Task: Look for space in Kičevo, Macedonia from 15th June, 2023 to 21st June, 2023 for 5 adults in price range Rs.14000 to Rs.25000. Place can be entire place with 3 bedrooms having 3 beds and 3 bathrooms. Property type can be house, flat, guest house. Amenities needed are: washing machine. Booking option can be shelf check-in. Required host language is English.
Action: Mouse moved to (574, 108)
Screenshot: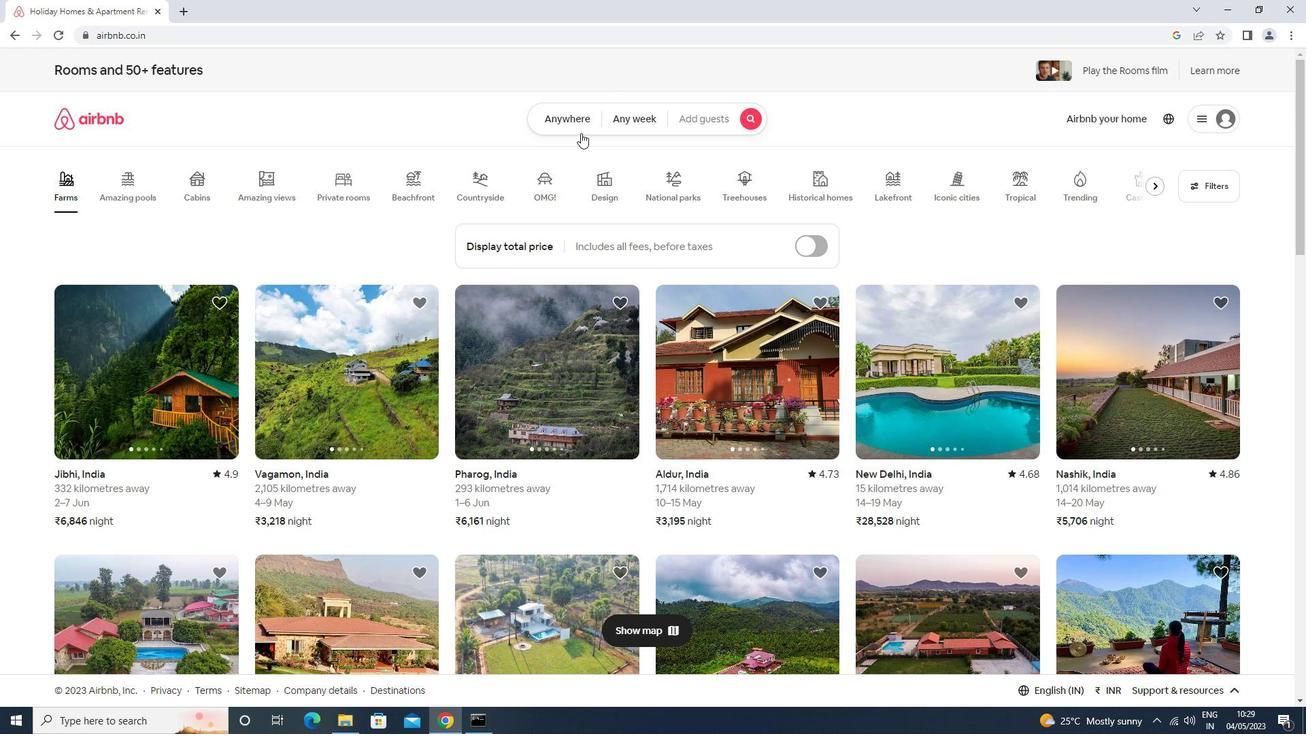 
Action: Mouse pressed left at (574, 108)
Screenshot: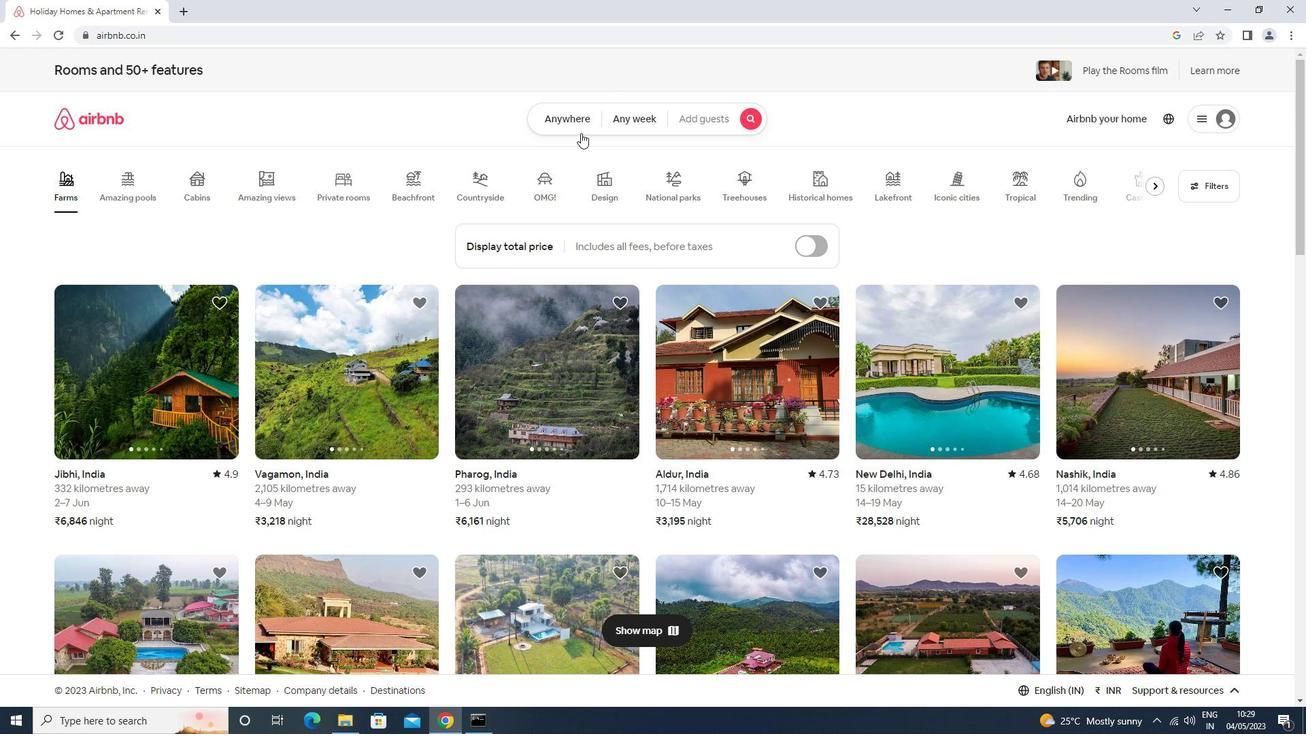 
Action: Mouse moved to (540, 169)
Screenshot: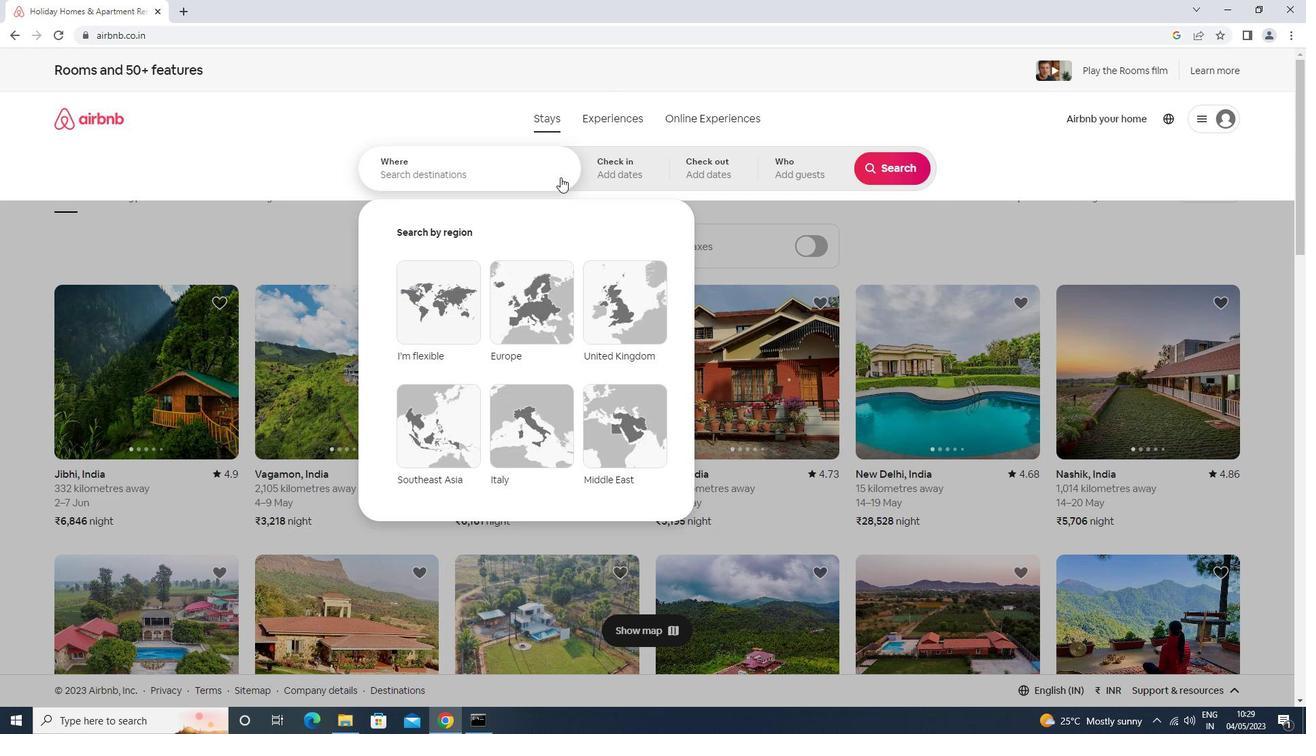 
Action: Mouse pressed left at (540, 169)
Screenshot: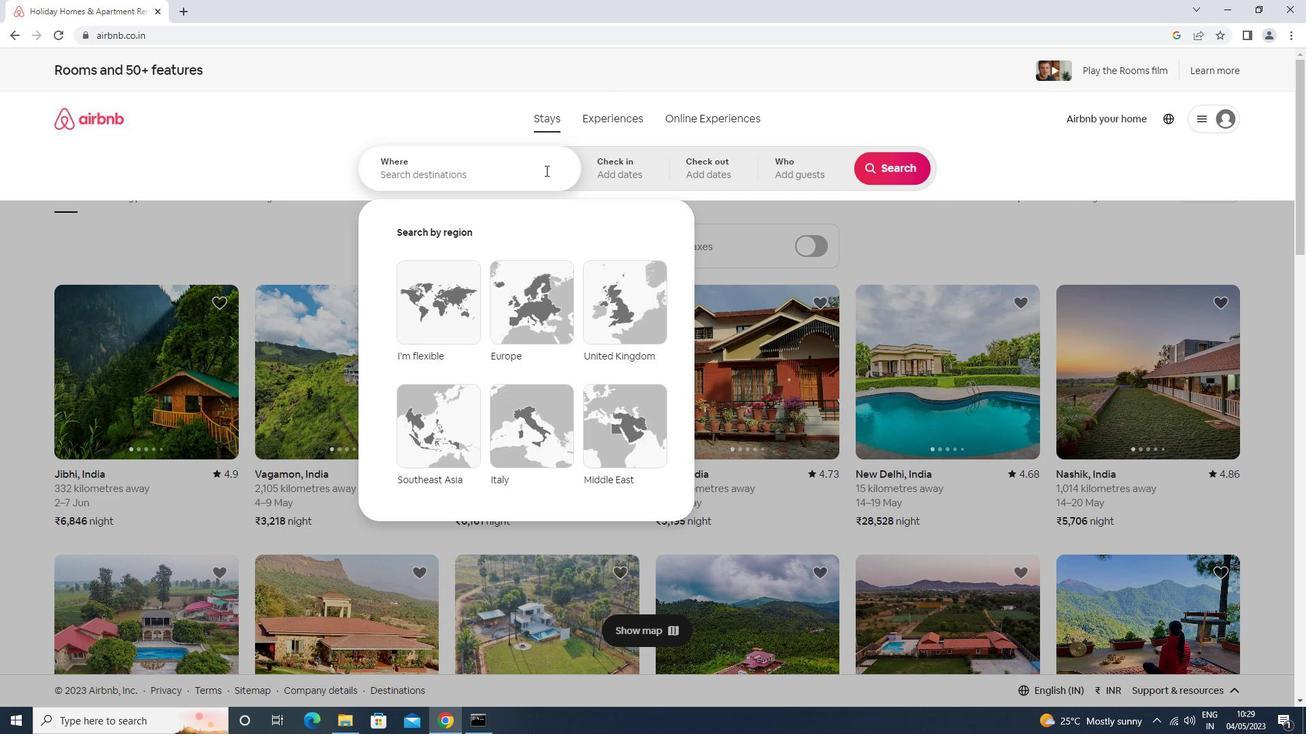 
Action: Key pressed m<Key.backspace>kicevo<Key.enter>
Screenshot: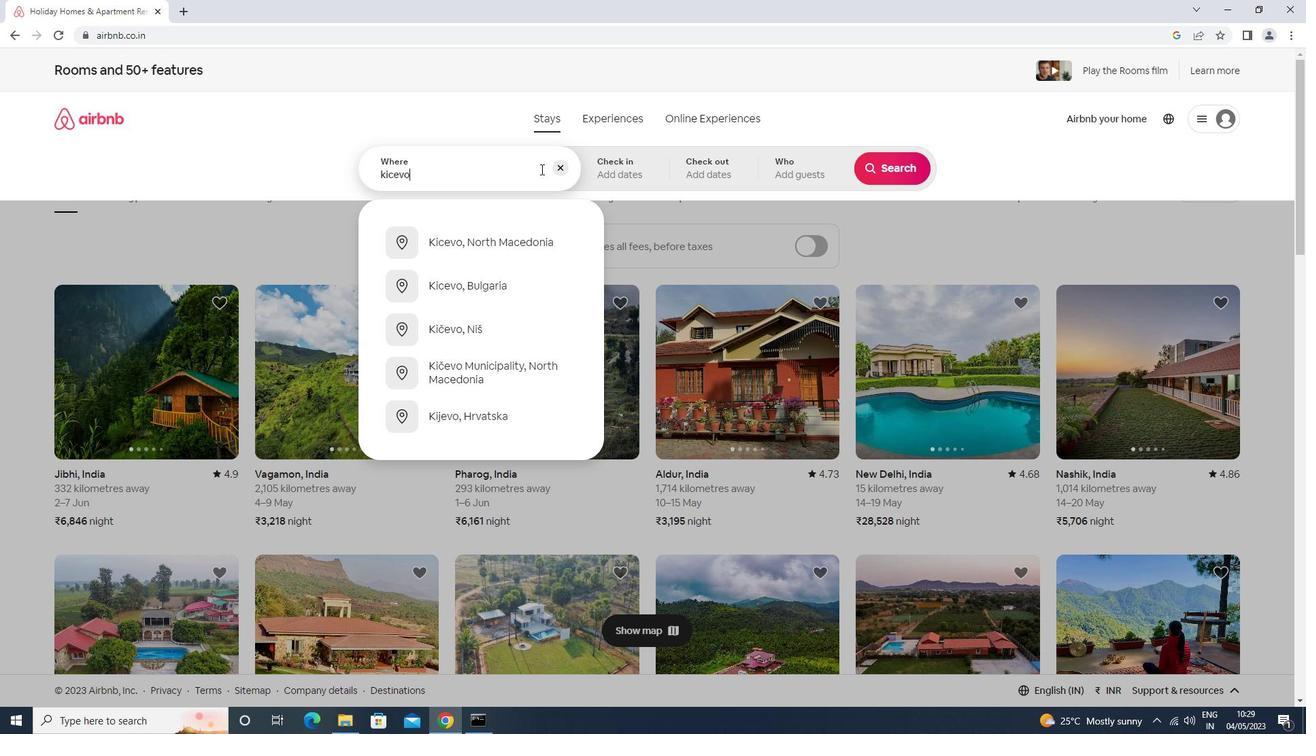 
Action: Mouse moved to (808, 397)
Screenshot: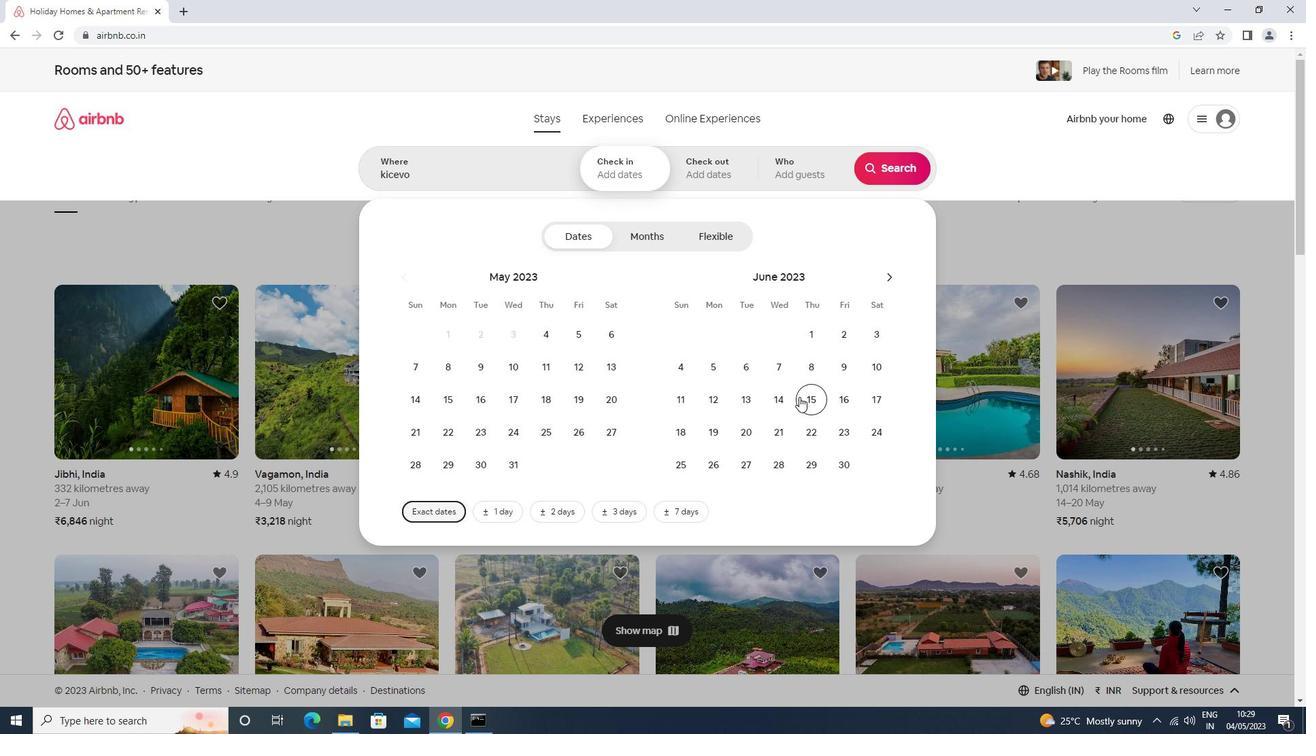 
Action: Mouse pressed left at (808, 397)
Screenshot: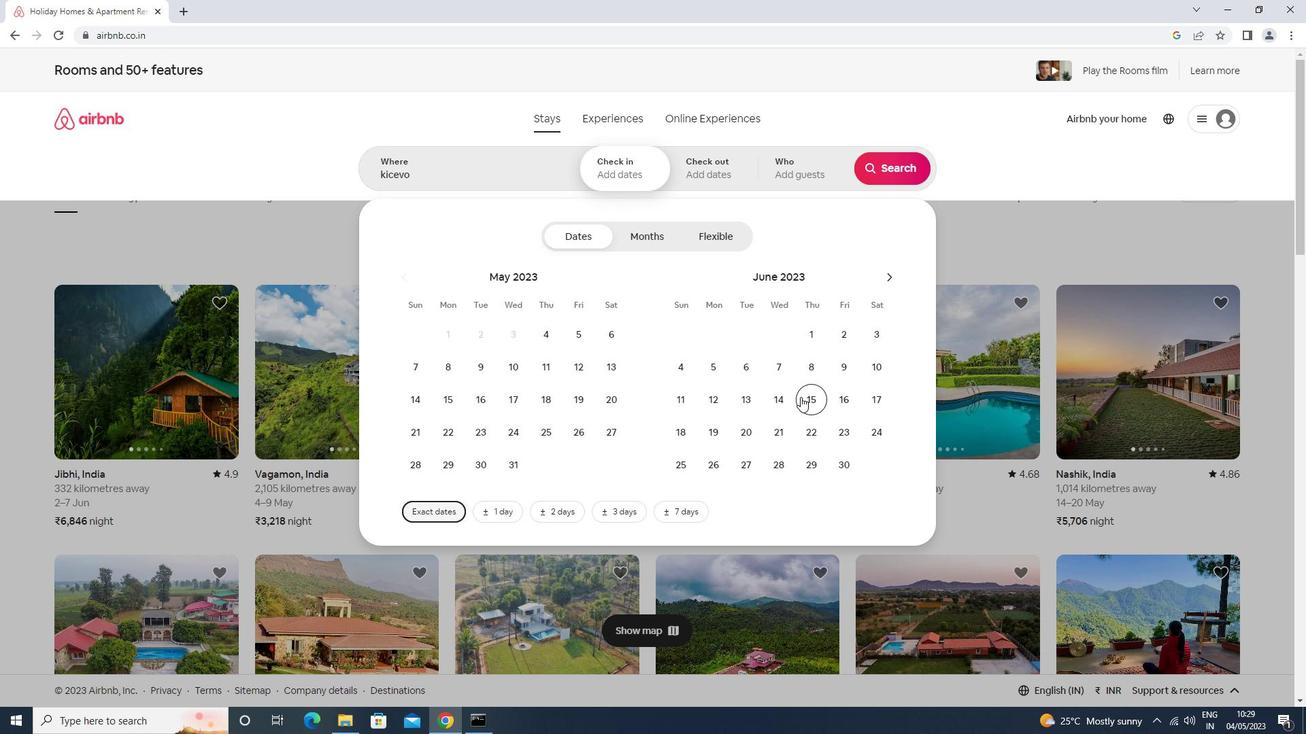 
Action: Mouse moved to (776, 436)
Screenshot: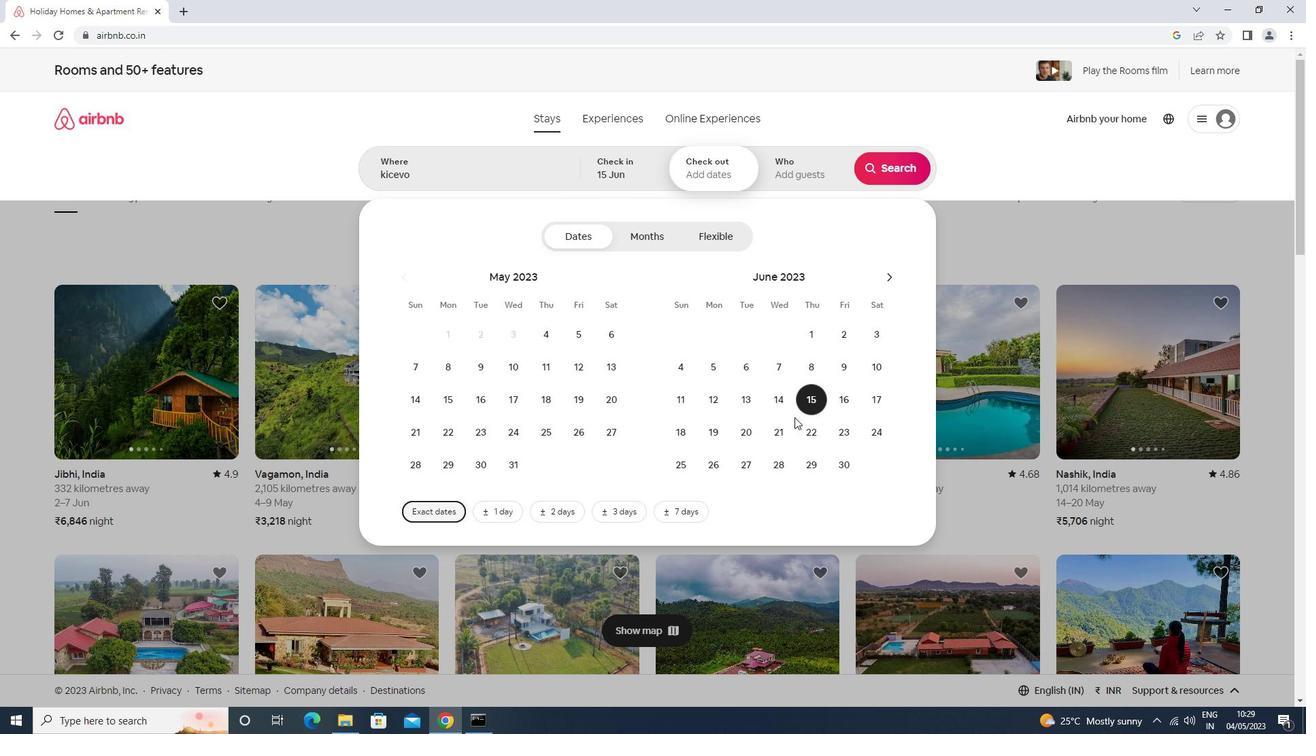 
Action: Mouse pressed left at (776, 436)
Screenshot: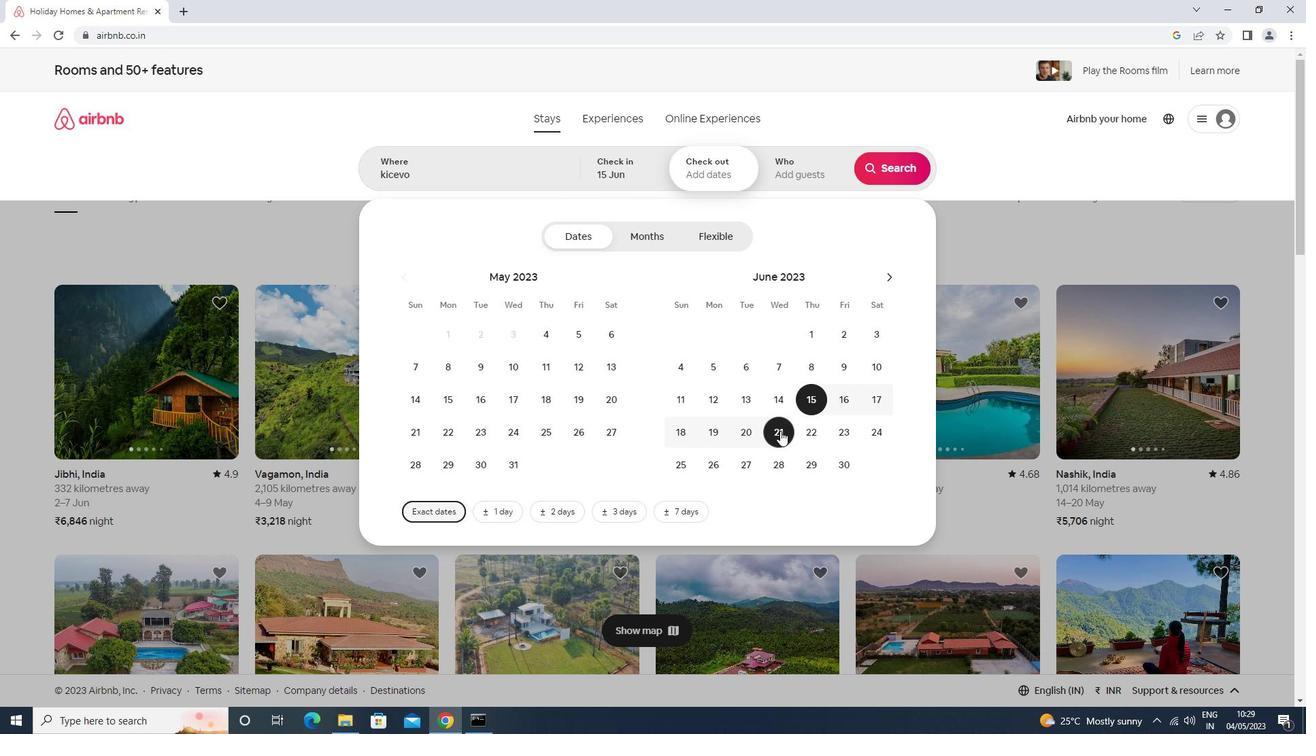 
Action: Mouse moved to (782, 168)
Screenshot: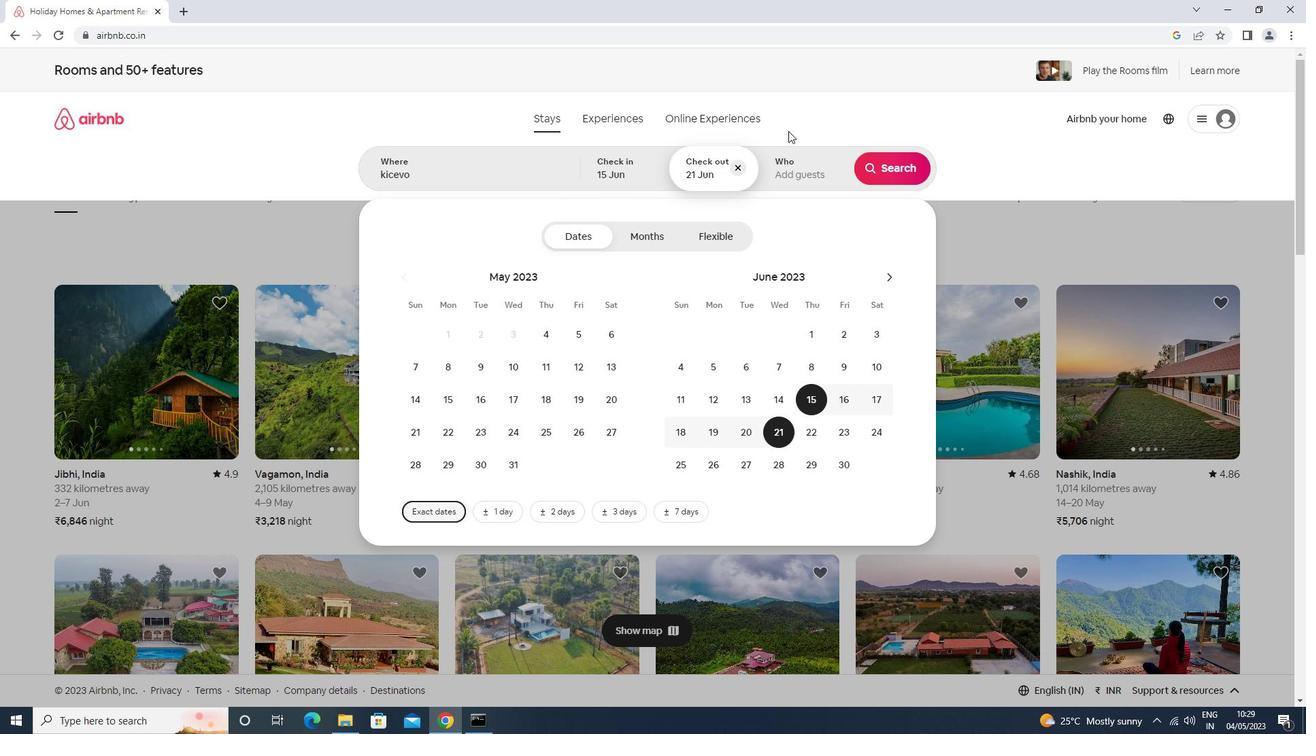 
Action: Mouse pressed left at (782, 168)
Screenshot: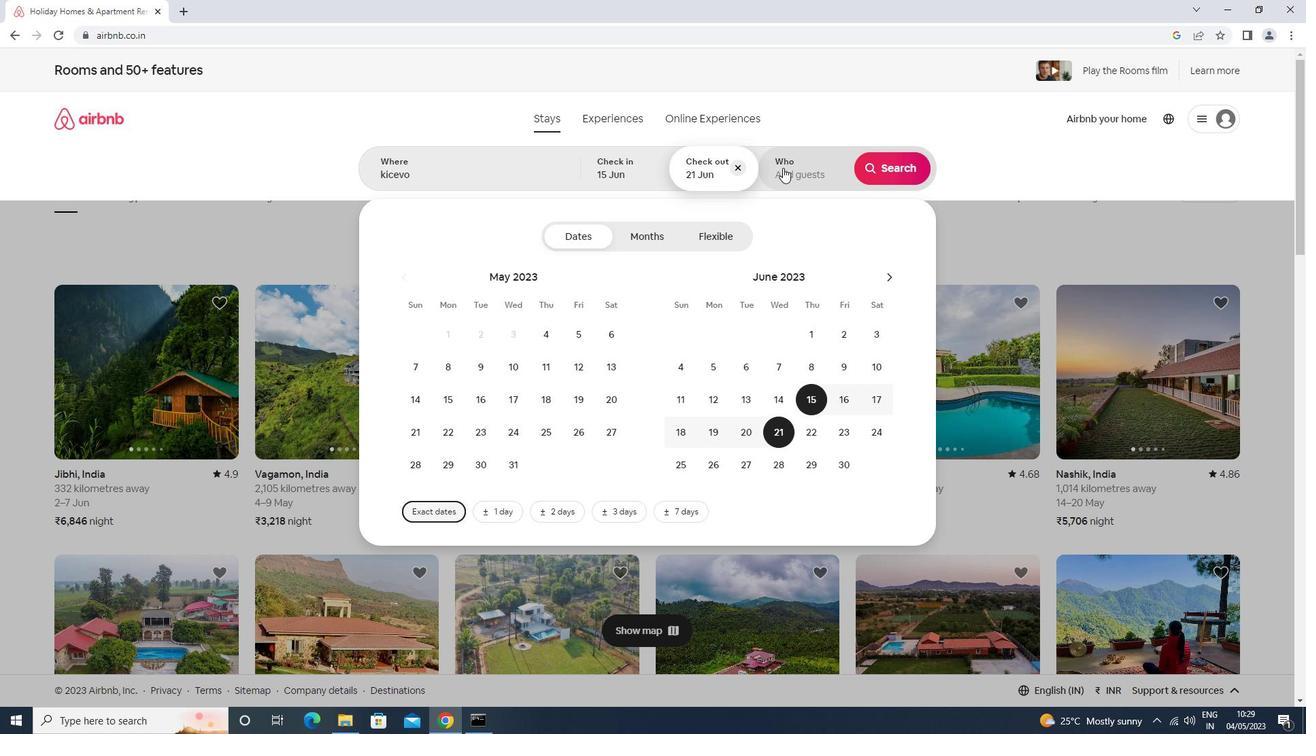 
Action: Mouse moved to (889, 241)
Screenshot: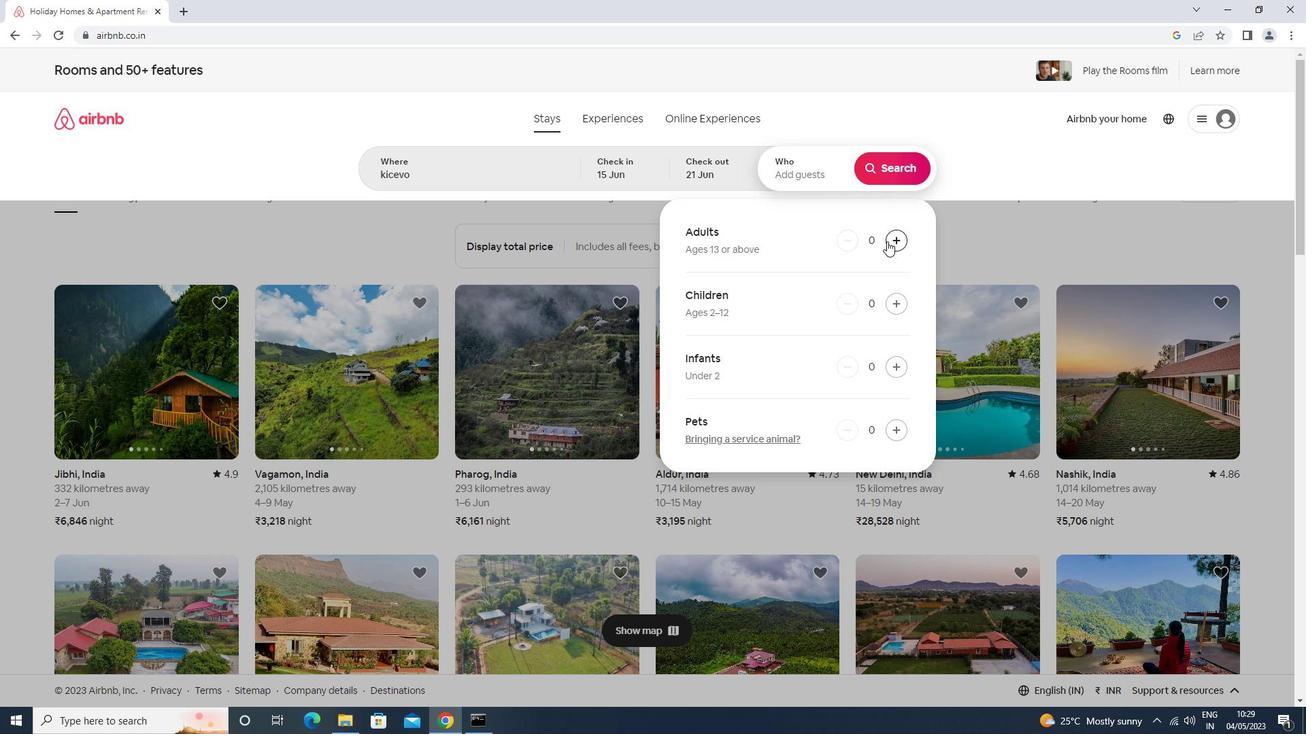 
Action: Mouse pressed left at (889, 241)
Screenshot: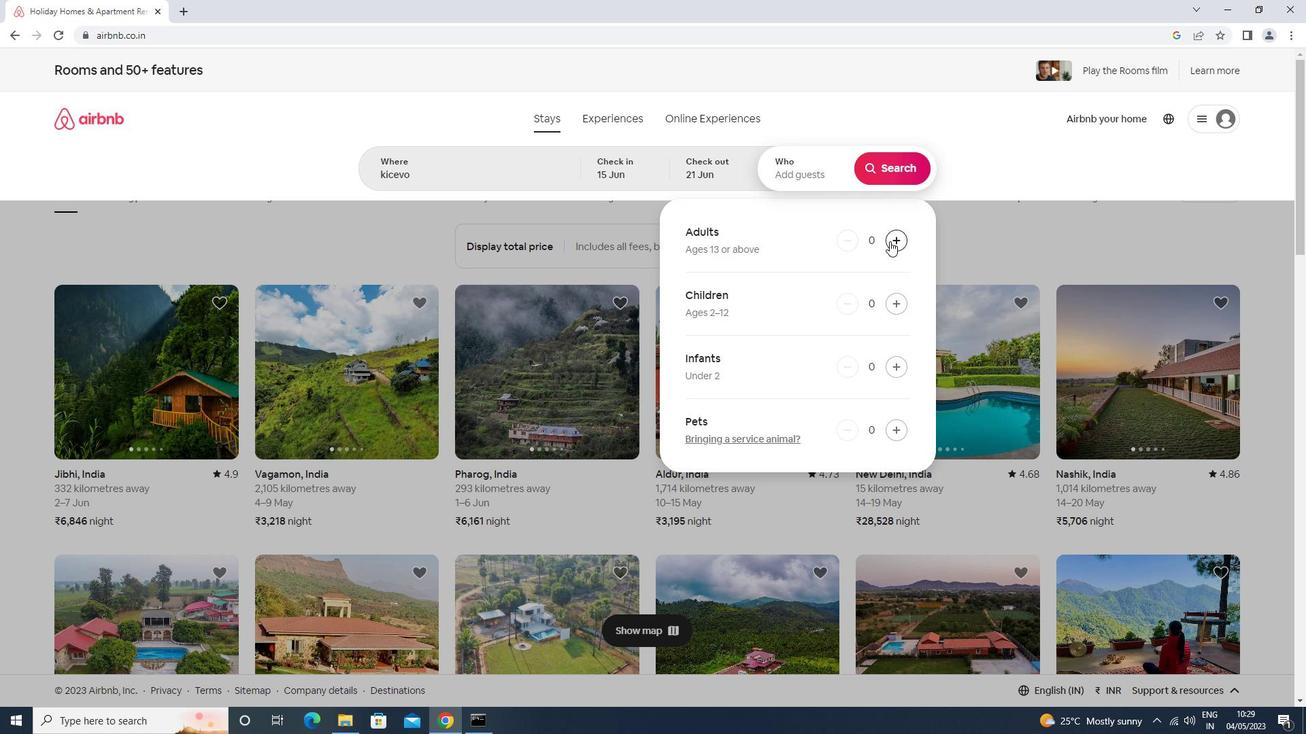 
Action: Mouse pressed left at (889, 241)
Screenshot: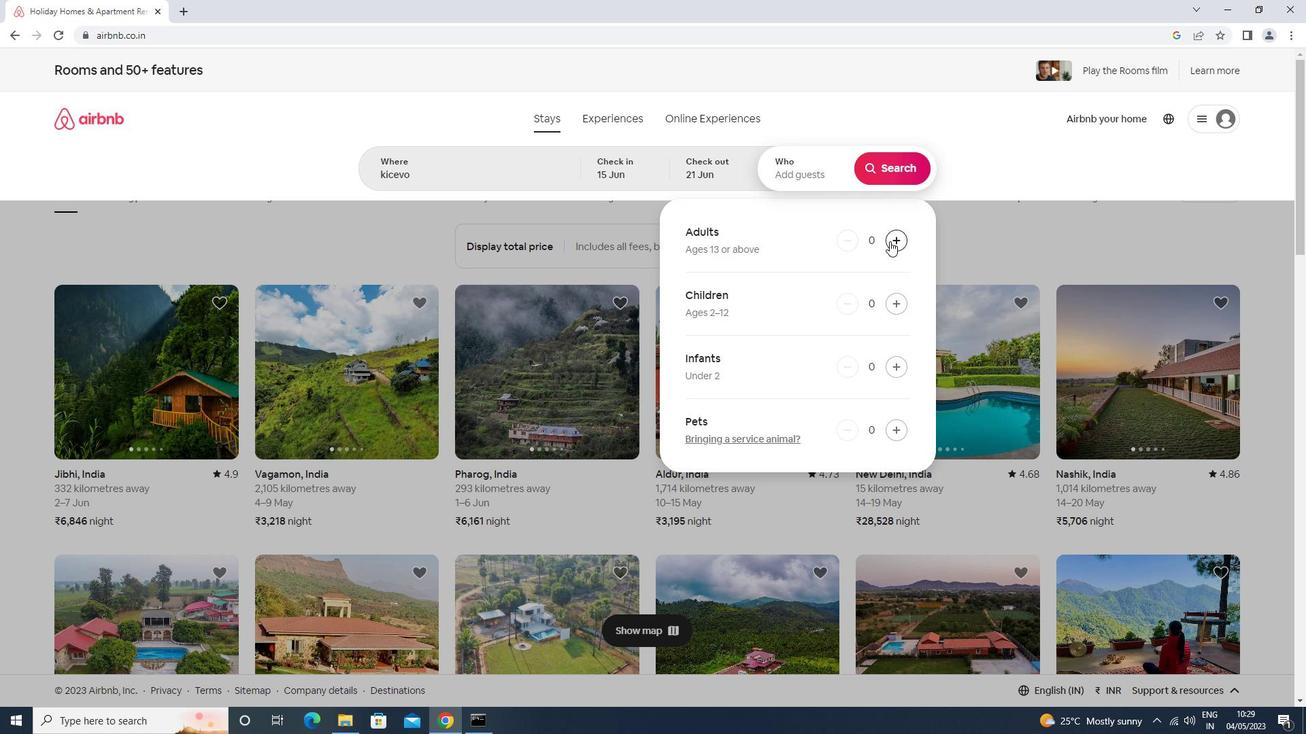 
Action: Mouse pressed left at (889, 241)
Screenshot: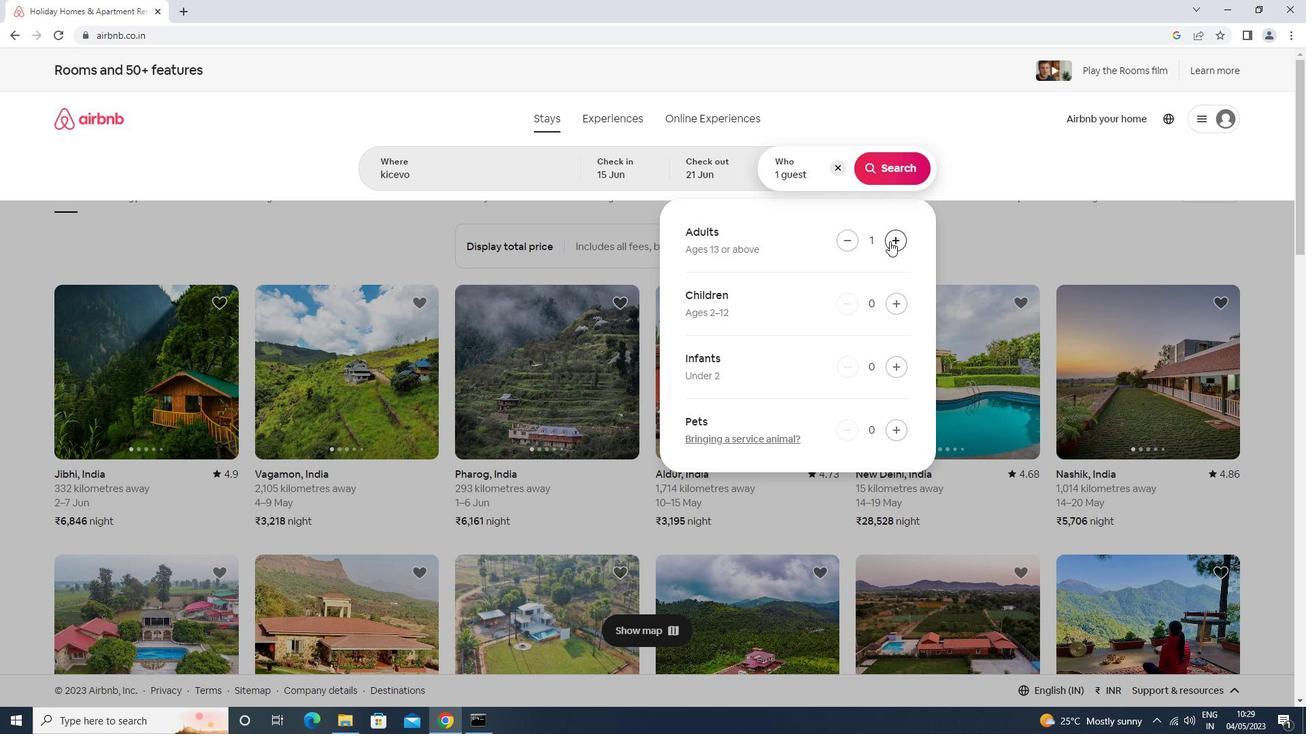 
Action: Mouse pressed left at (889, 241)
Screenshot: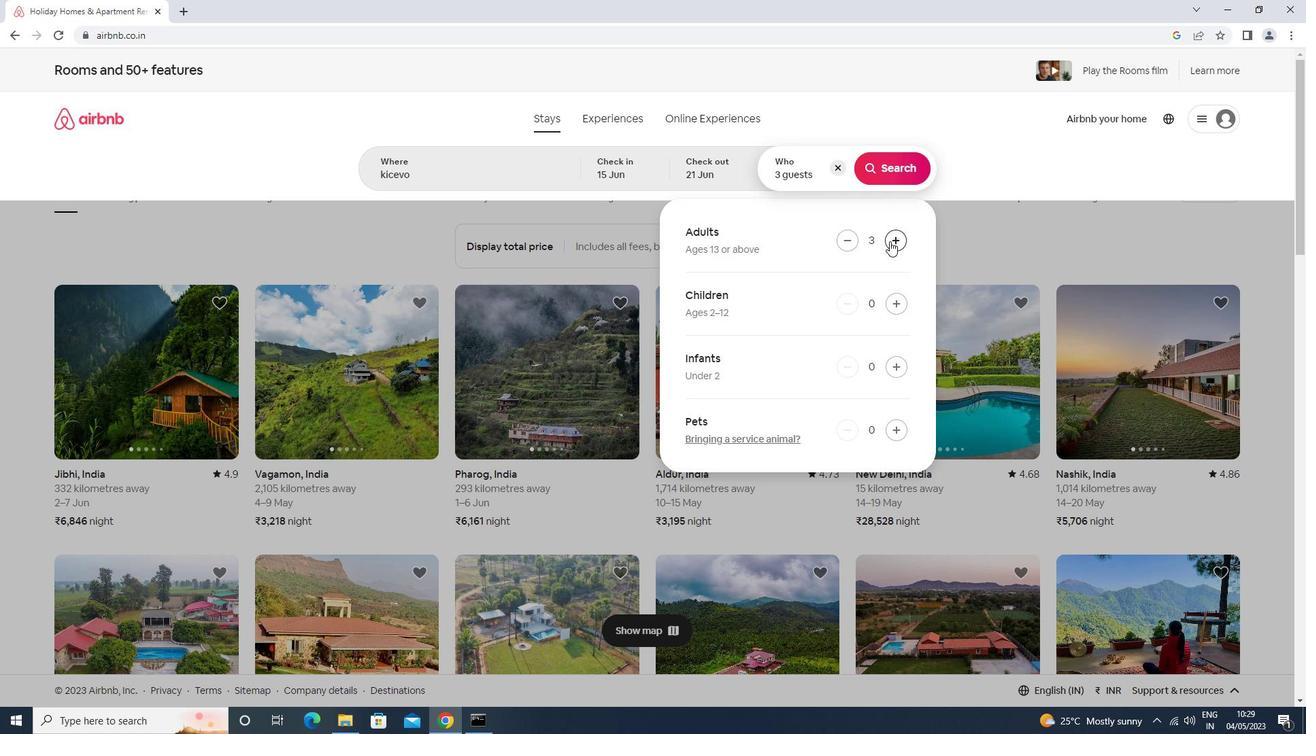 
Action: Mouse moved to (889, 241)
Screenshot: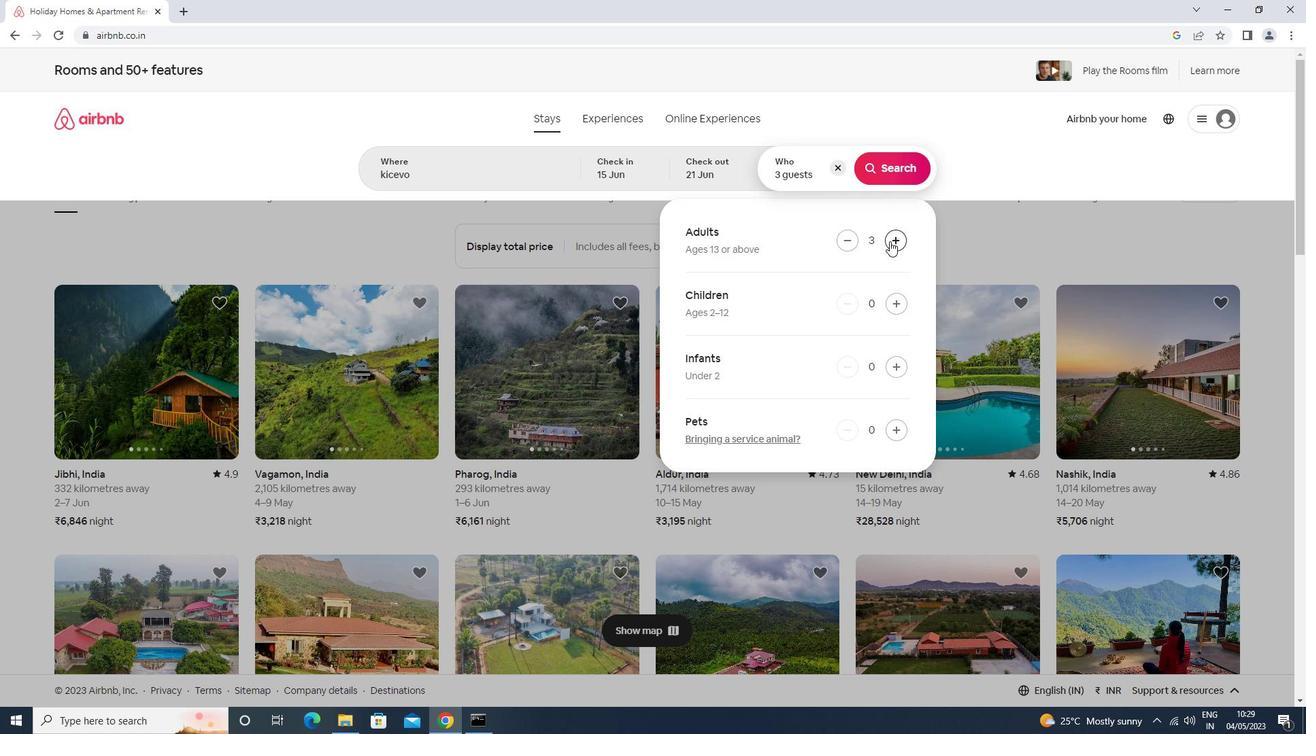 
Action: Mouse pressed left at (889, 241)
Screenshot: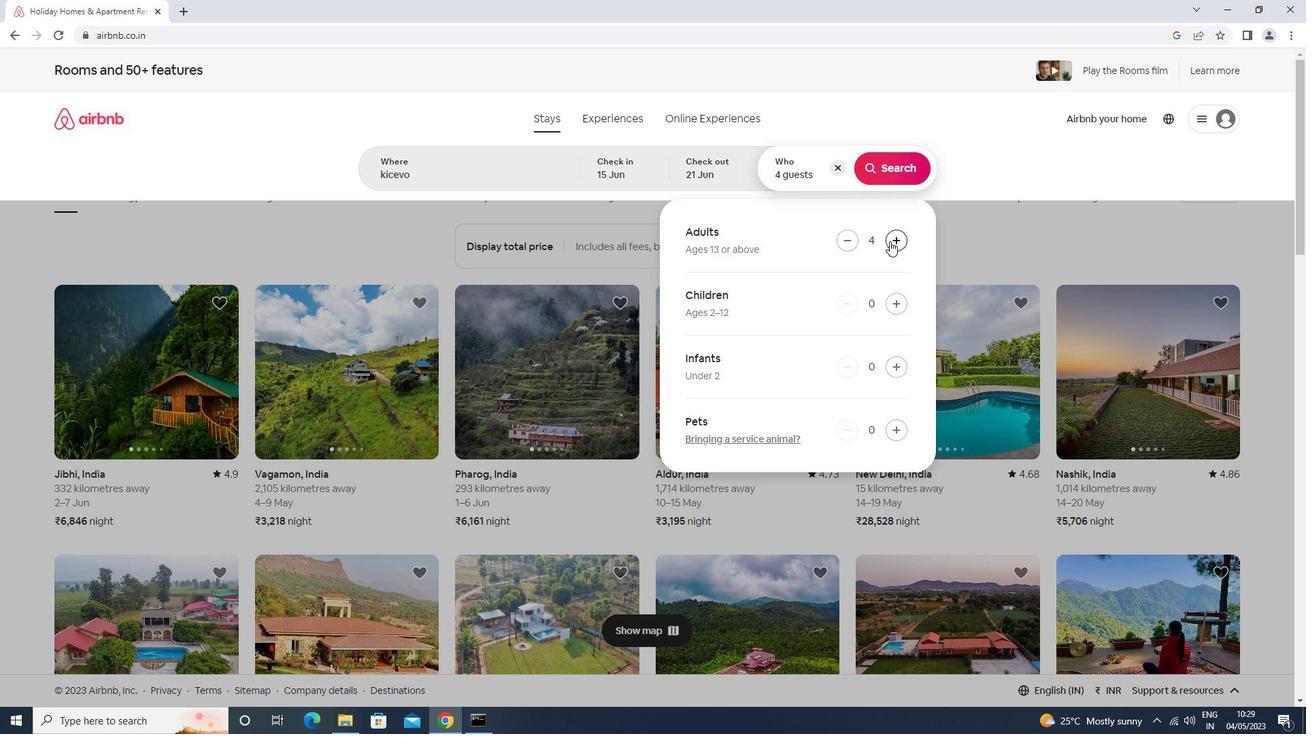 
Action: Mouse moved to (895, 166)
Screenshot: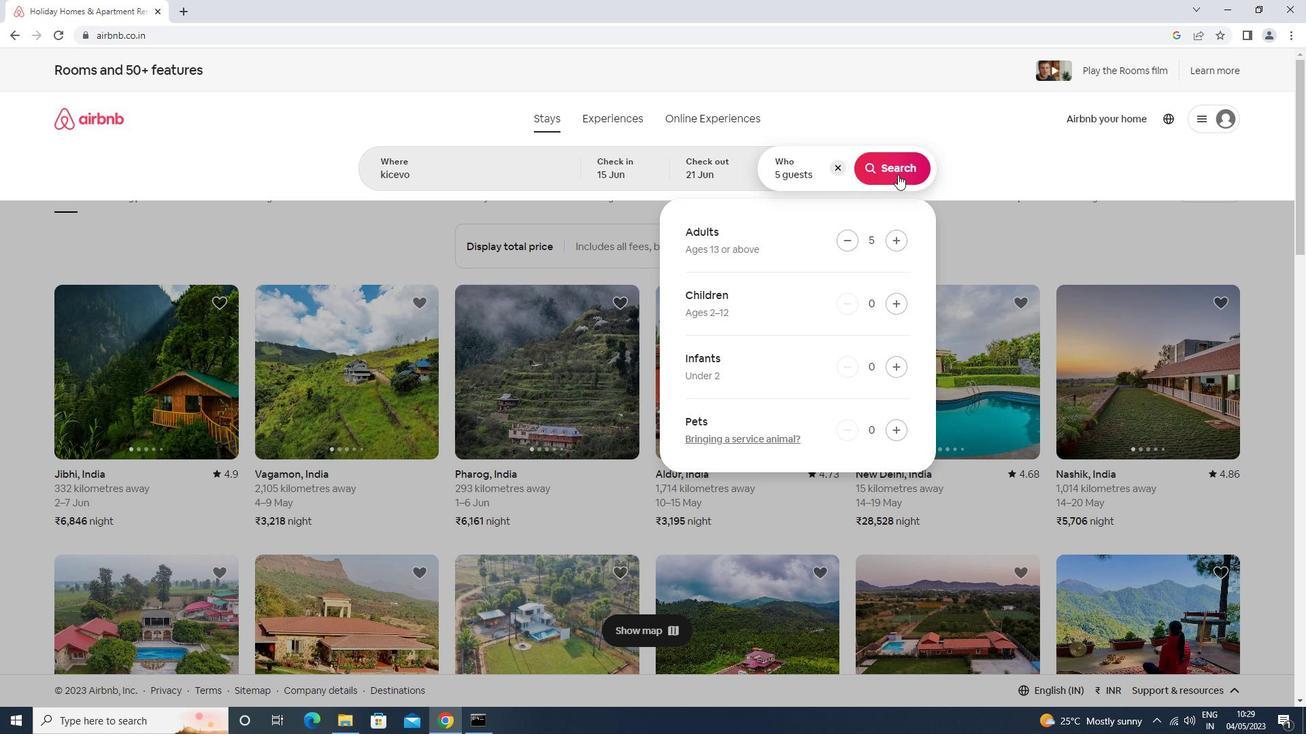 
Action: Mouse pressed left at (895, 166)
Screenshot: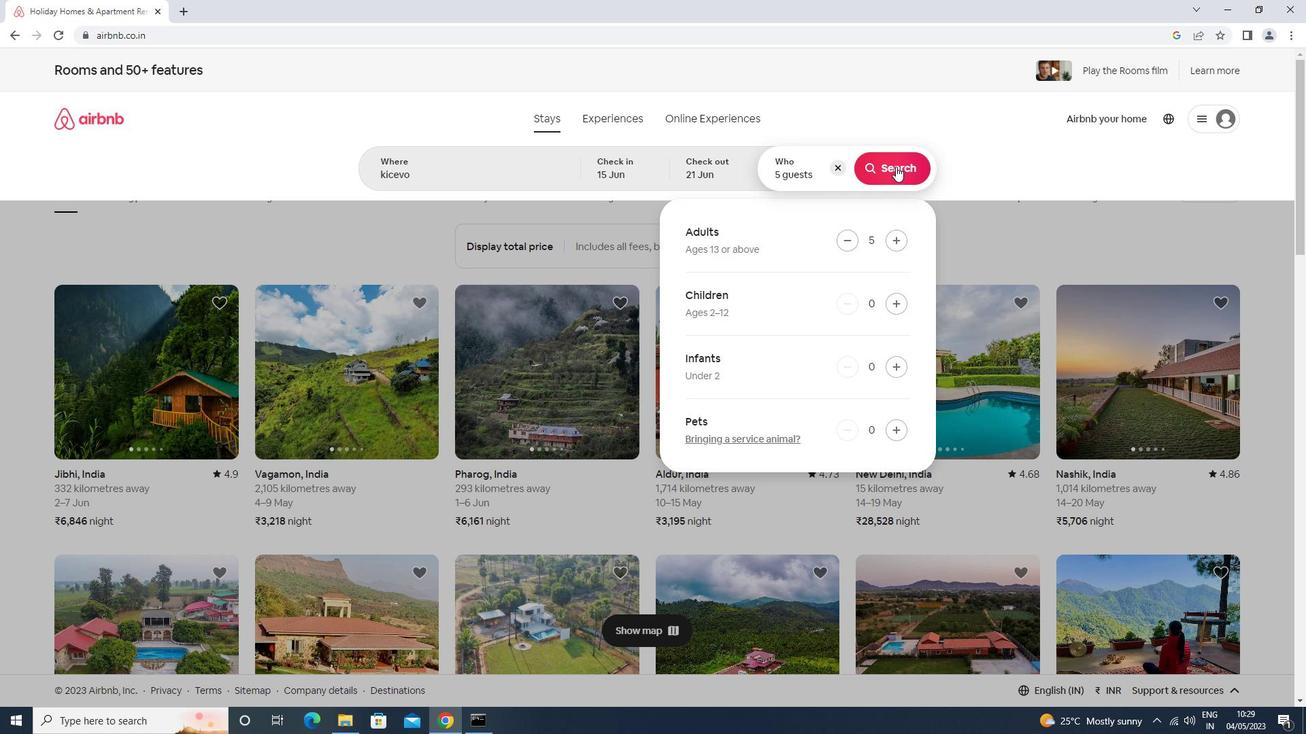 
Action: Mouse moved to (1256, 127)
Screenshot: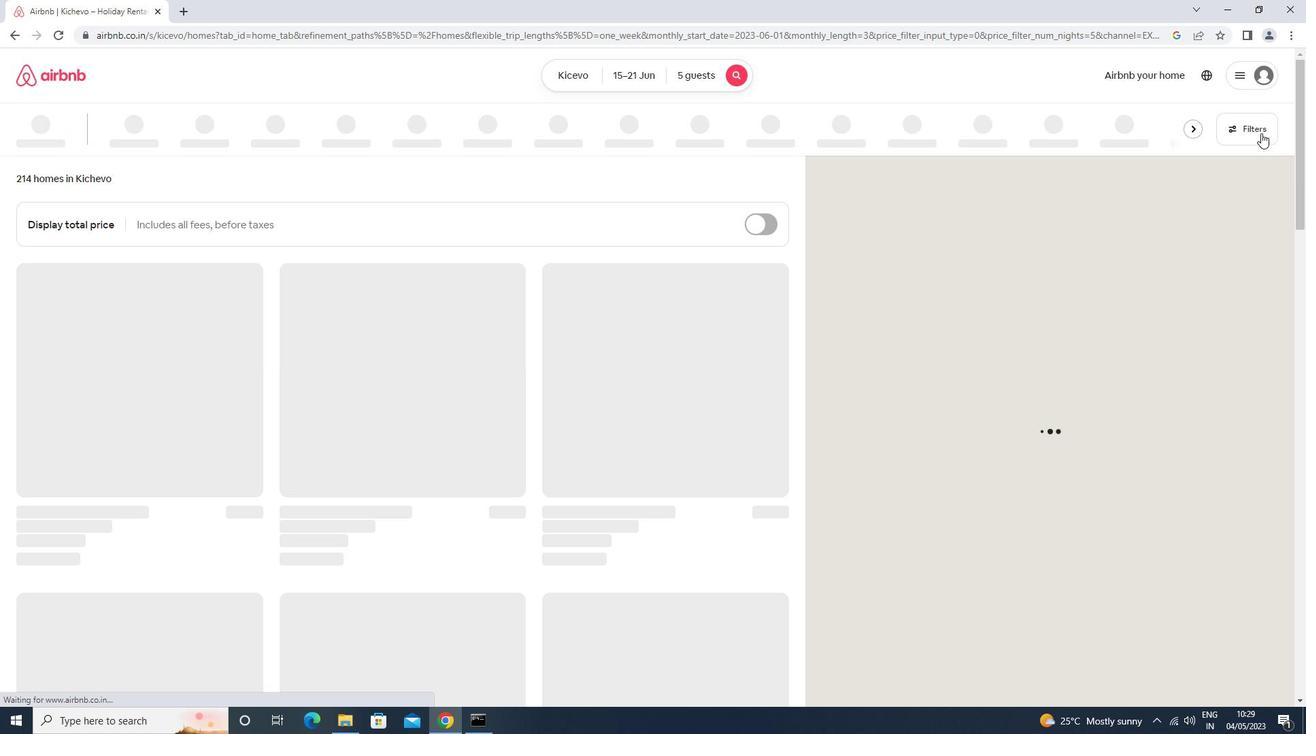 
Action: Mouse pressed left at (1256, 127)
Screenshot: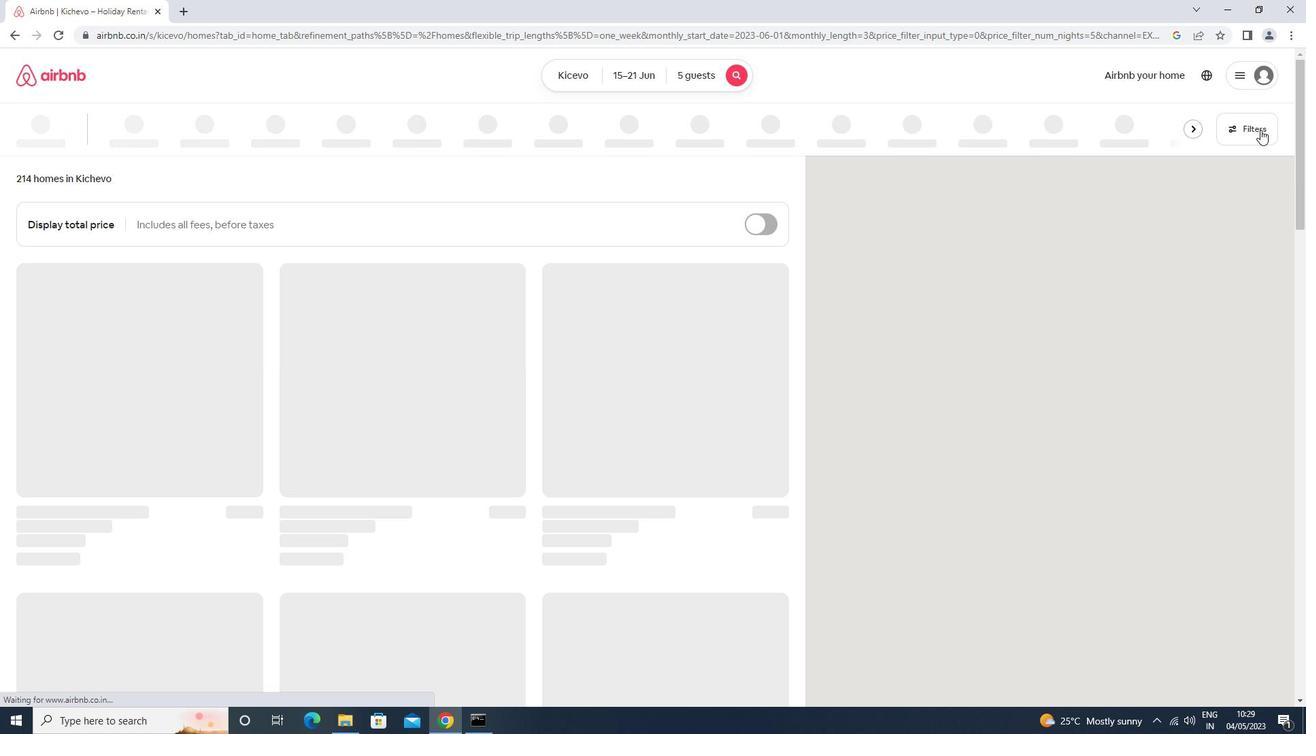 
Action: Mouse moved to (584, 297)
Screenshot: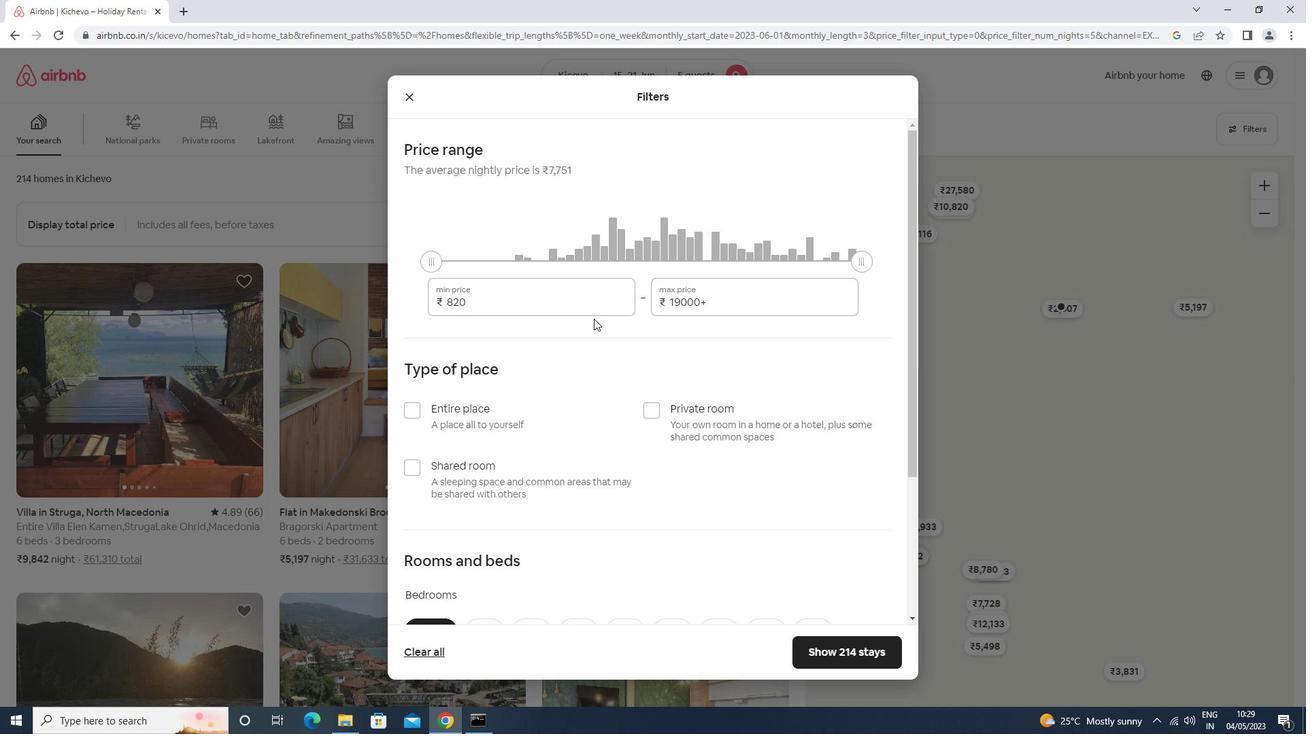 
Action: Mouse pressed left at (584, 297)
Screenshot: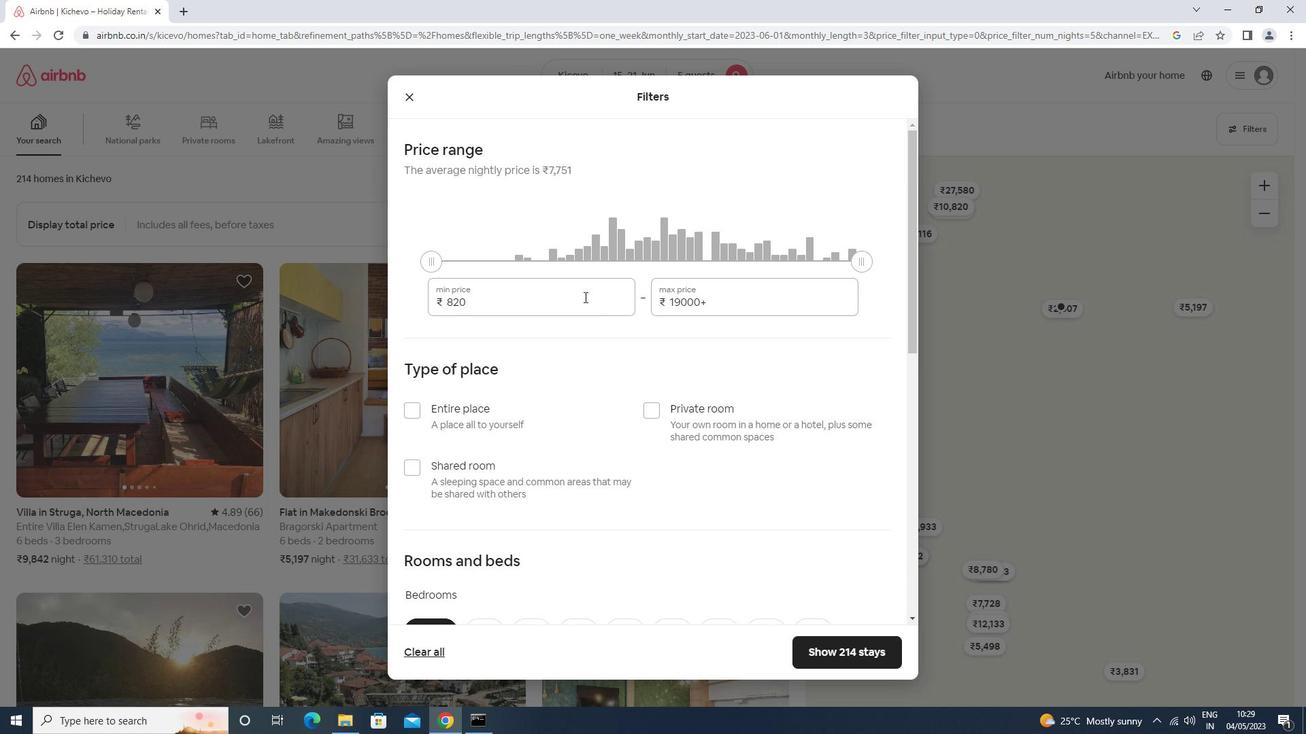 
Action: Key pressed <Key.backspace><Key.backspace><Key.backspace><Key.backspace><Key.backspace><Key.backspace><Key.backspace><Key.backspace><Key.backspace><Key.backspace><Key.backspace><Key.backspace><Key.backspace><Key.backspace><Key.backspace>14000<Key.tab>25000
Screenshot: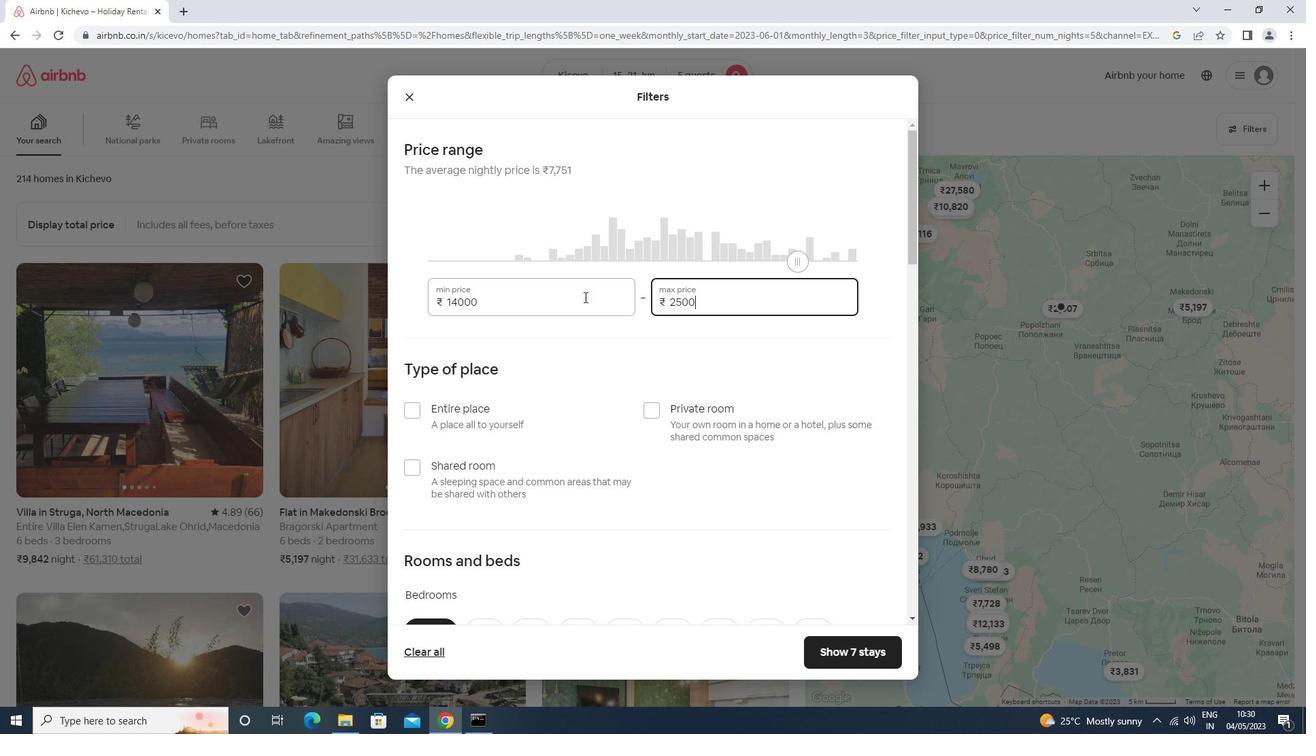 
Action: Mouse moved to (461, 420)
Screenshot: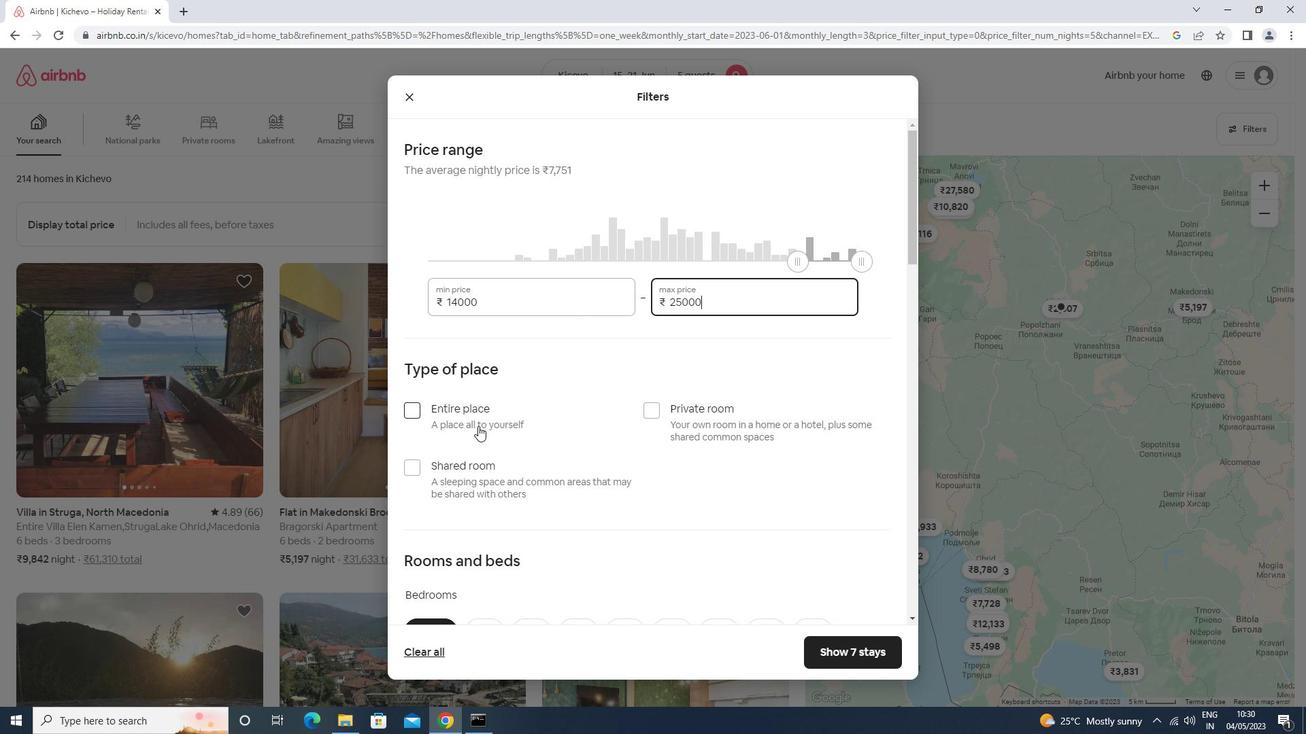 
Action: Mouse pressed left at (461, 420)
Screenshot: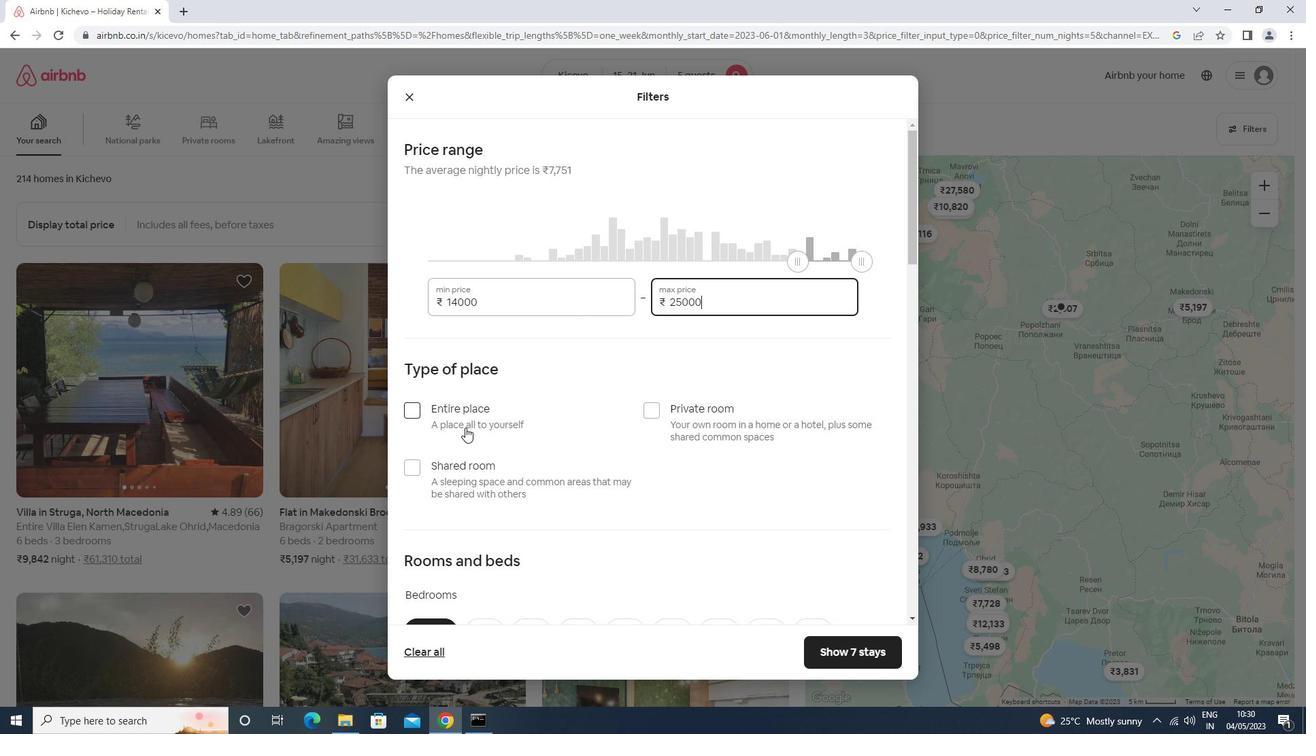 
Action: Mouse moved to (460, 427)
Screenshot: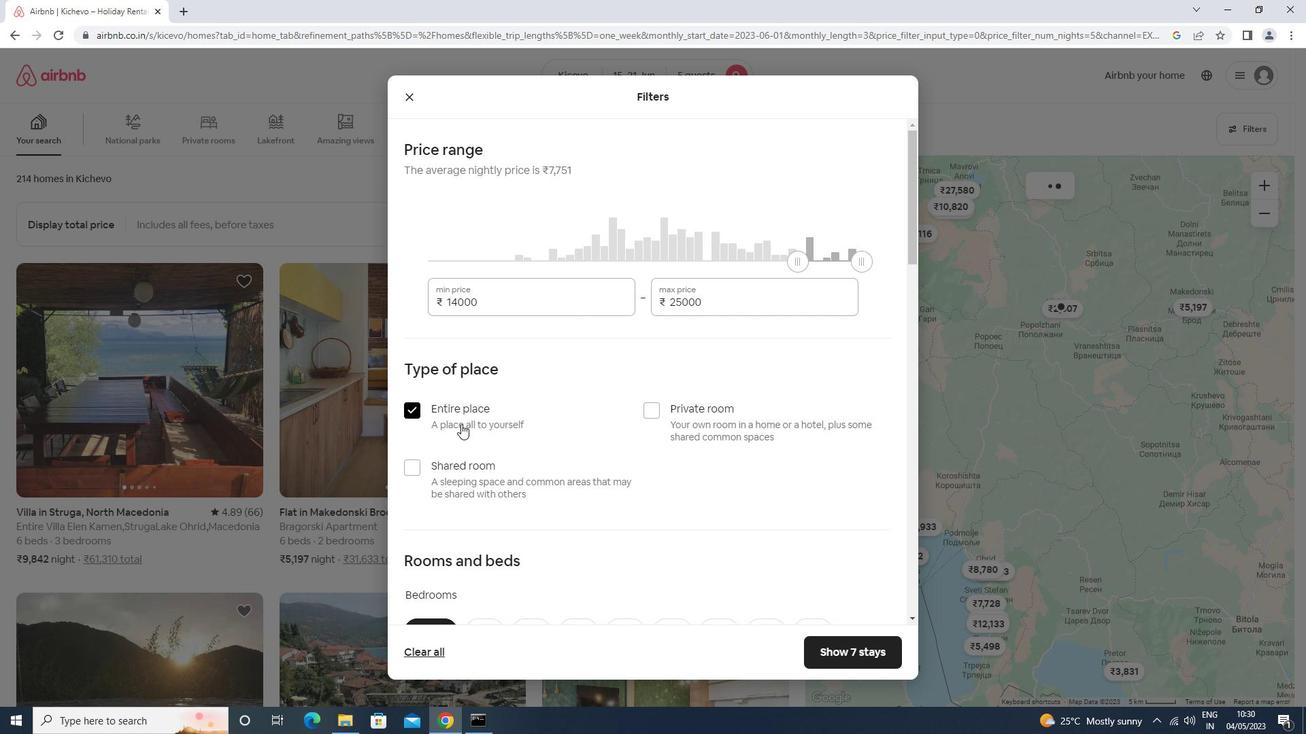 
Action: Mouse scrolled (460, 427) with delta (0, 0)
Screenshot: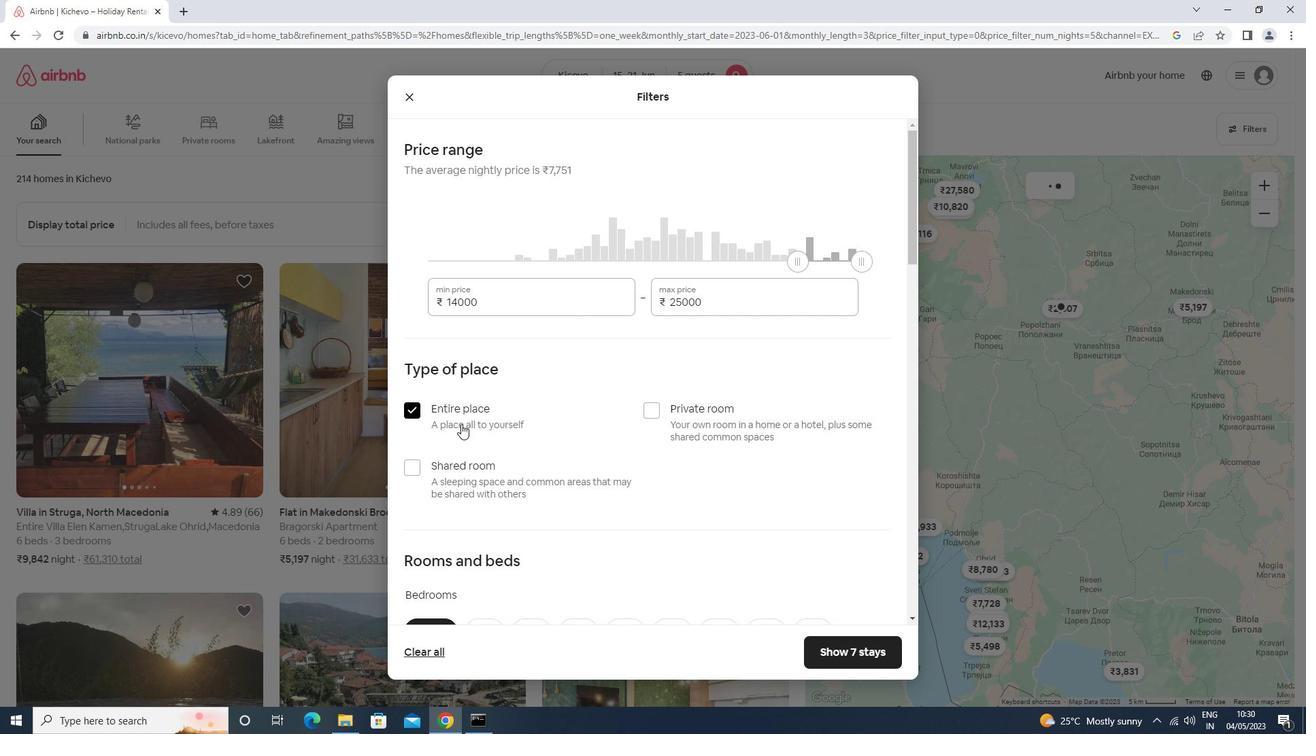
Action: Mouse moved to (459, 428)
Screenshot: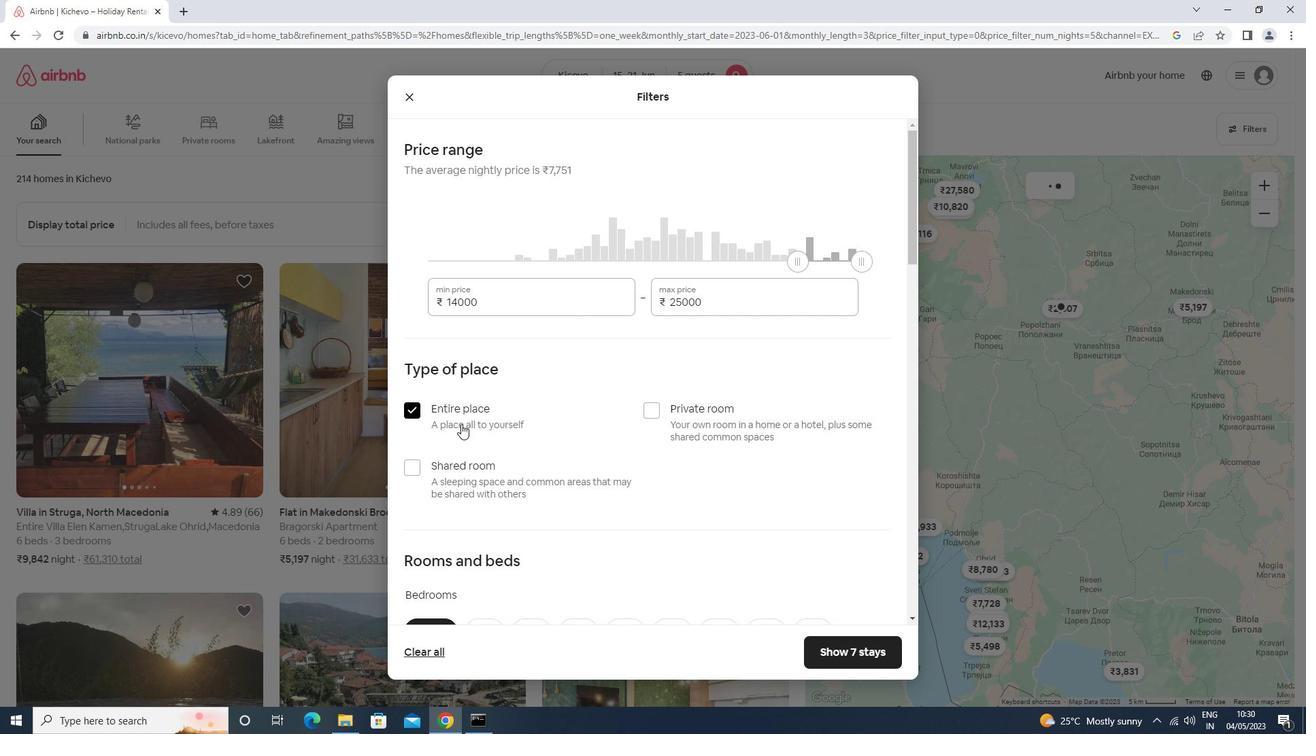 
Action: Mouse scrolled (459, 427) with delta (0, 0)
Screenshot: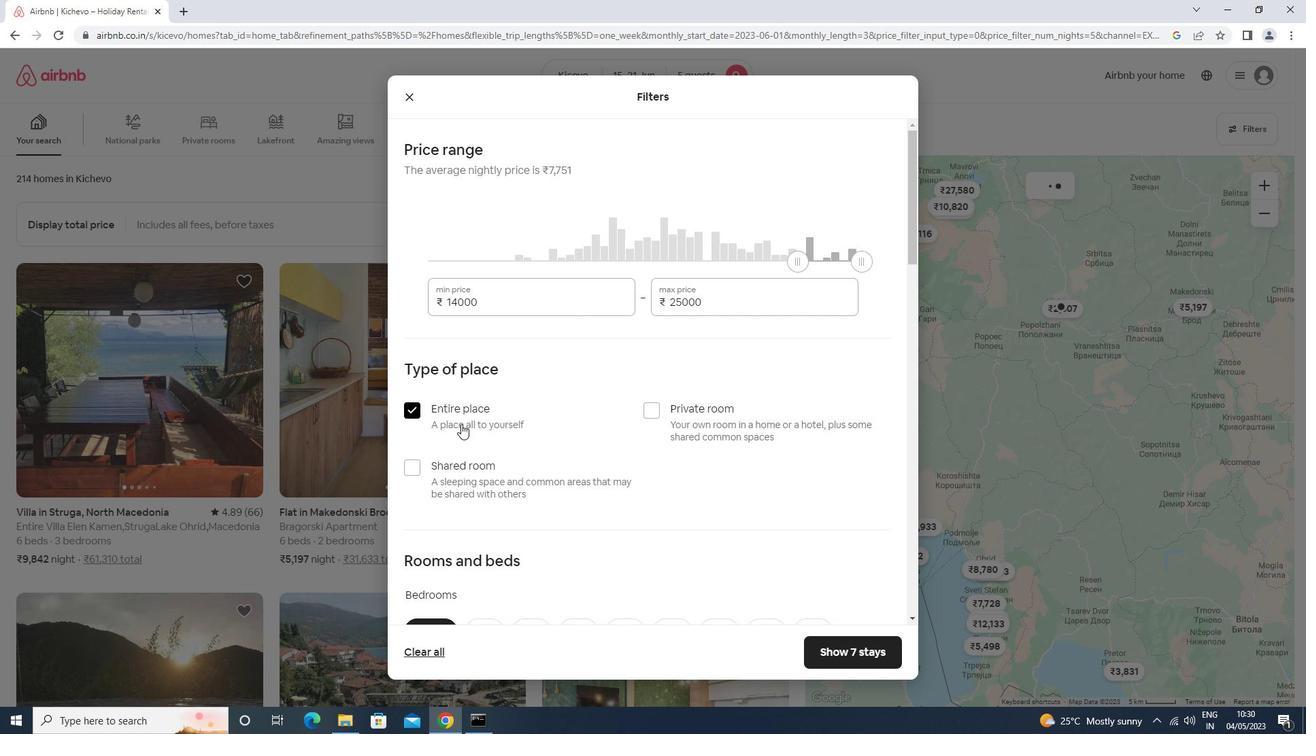 
Action: Mouse scrolled (459, 427) with delta (0, 0)
Screenshot: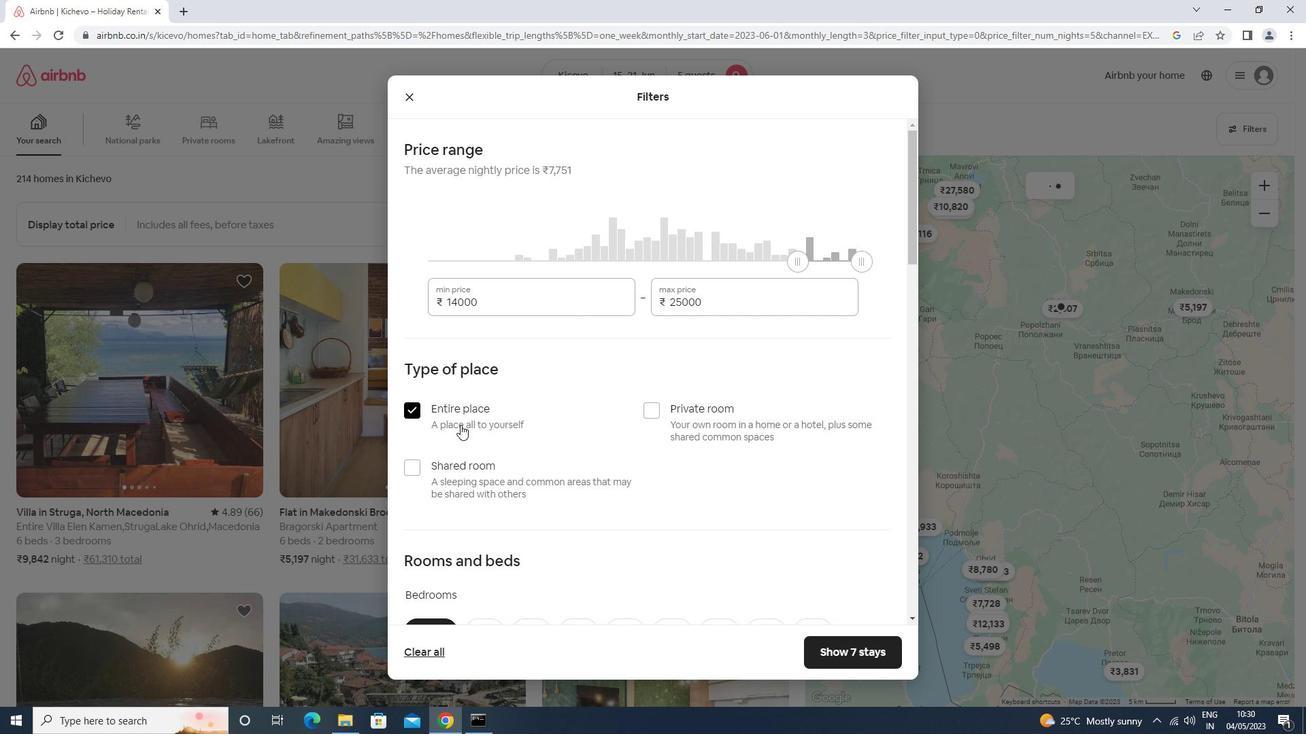 
Action: Mouse scrolled (459, 427) with delta (0, 0)
Screenshot: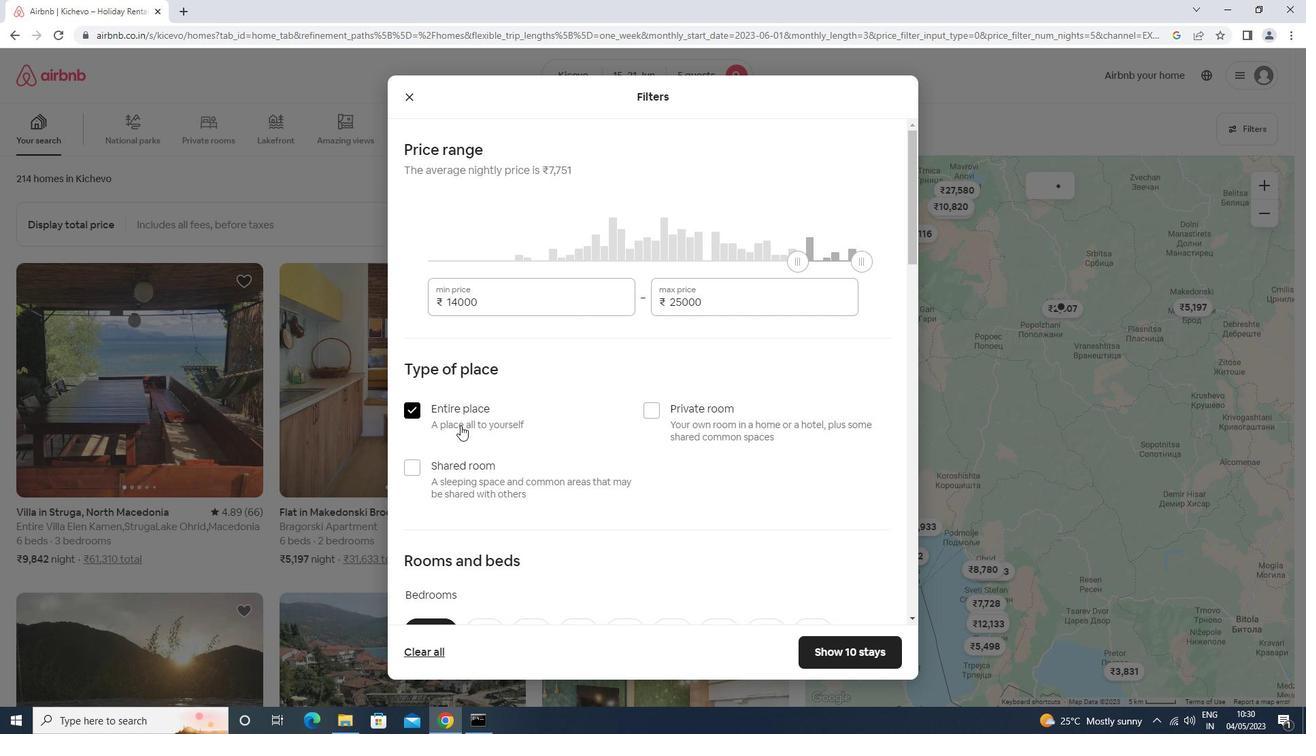 
Action: Mouse moved to (578, 365)
Screenshot: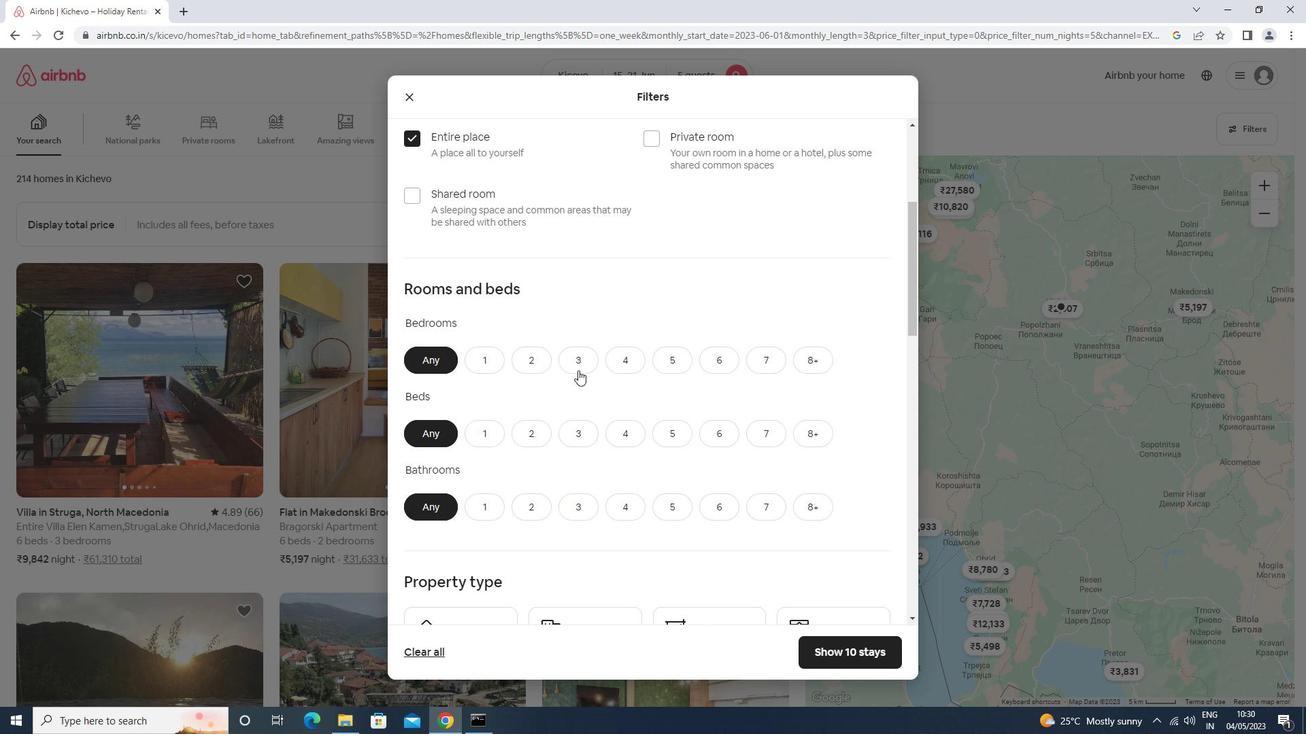 
Action: Mouse pressed left at (578, 365)
Screenshot: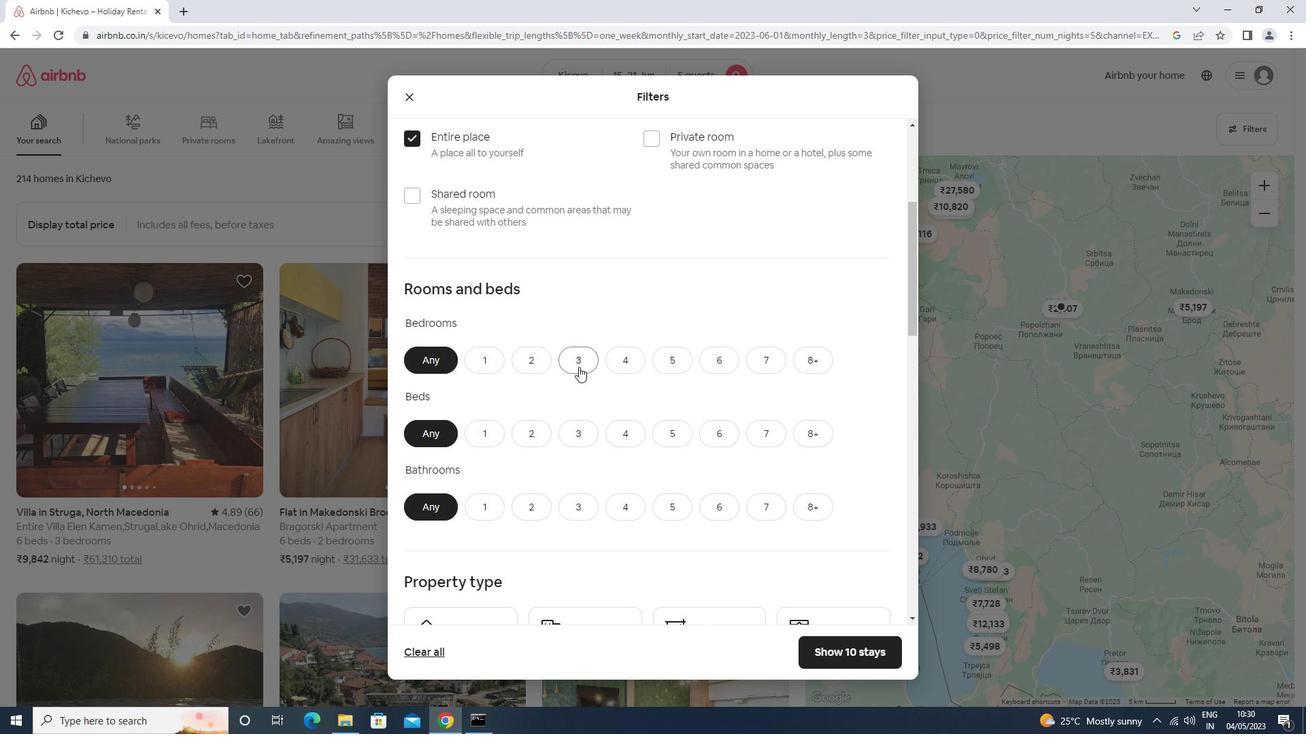 
Action: Mouse moved to (571, 435)
Screenshot: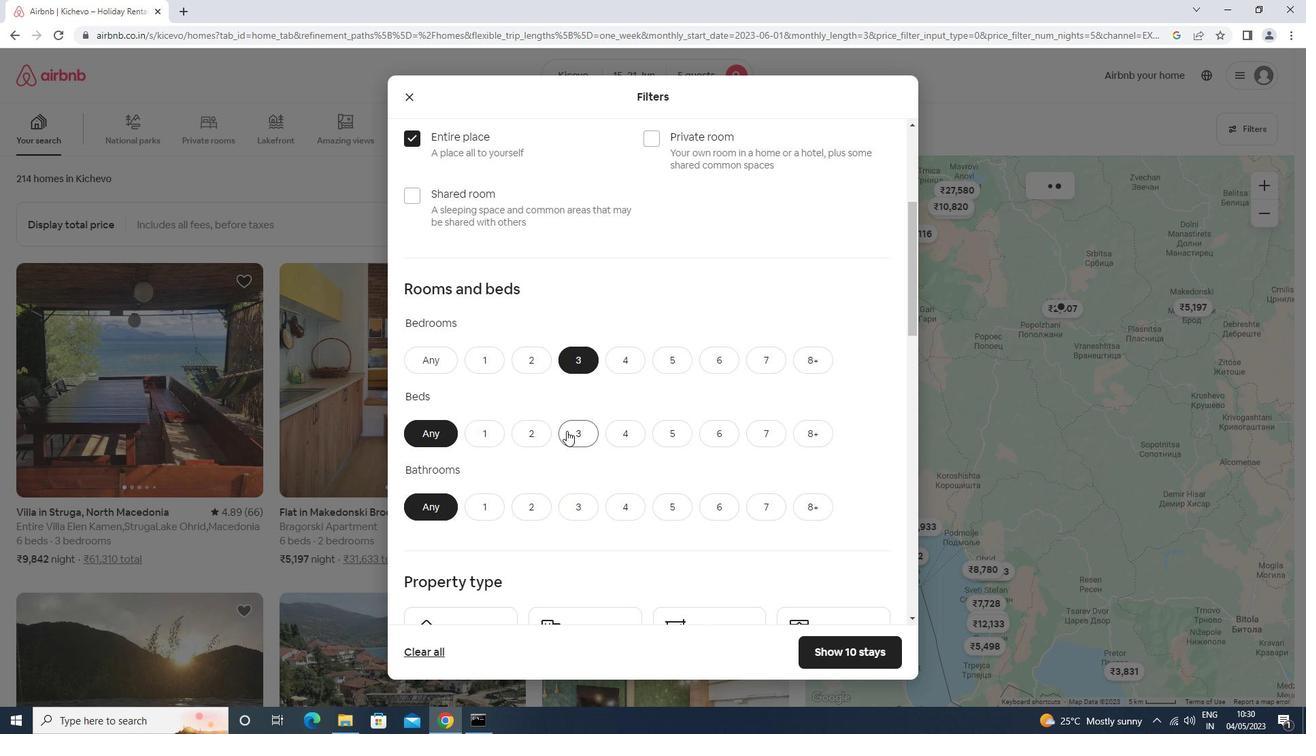 
Action: Mouse pressed left at (571, 435)
Screenshot: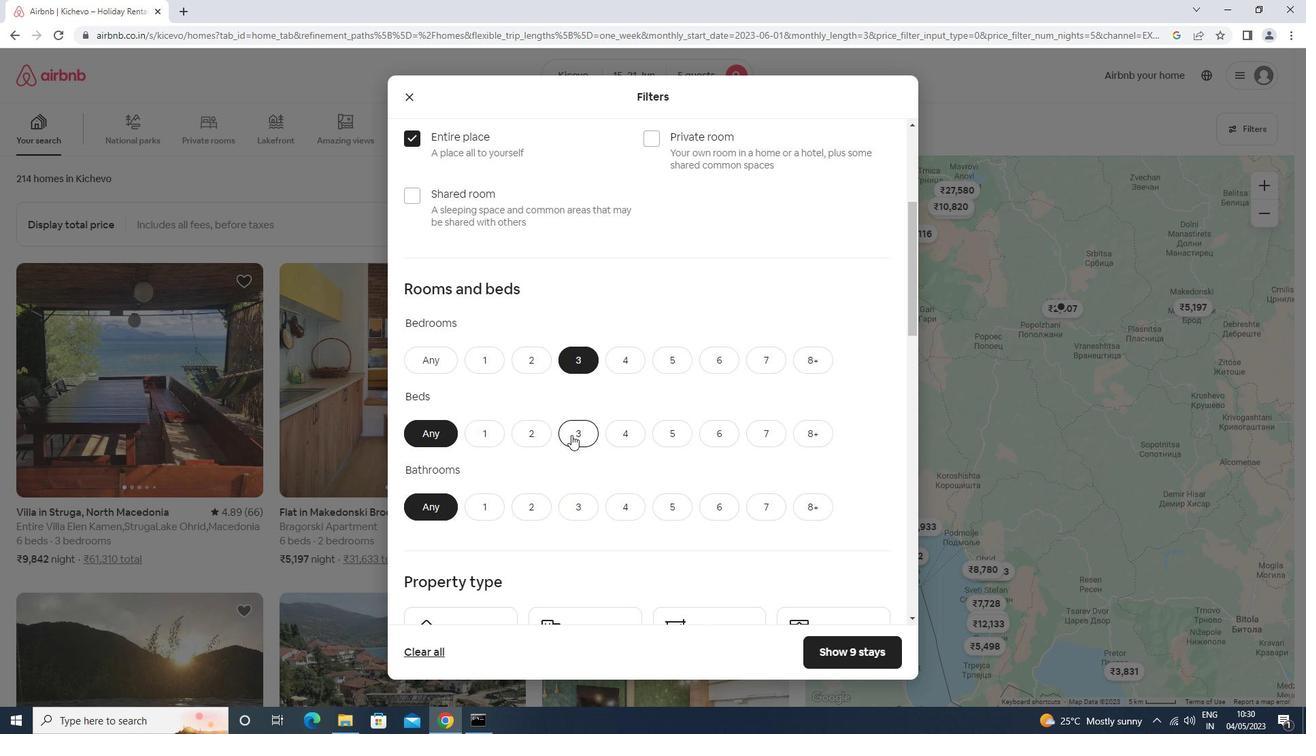 
Action: Mouse scrolled (571, 434) with delta (0, 0)
Screenshot: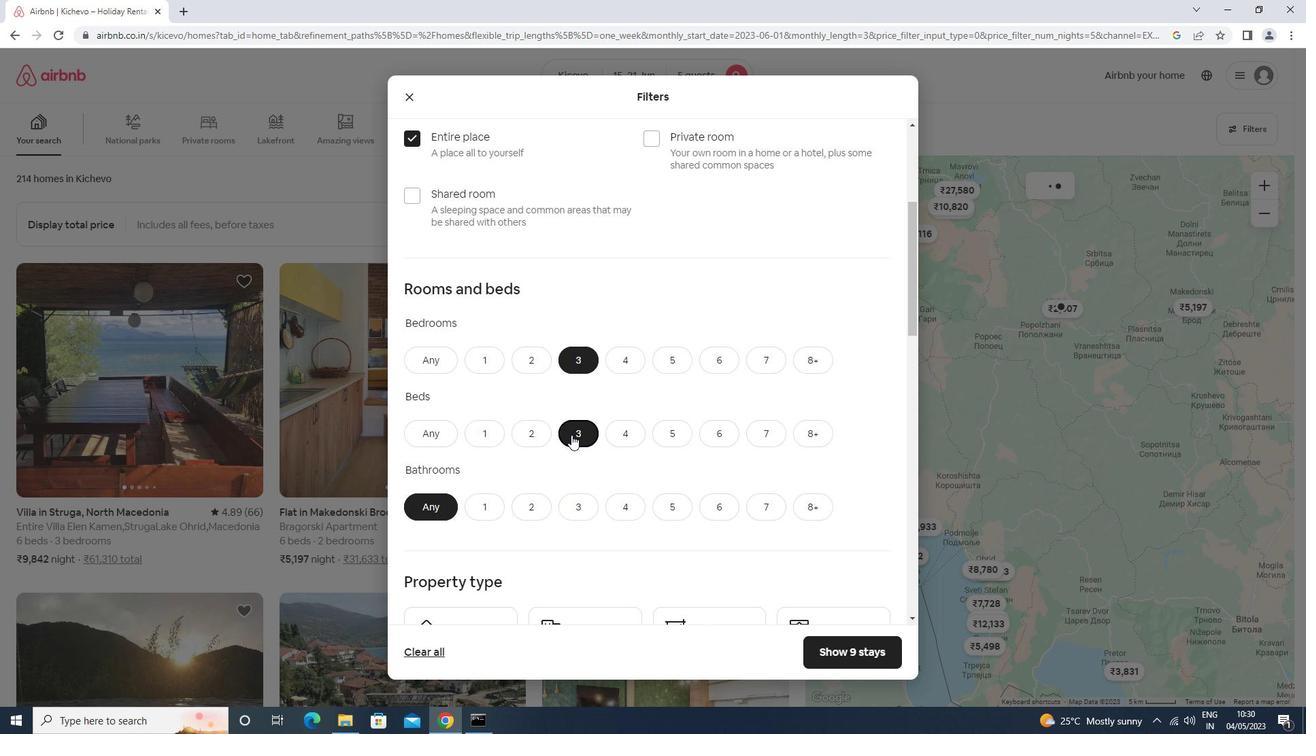 
Action: Mouse scrolled (571, 434) with delta (0, 0)
Screenshot: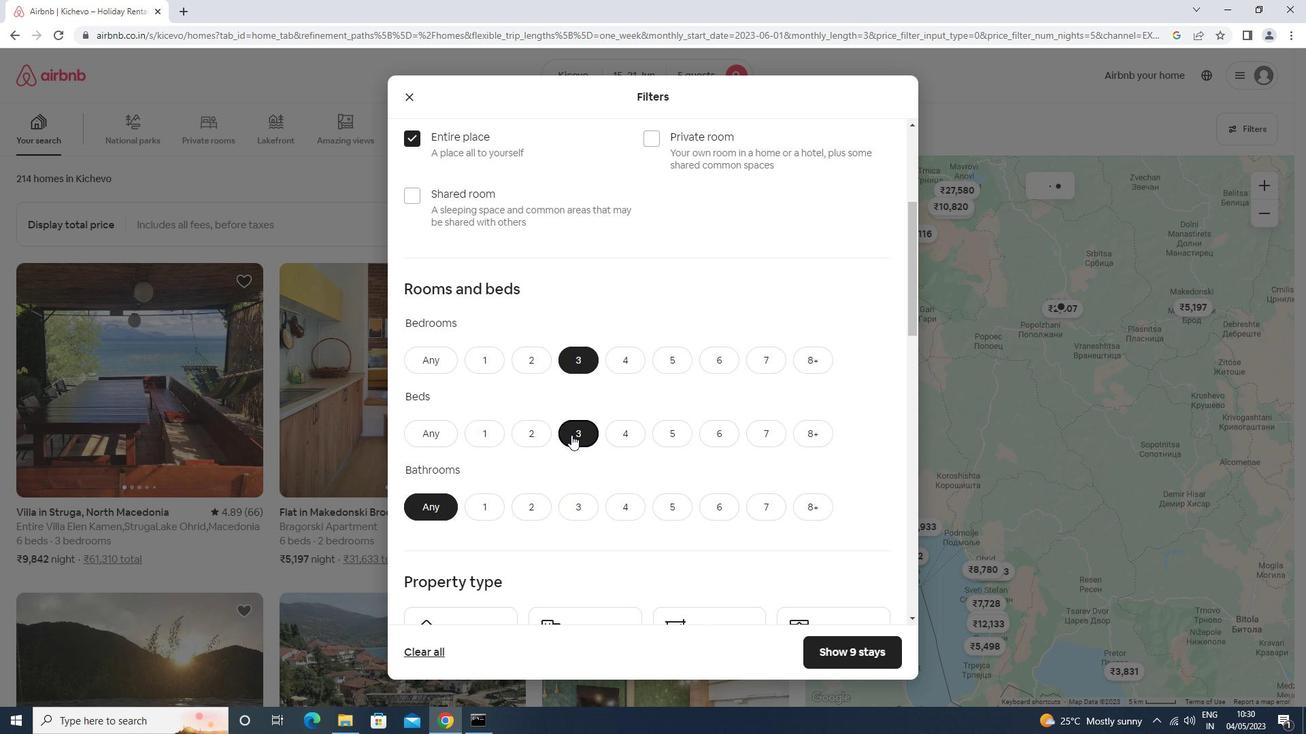 
Action: Mouse scrolled (571, 434) with delta (0, 0)
Screenshot: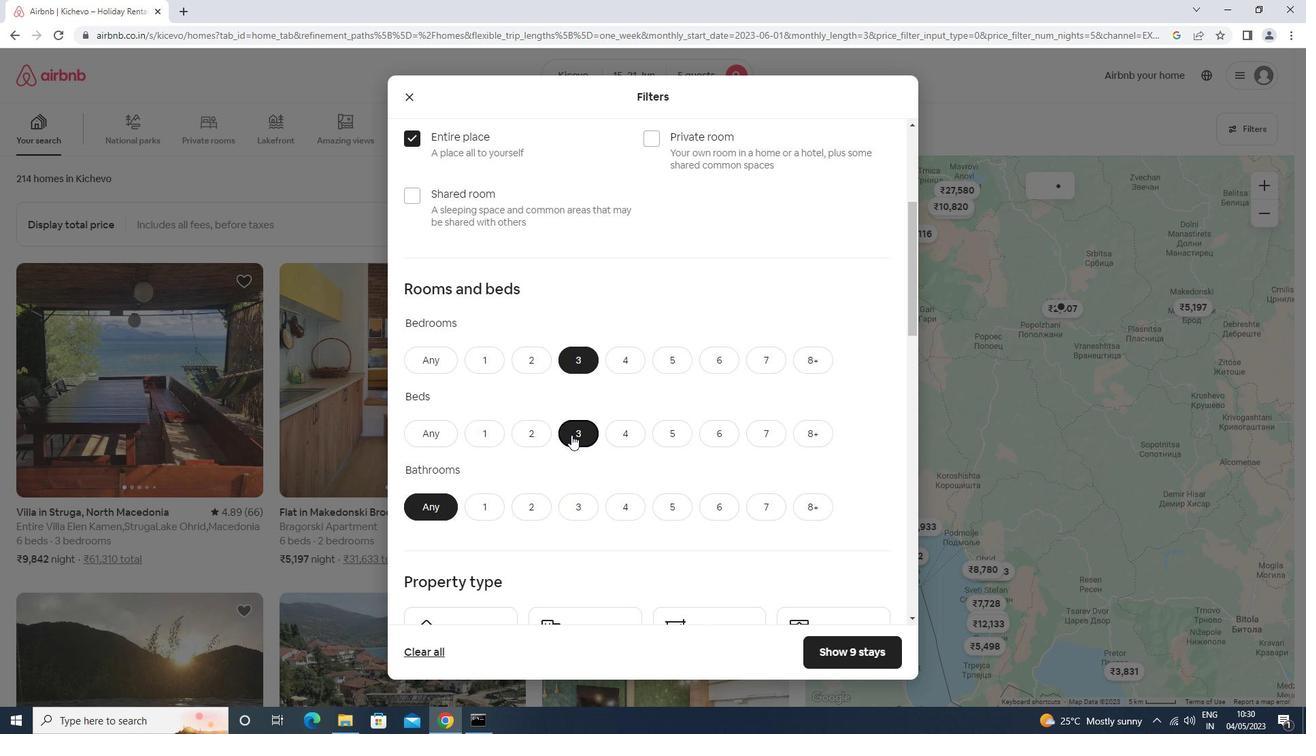 
Action: Mouse moved to (584, 304)
Screenshot: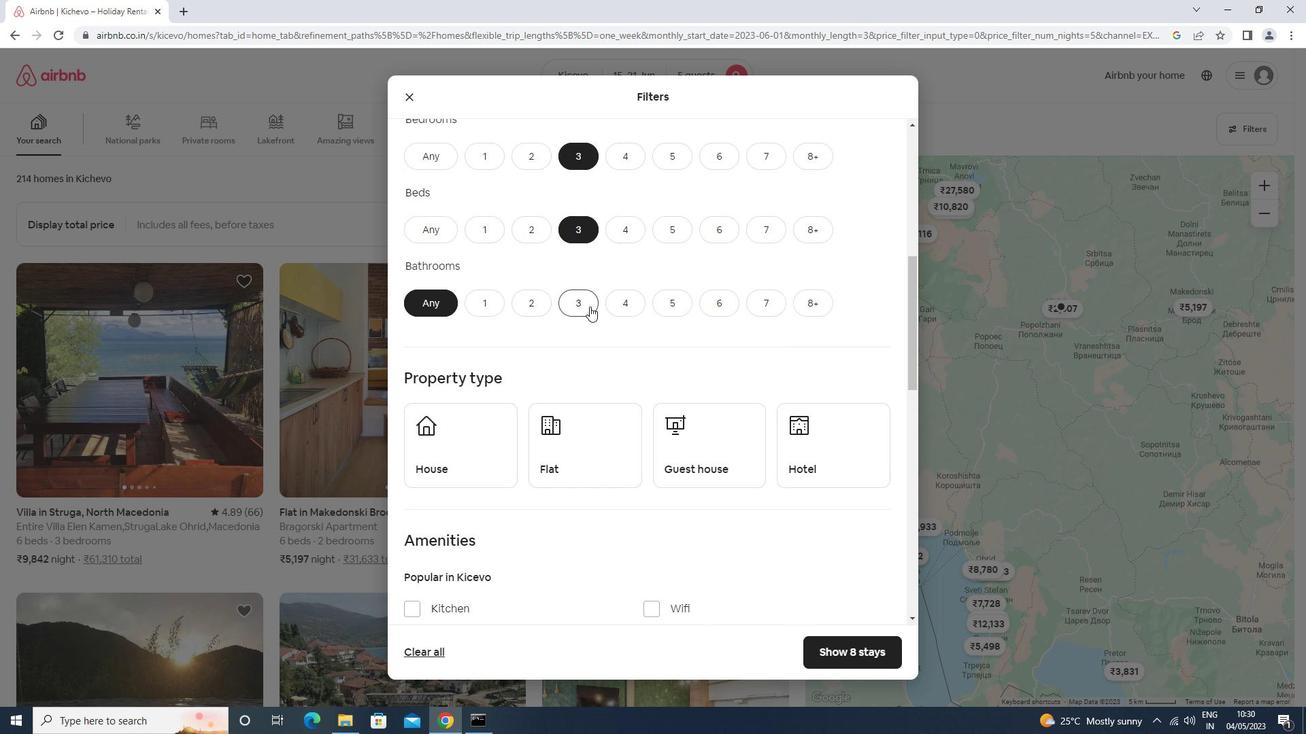 
Action: Mouse pressed left at (584, 304)
Screenshot: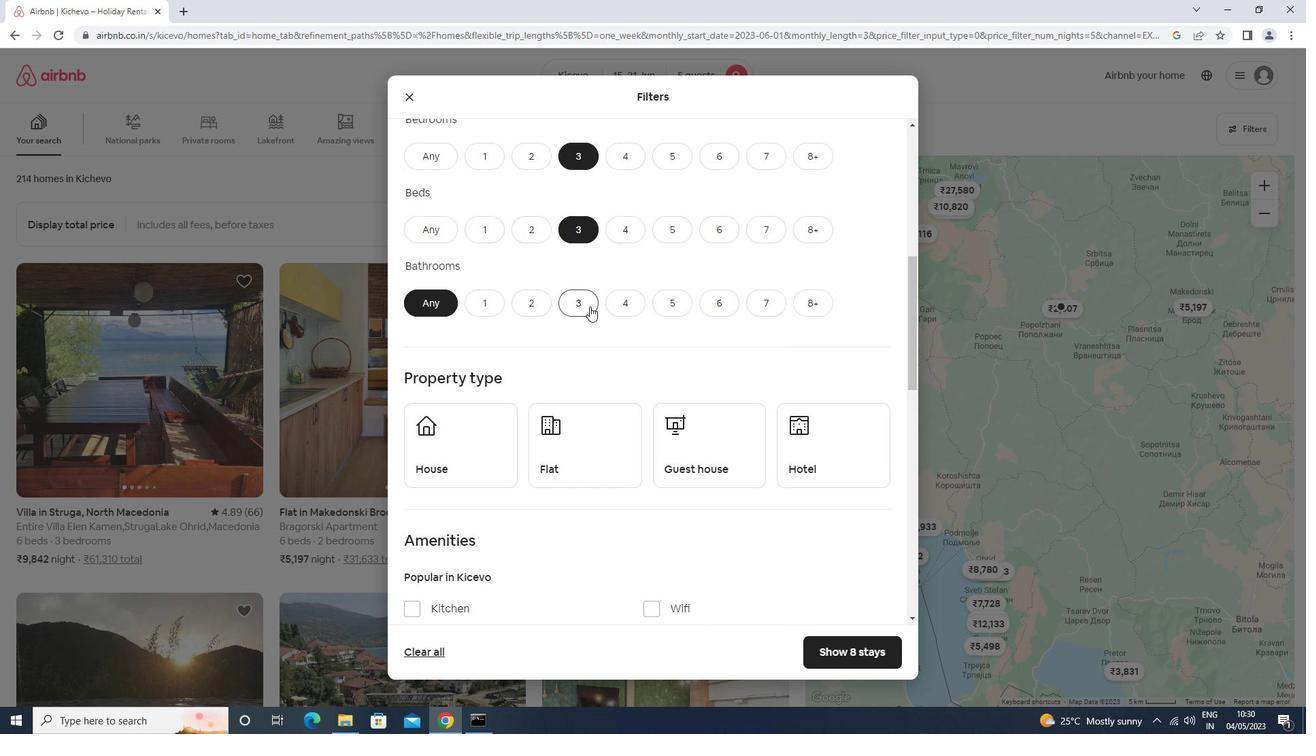 
Action: Mouse moved to (563, 320)
Screenshot: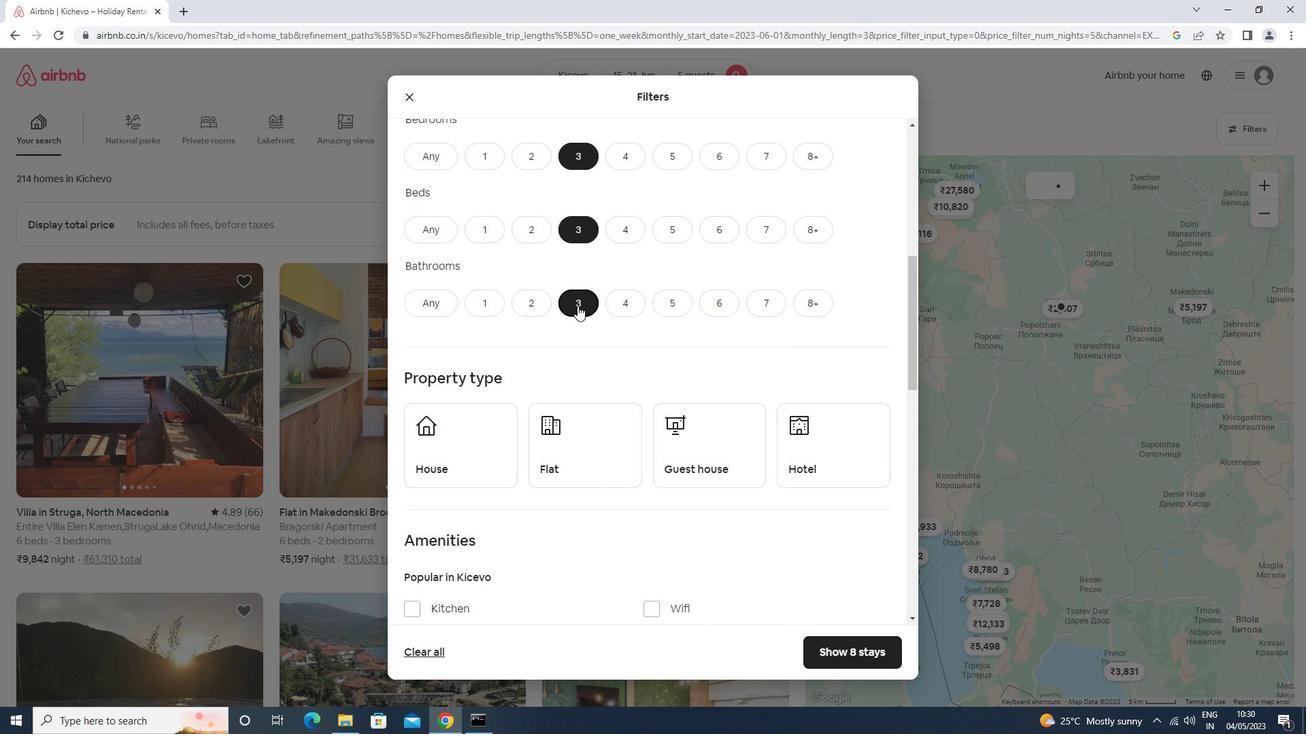 
Action: Mouse scrolled (563, 319) with delta (0, 0)
Screenshot: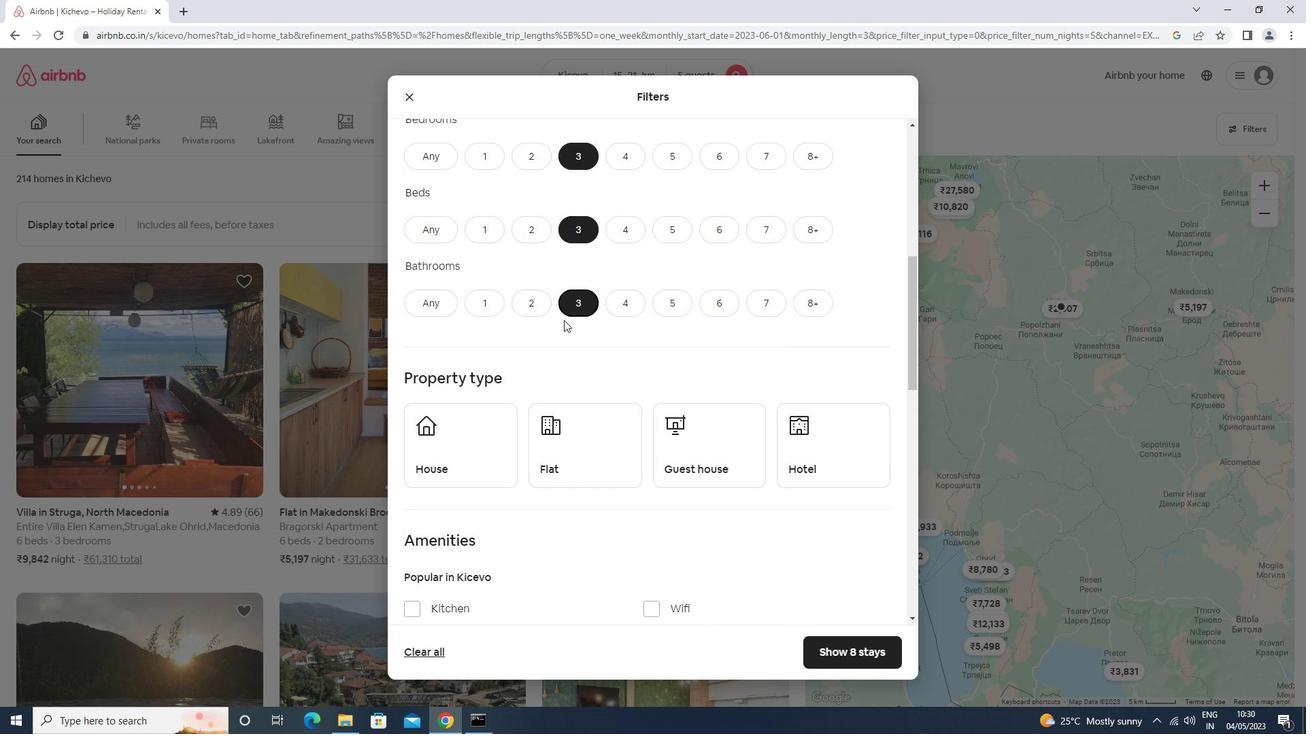 
Action: Mouse scrolled (563, 319) with delta (0, 0)
Screenshot: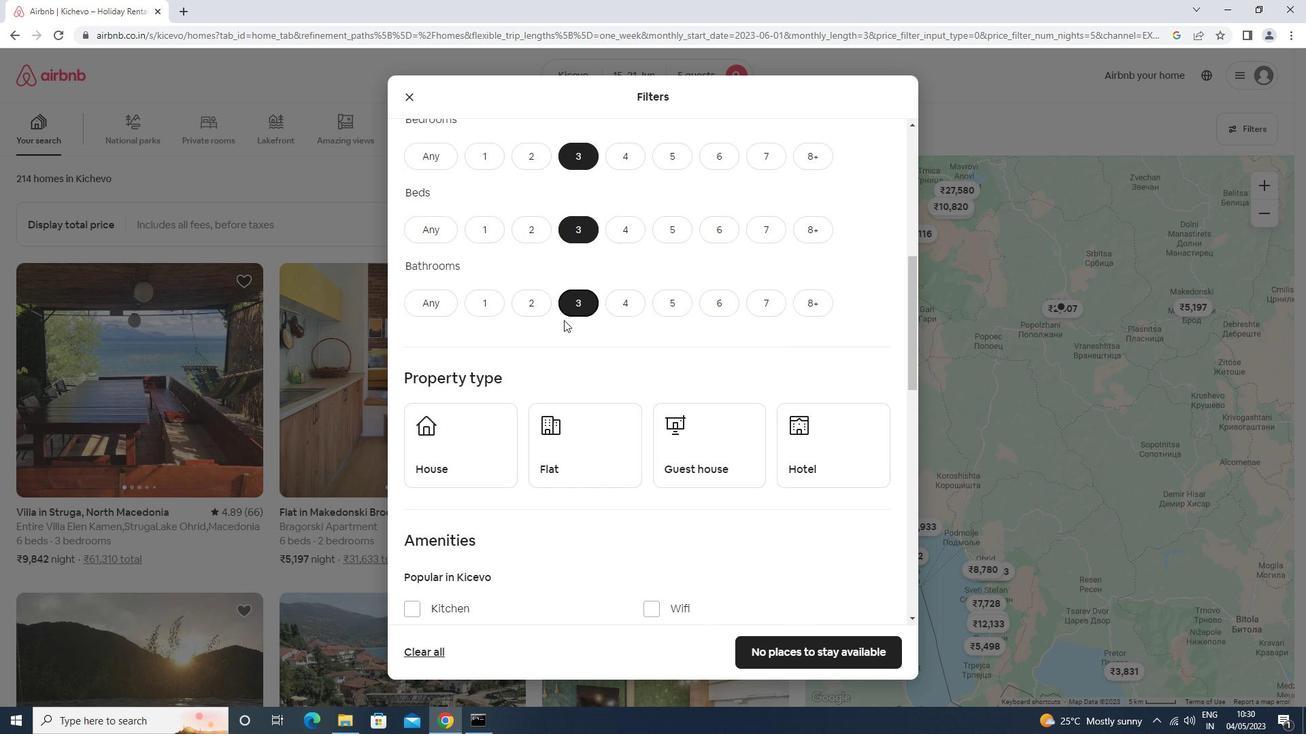 
Action: Mouse moved to (563, 321)
Screenshot: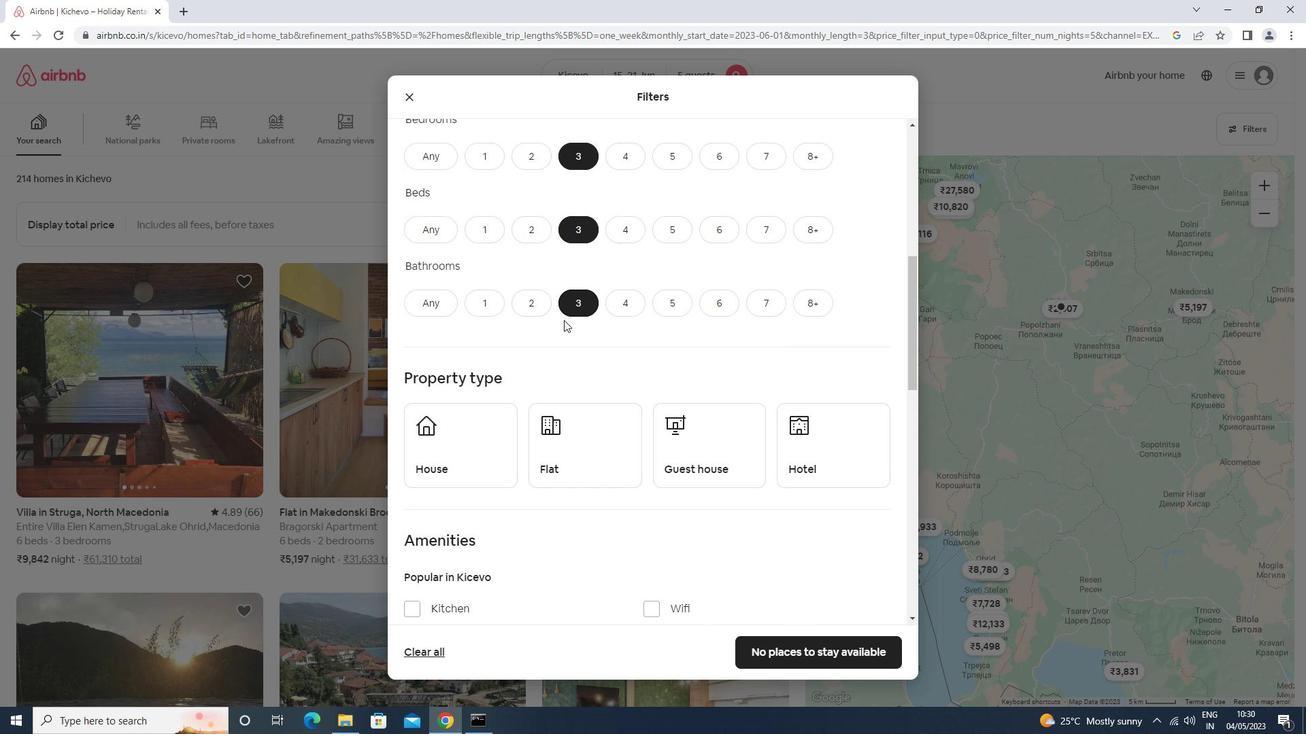 
Action: Mouse scrolled (563, 320) with delta (0, 0)
Screenshot: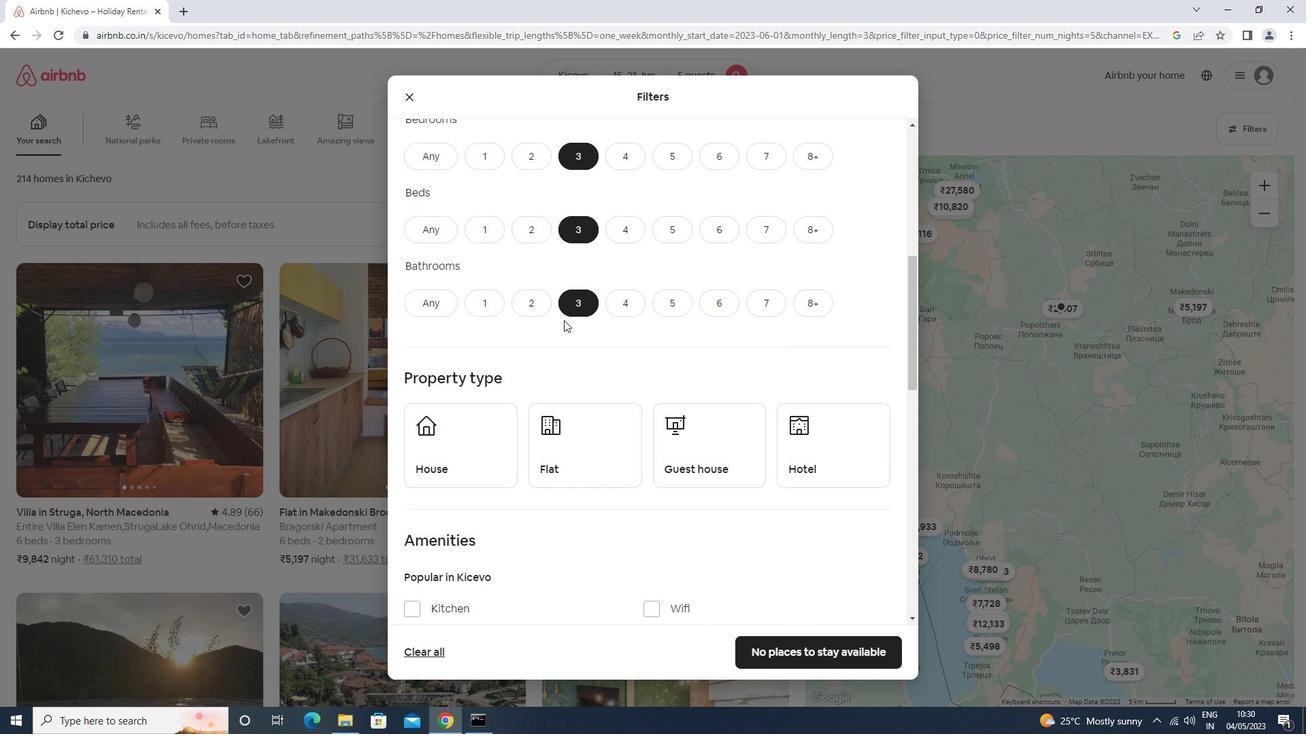 
Action: Mouse moved to (487, 257)
Screenshot: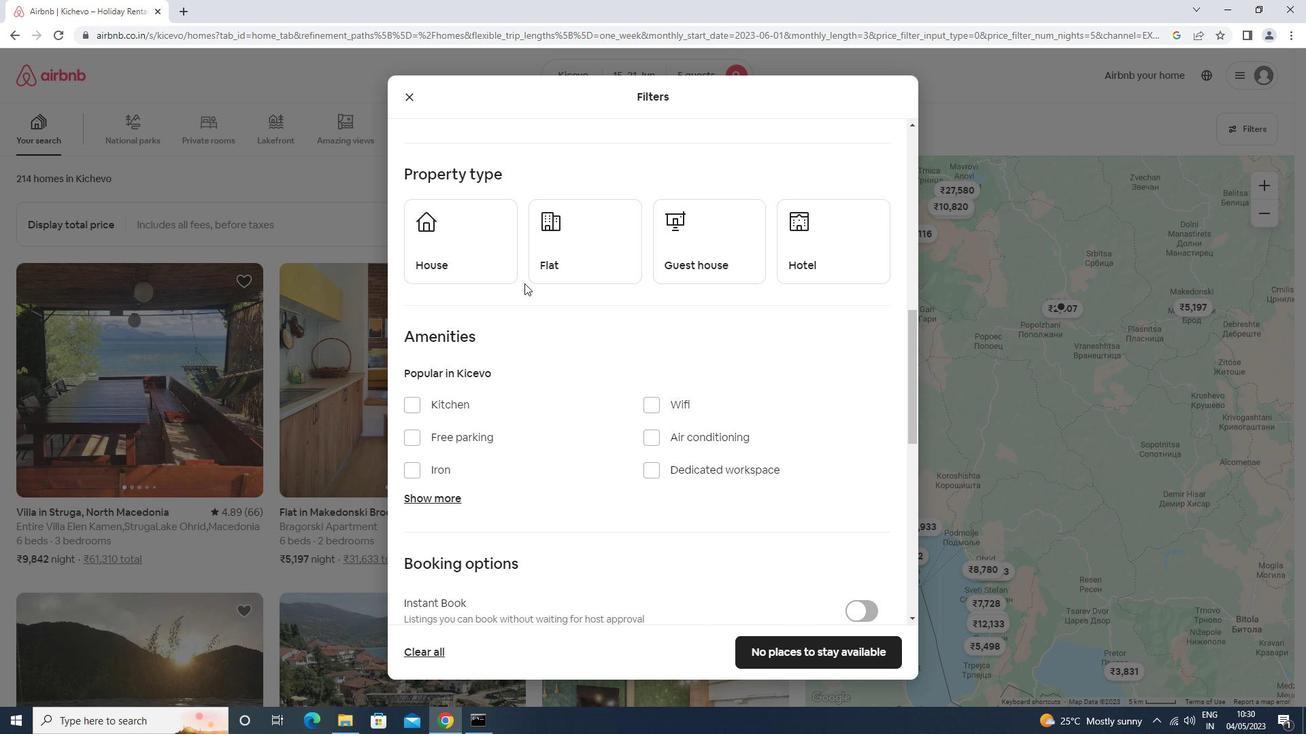 
Action: Mouse pressed left at (487, 257)
Screenshot: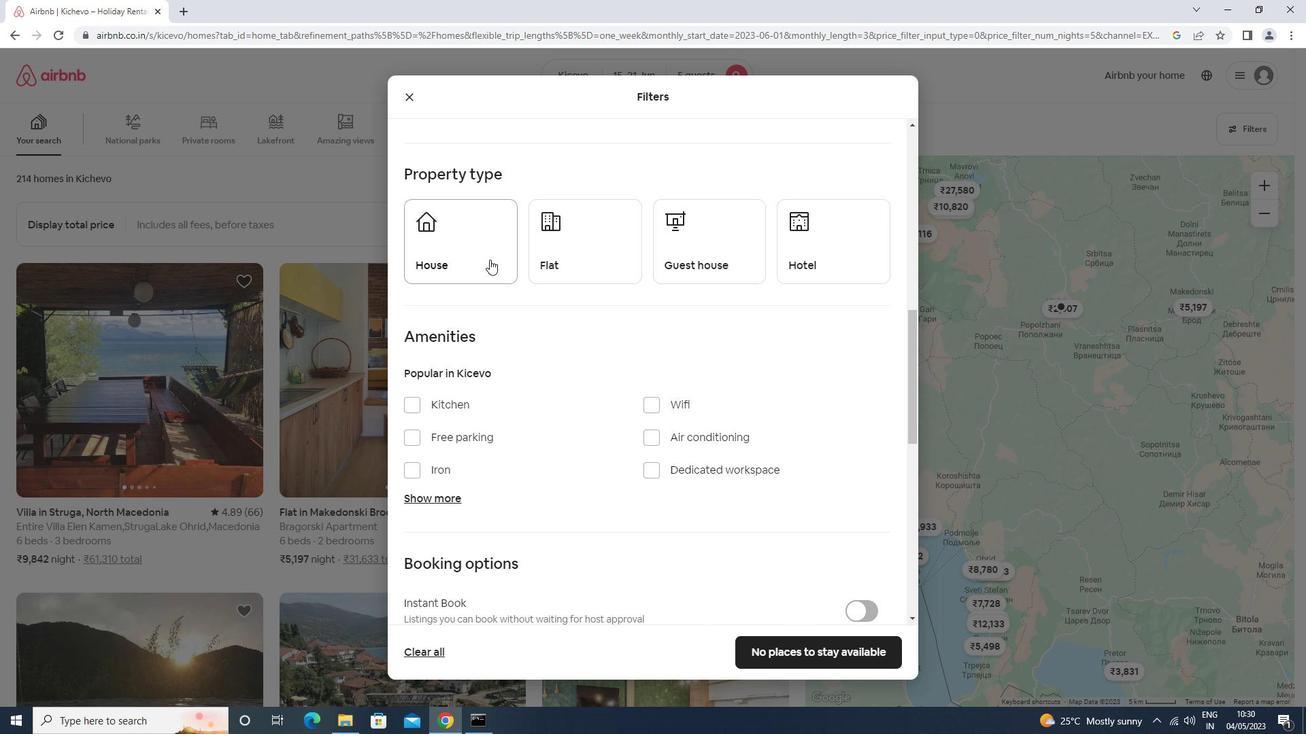 
Action: Mouse moved to (595, 252)
Screenshot: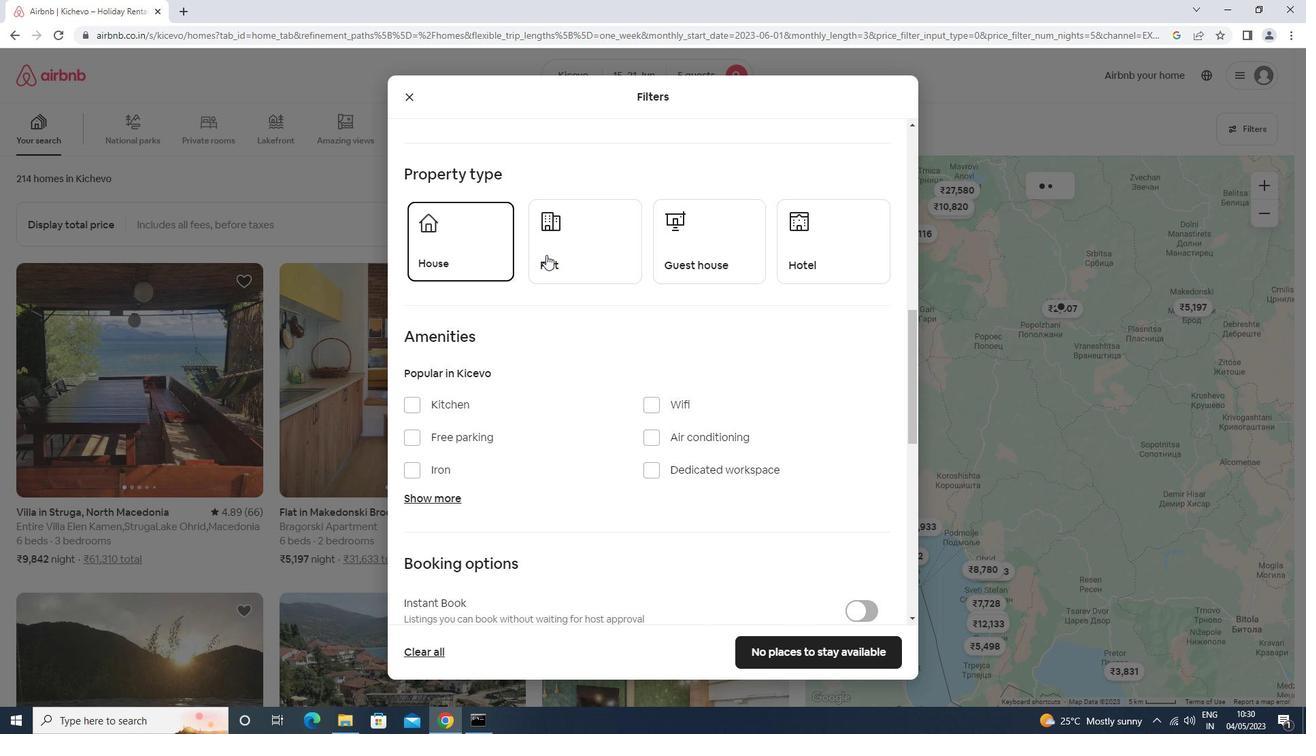 
Action: Mouse pressed left at (595, 252)
Screenshot: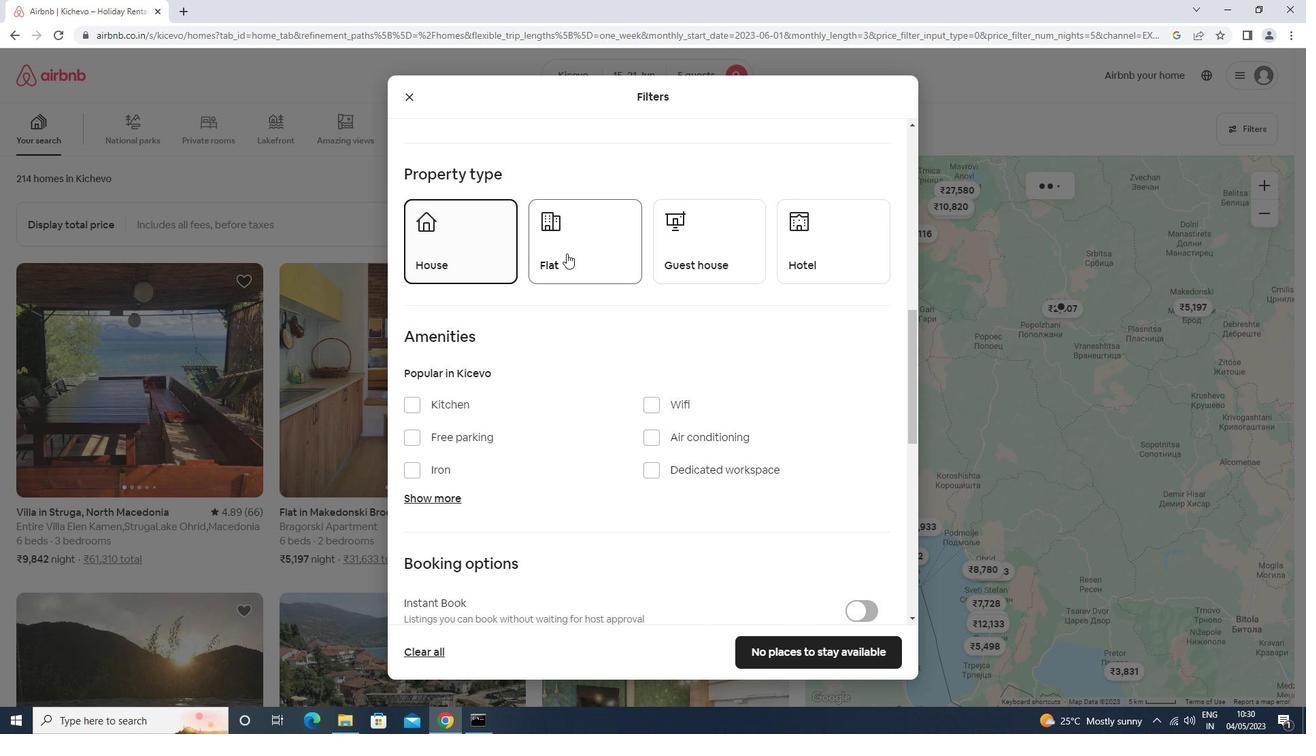 
Action: Mouse moved to (697, 253)
Screenshot: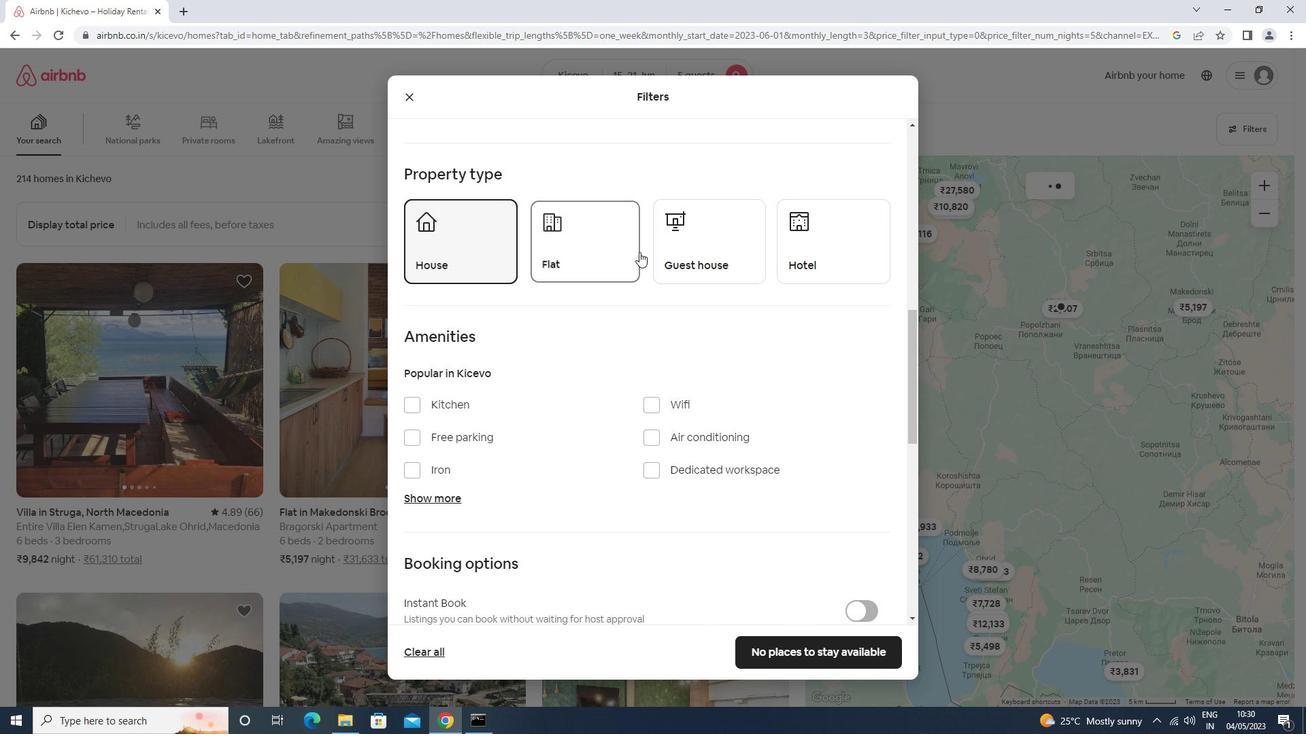
Action: Mouse pressed left at (697, 253)
Screenshot: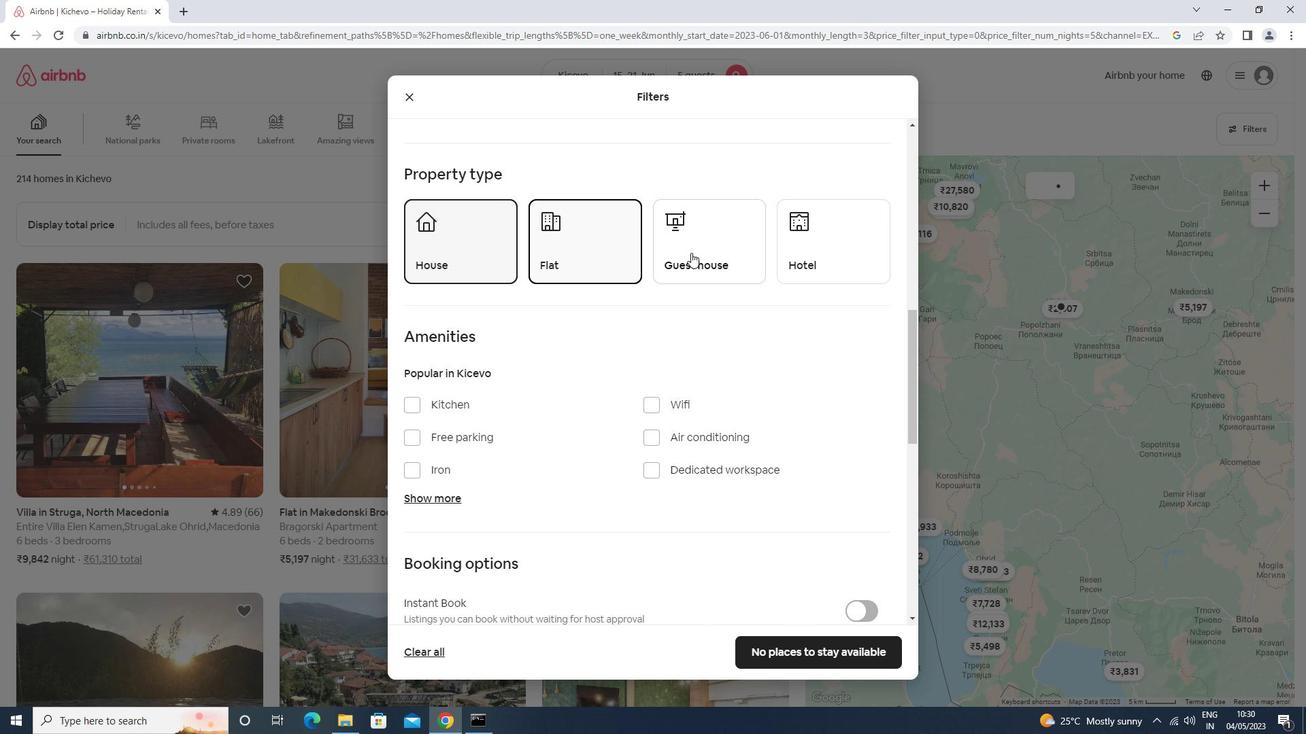 
Action: Mouse moved to (679, 243)
Screenshot: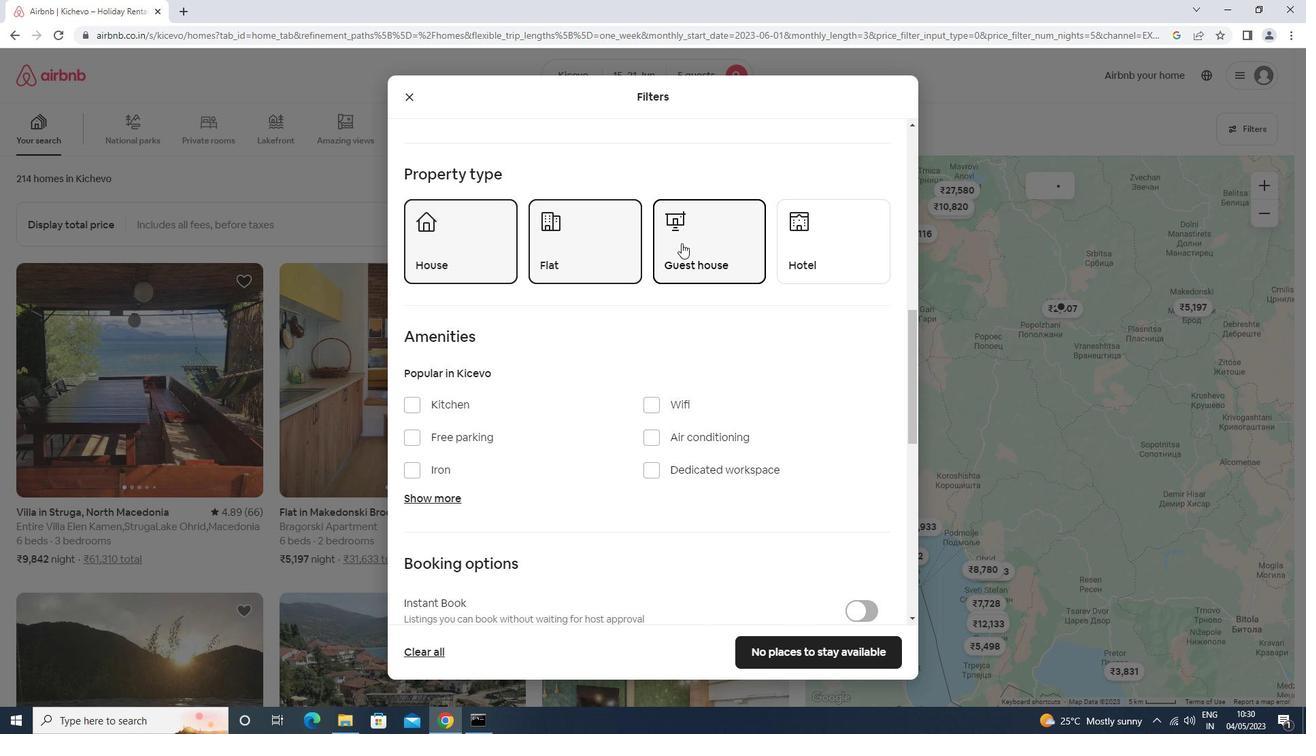 
Action: Mouse scrolled (679, 242) with delta (0, 0)
Screenshot: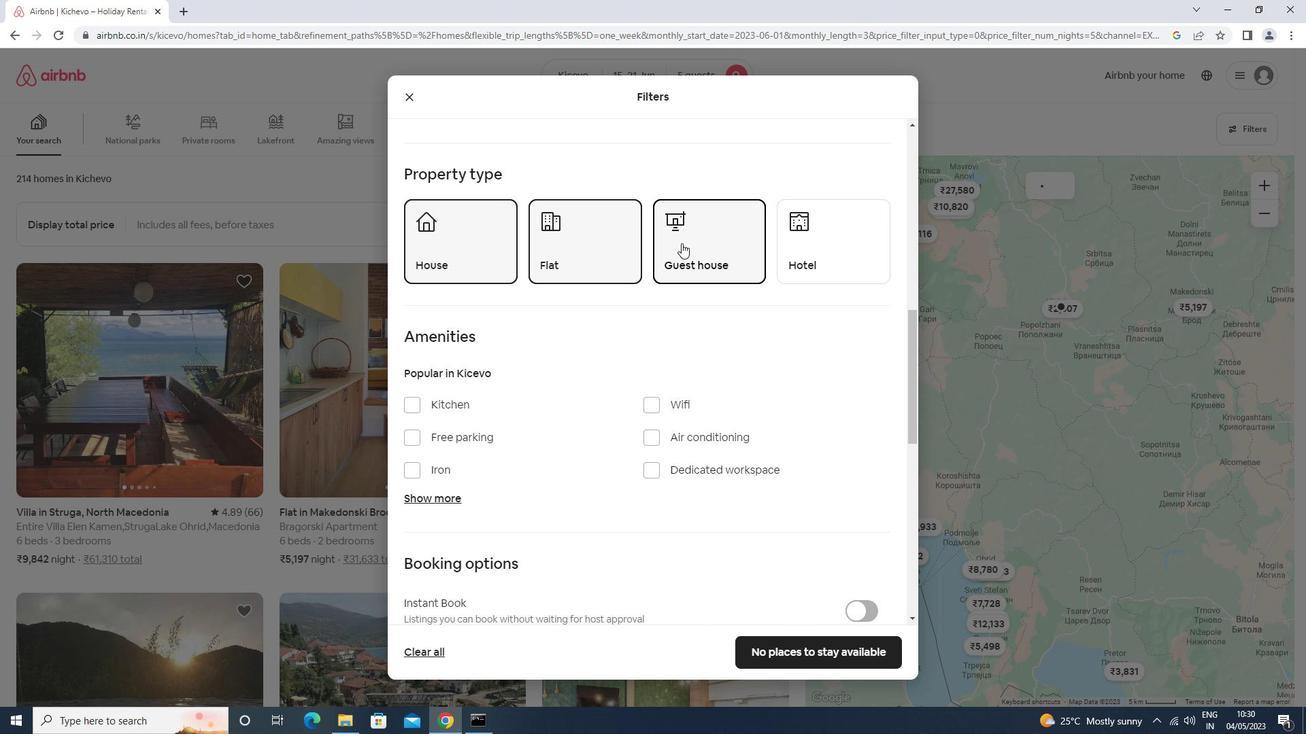 
Action: Mouse scrolled (679, 242) with delta (0, 0)
Screenshot: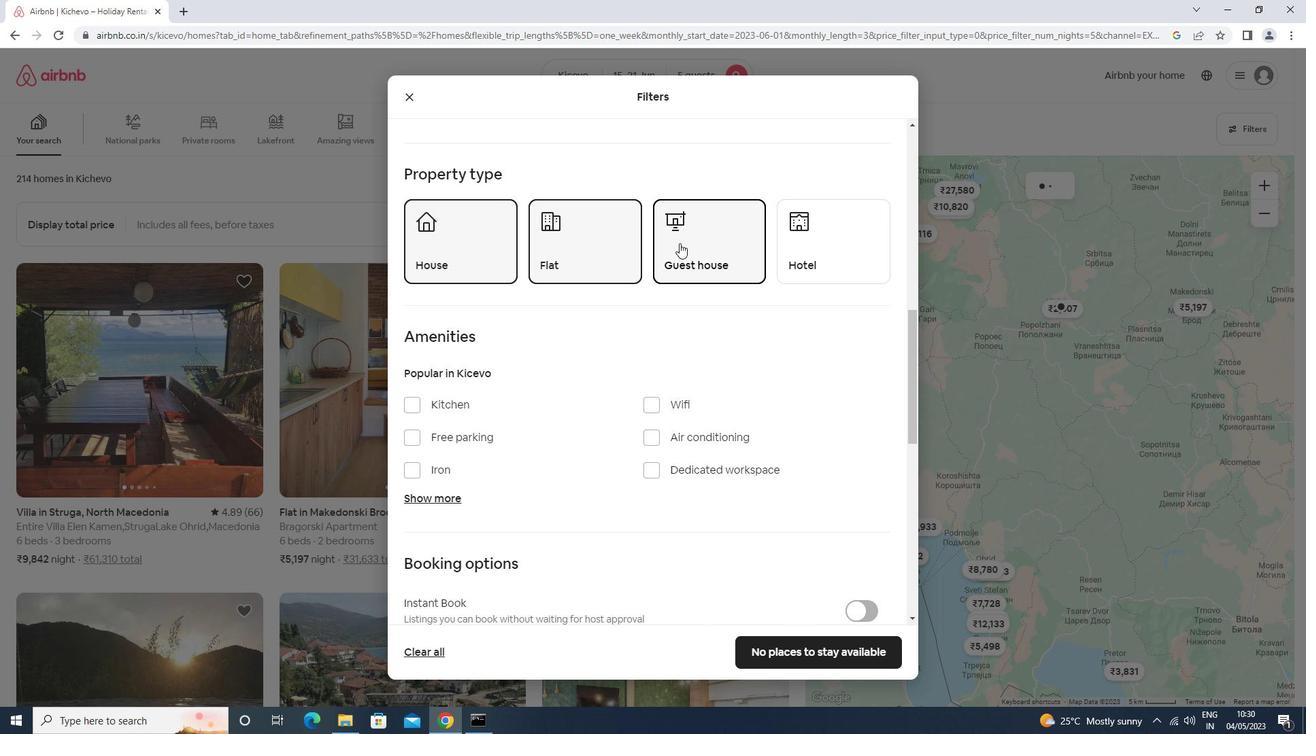 
Action: Mouse moved to (437, 360)
Screenshot: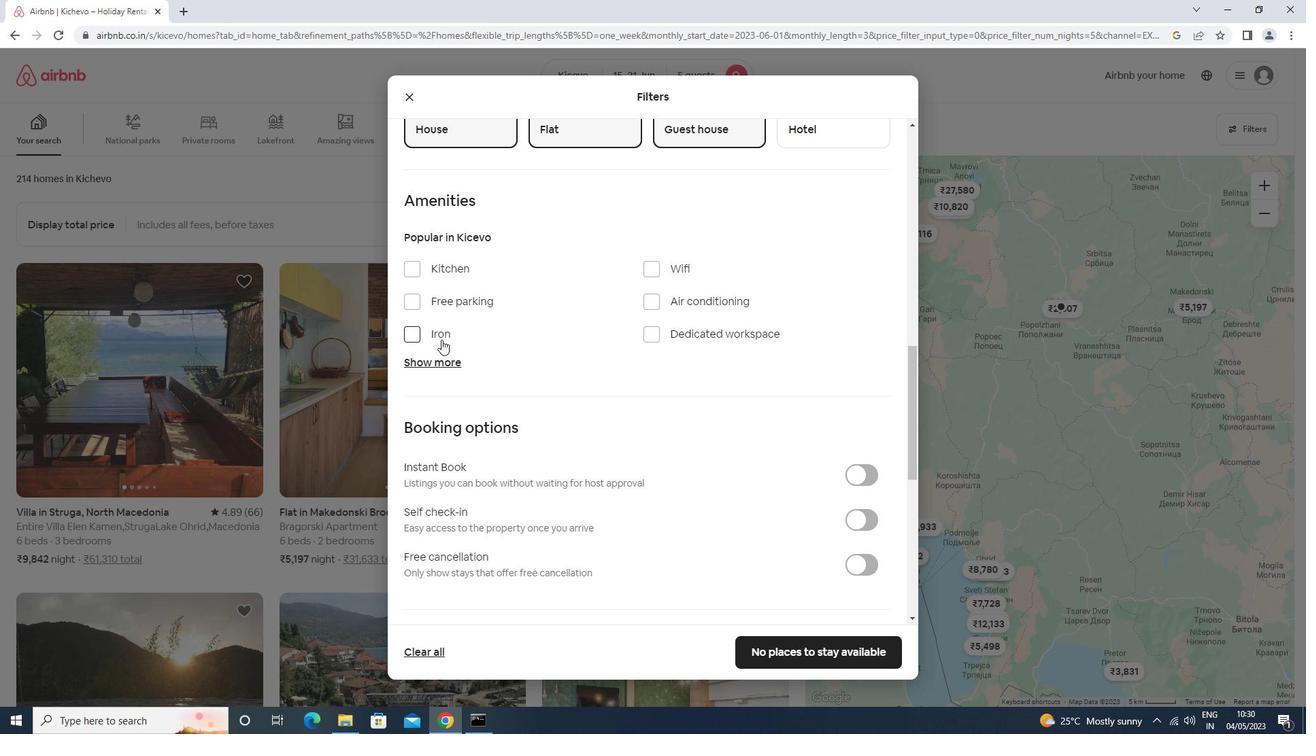 
Action: Mouse pressed left at (437, 360)
Screenshot: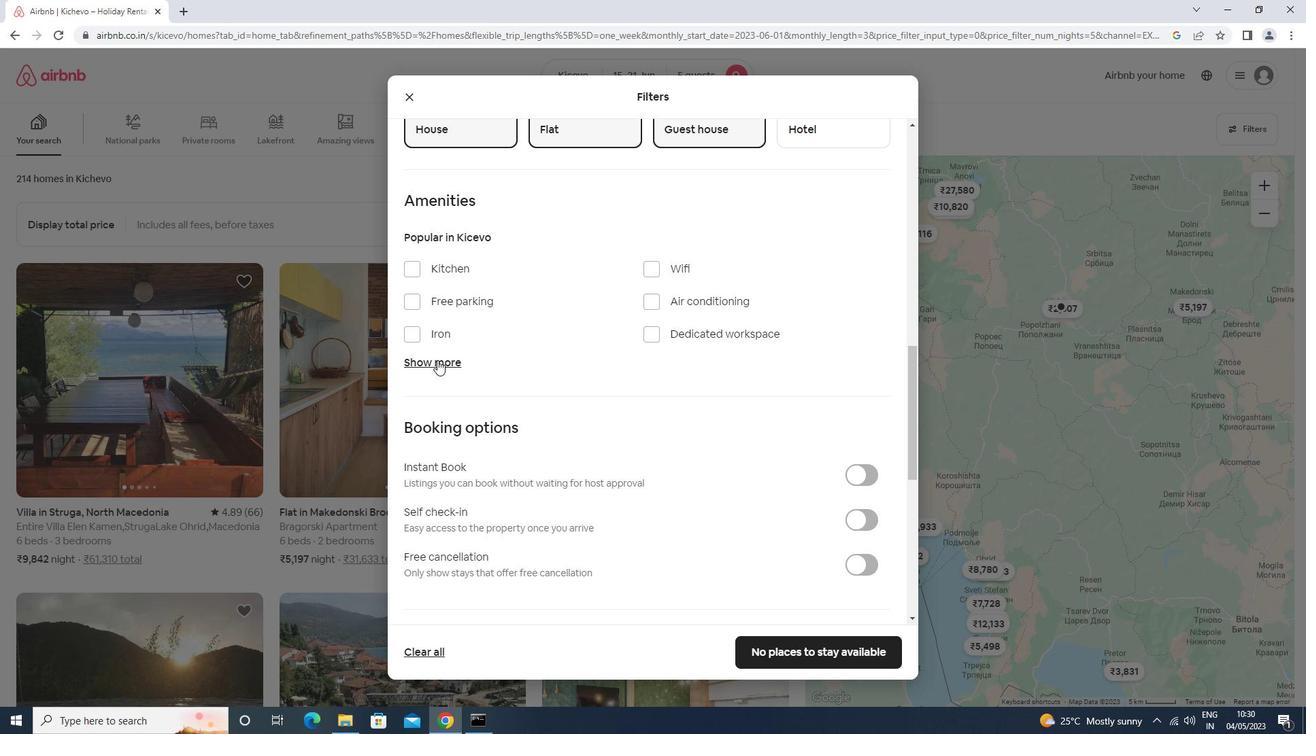 
Action: Mouse moved to (518, 333)
Screenshot: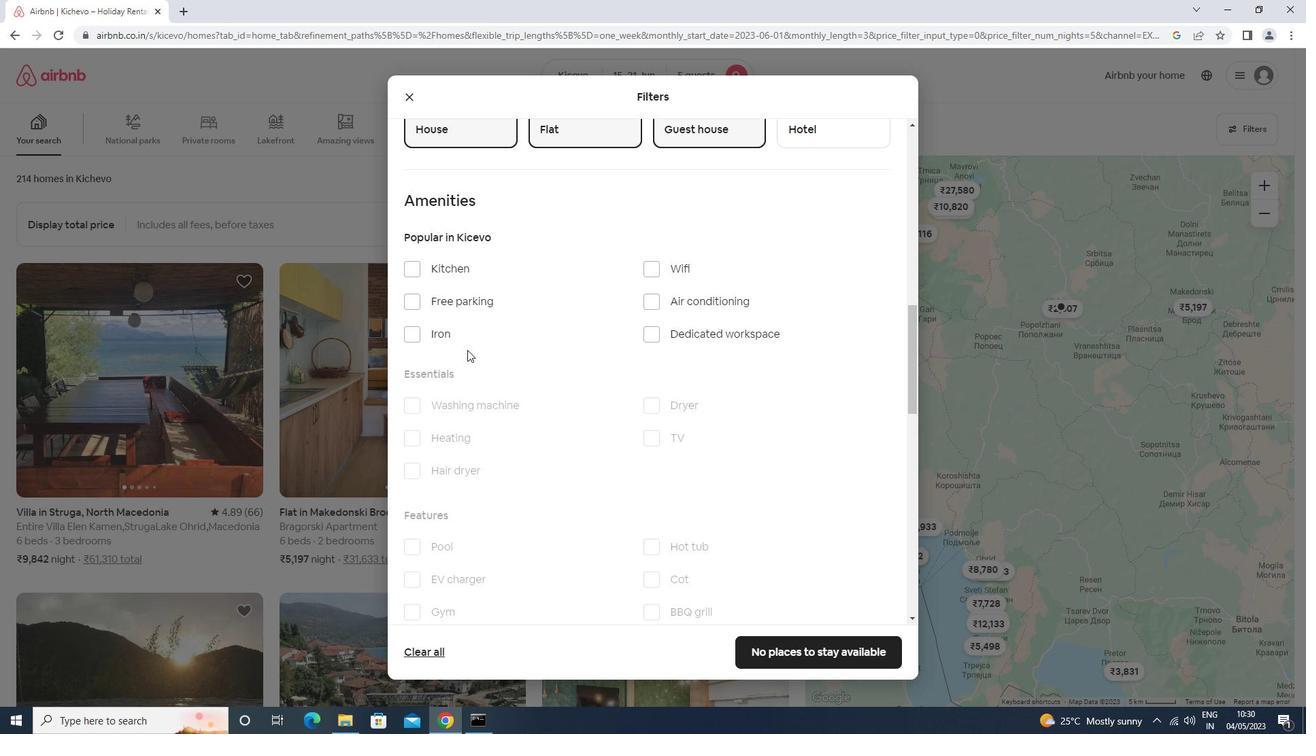 
Action: Mouse scrolled (518, 332) with delta (0, 0)
Screenshot: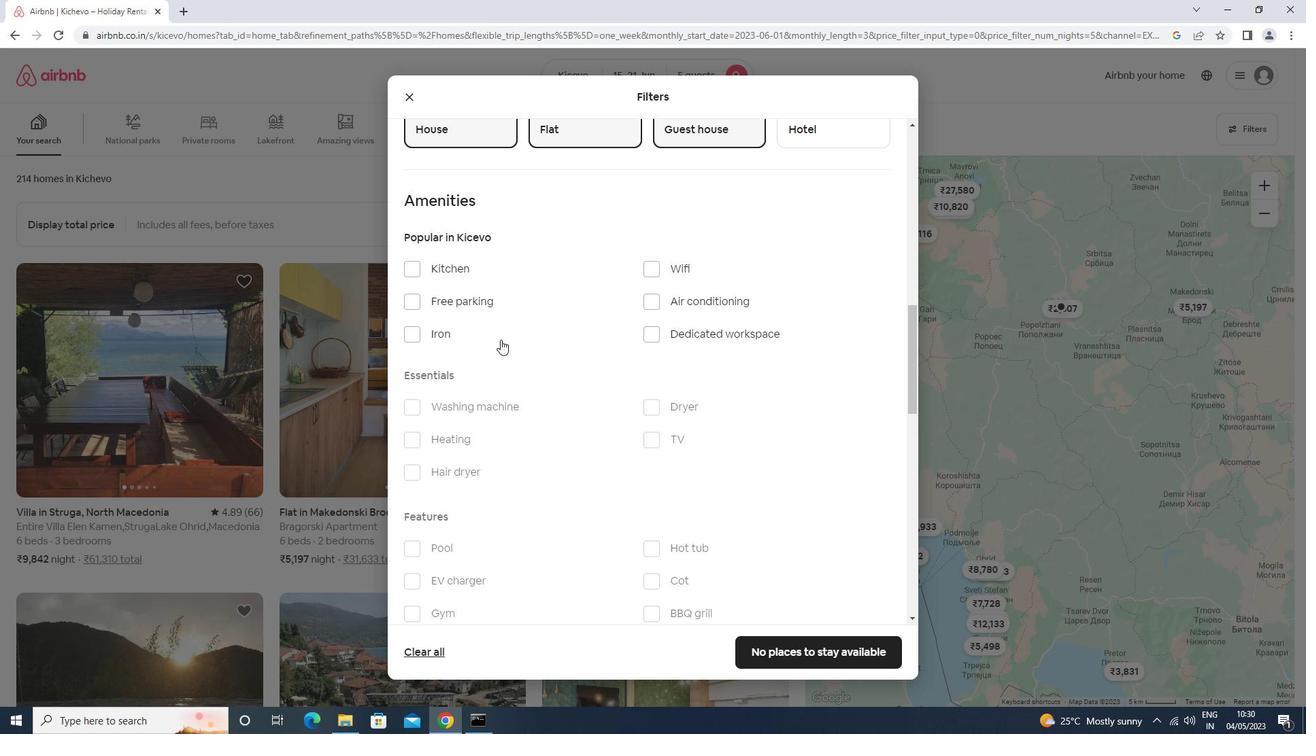 
Action: Mouse scrolled (518, 332) with delta (0, 0)
Screenshot: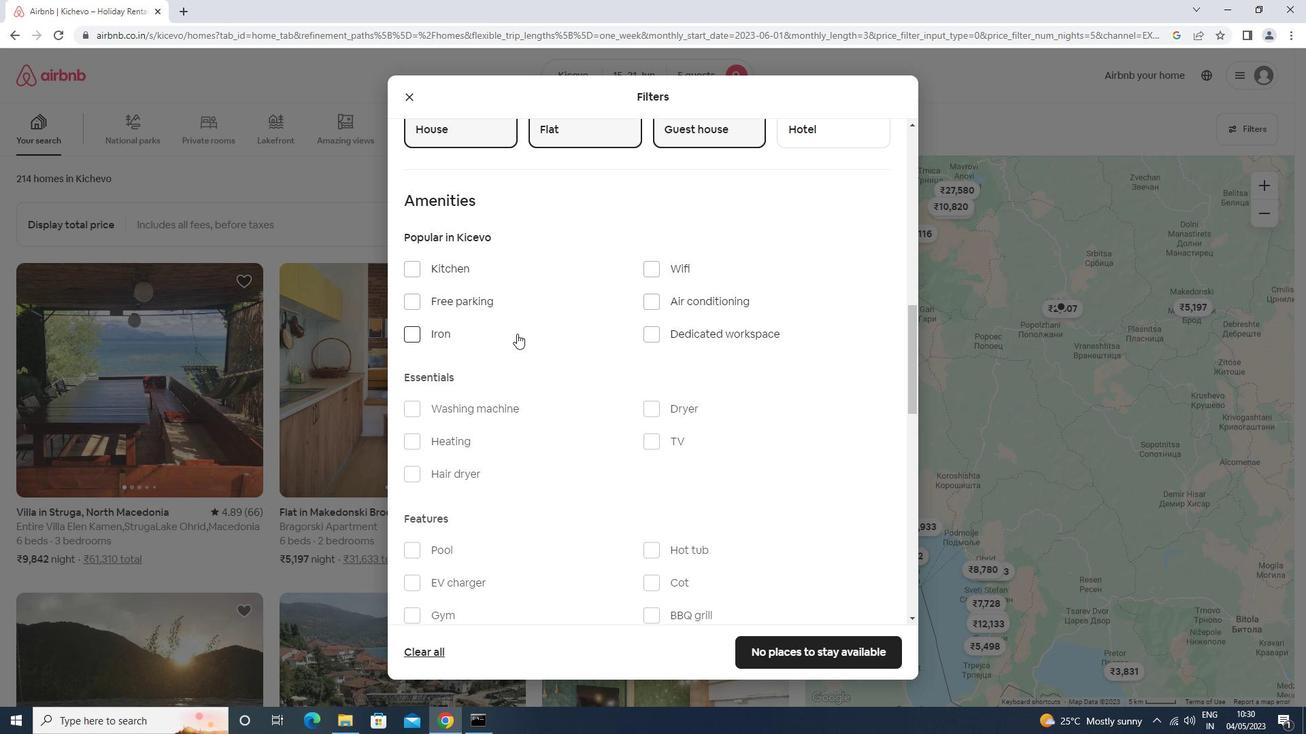 
Action: Mouse moved to (518, 333)
Screenshot: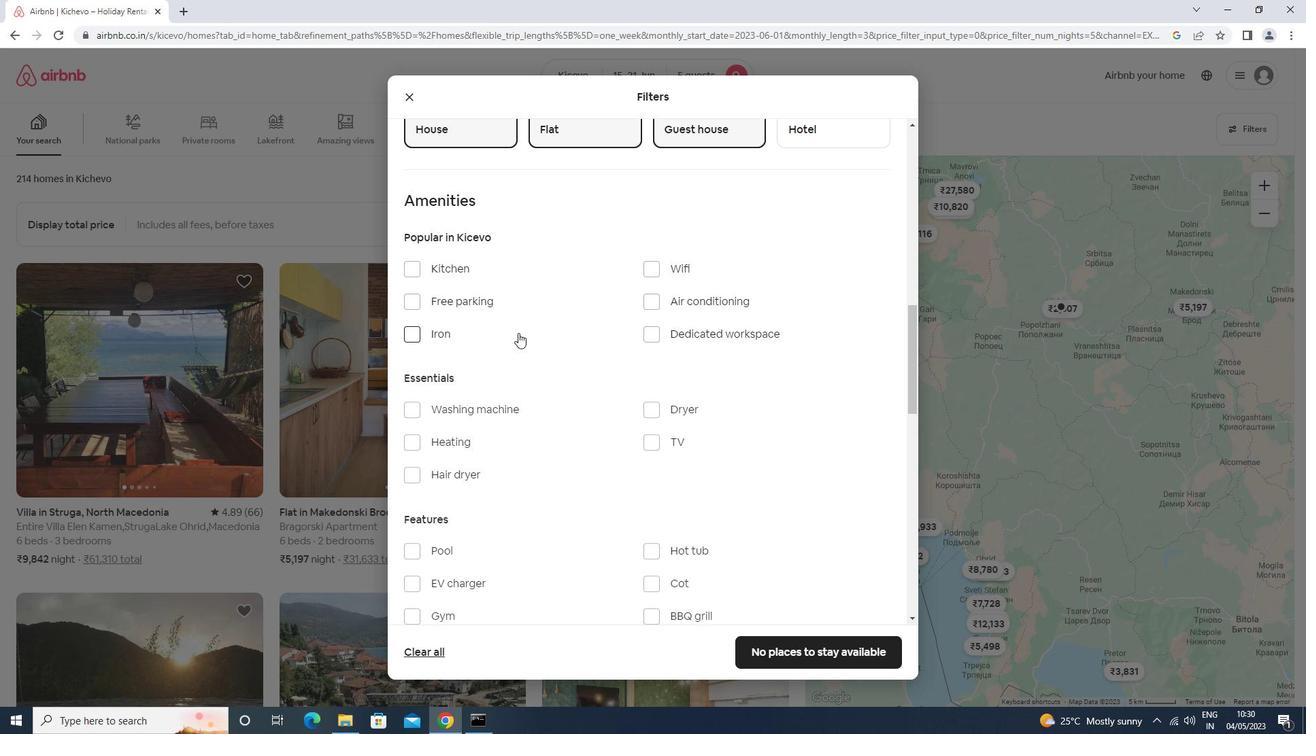 
Action: Mouse scrolled (518, 332) with delta (0, 0)
Screenshot: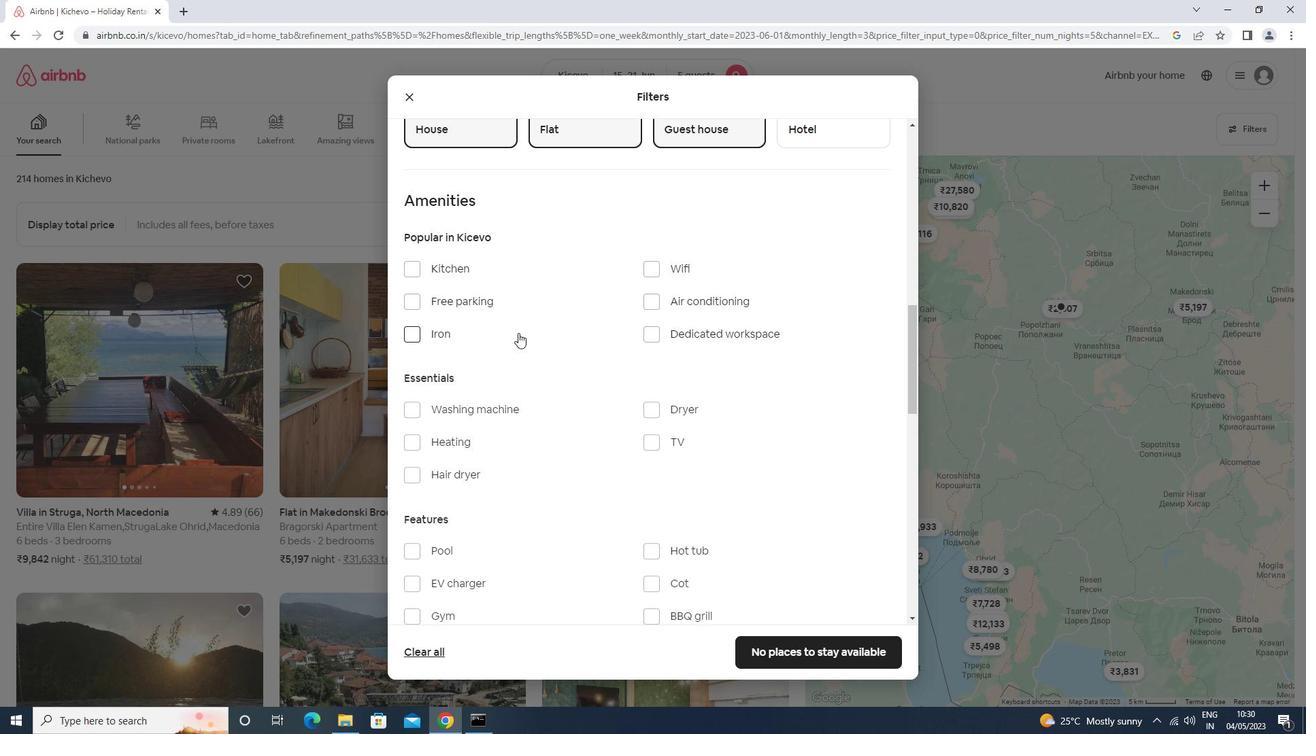 
Action: Mouse moved to (436, 202)
Screenshot: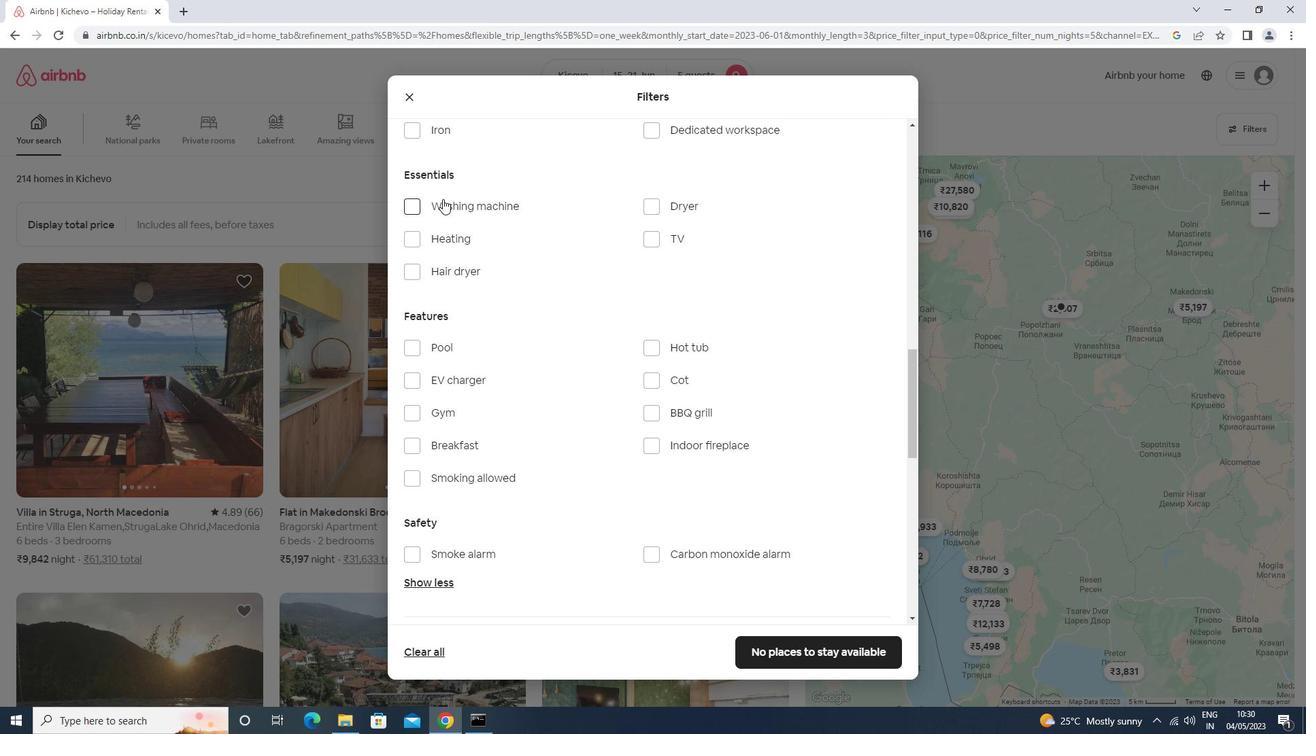 
Action: Mouse pressed left at (436, 202)
Screenshot: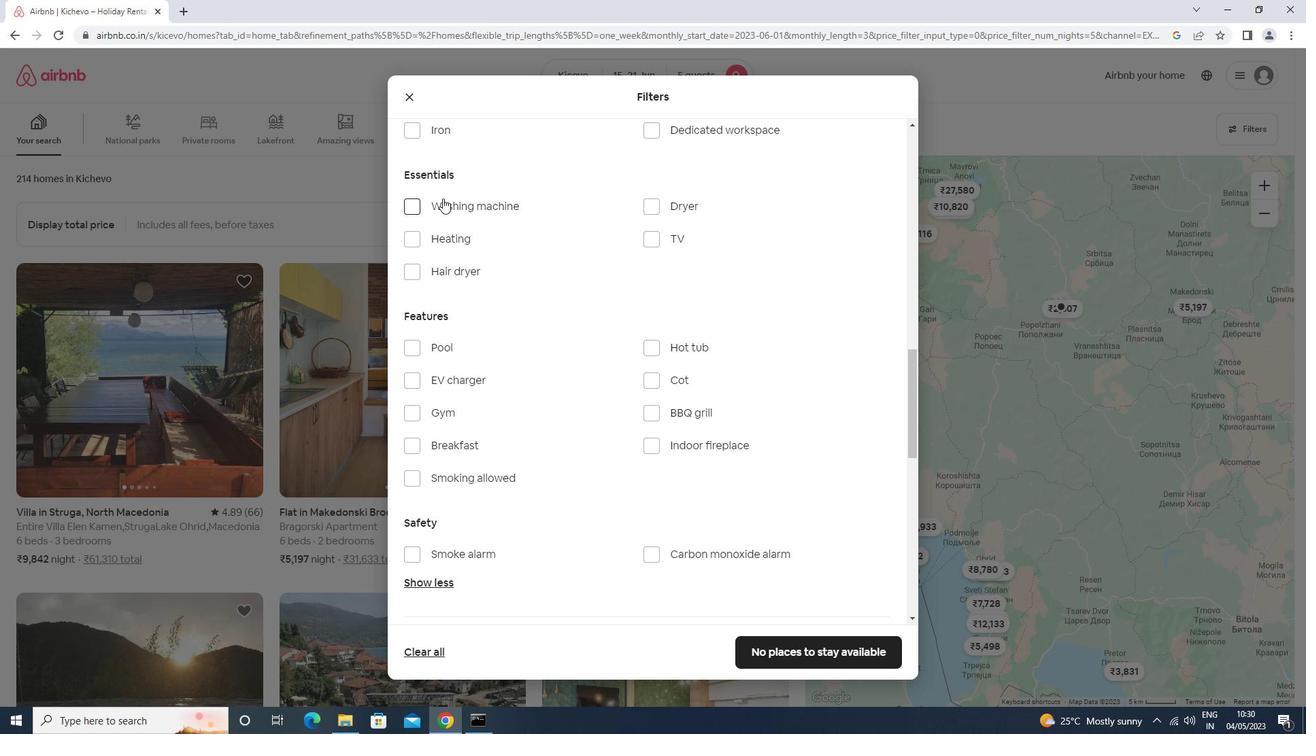 
Action: Mouse moved to (767, 346)
Screenshot: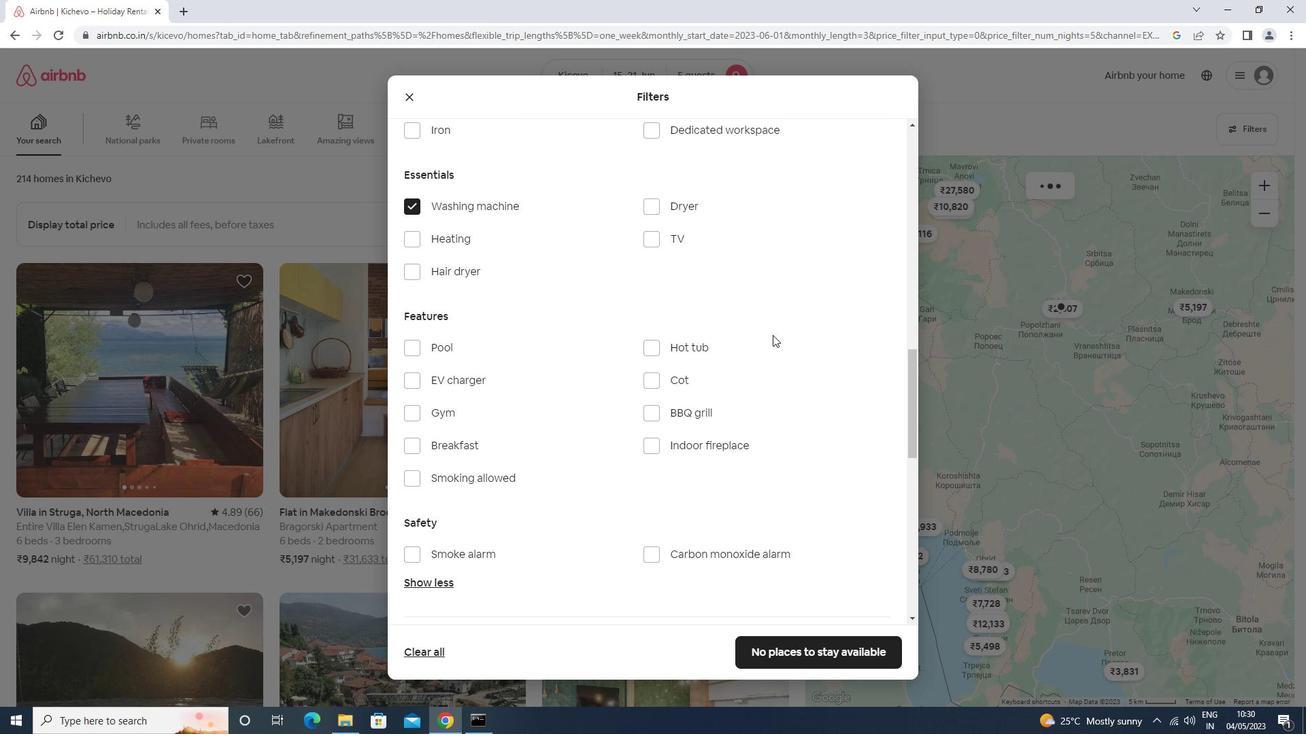
Action: Mouse scrolled (767, 345) with delta (0, 0)
Screenshot: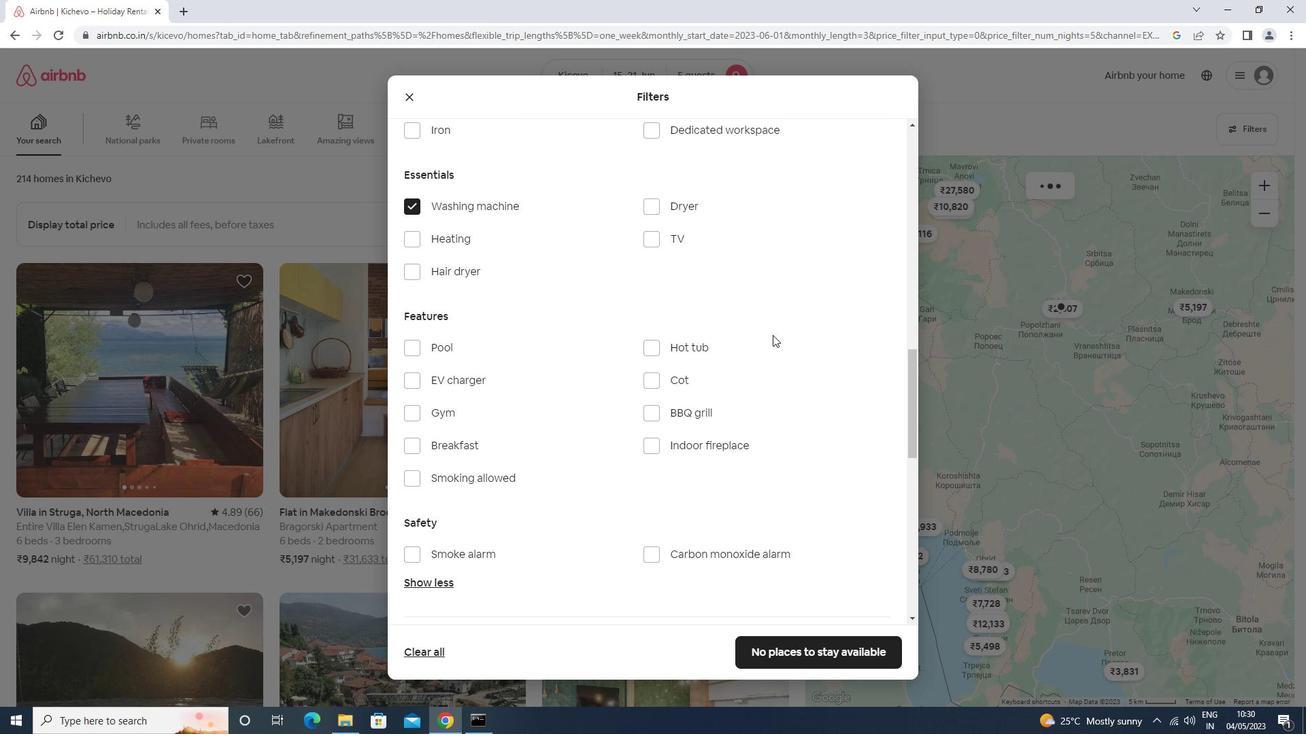 
Action: Mouse moved to (766, 353)
Screenshot: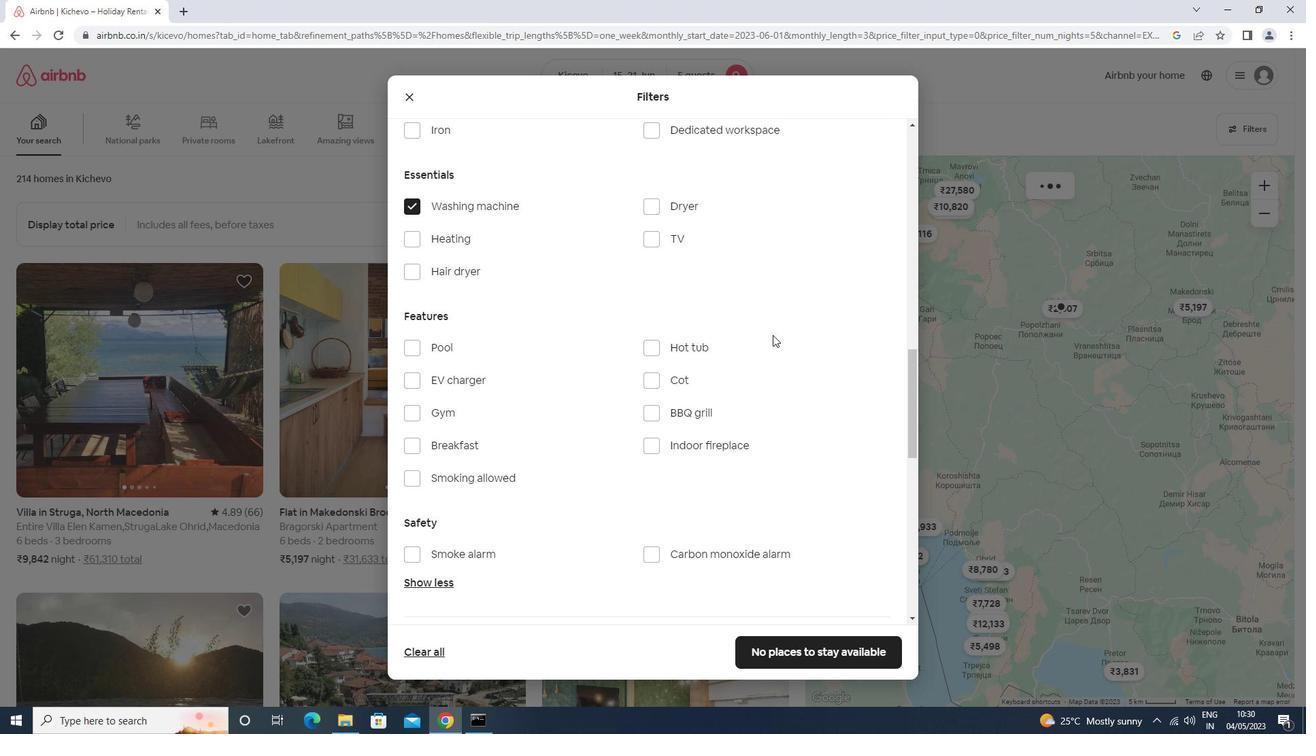 
Action: Mouse scrolled (766, 352) with delta (0, 0)
Screenshot: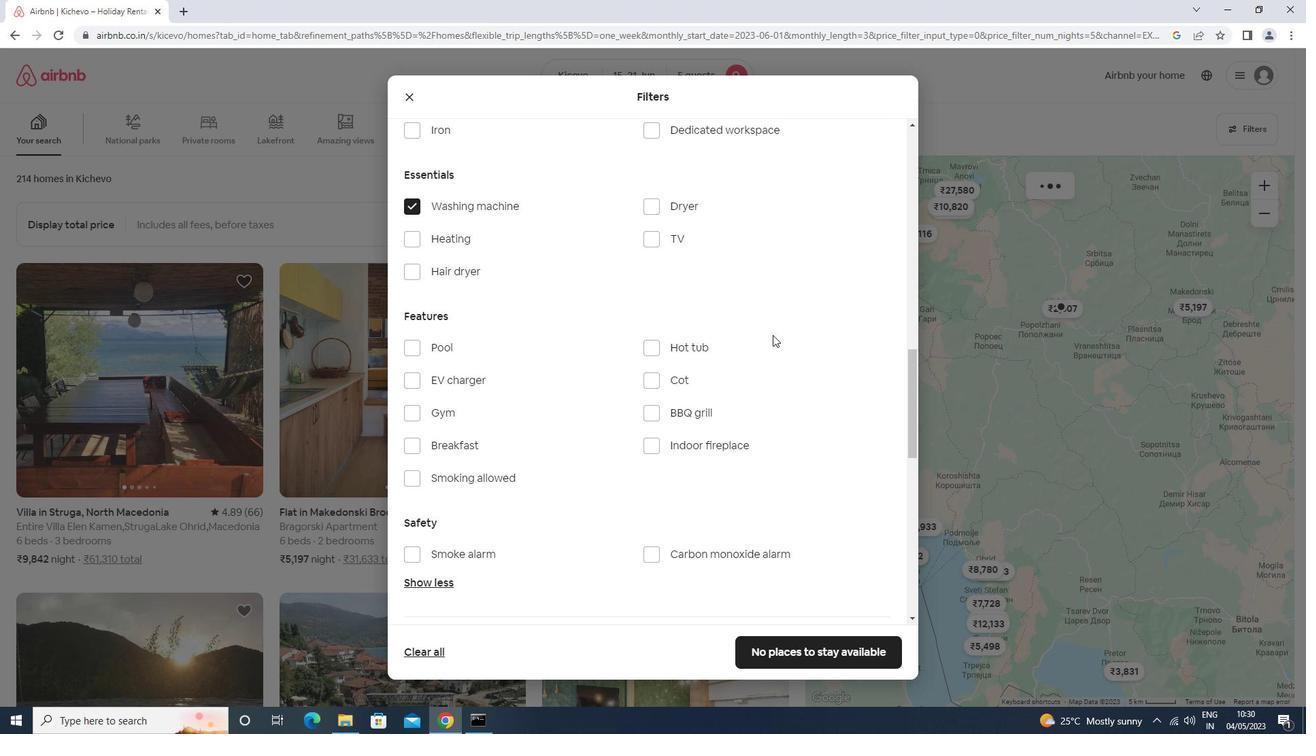 
Action: Mouse moved to (765, 354)
Screenshot: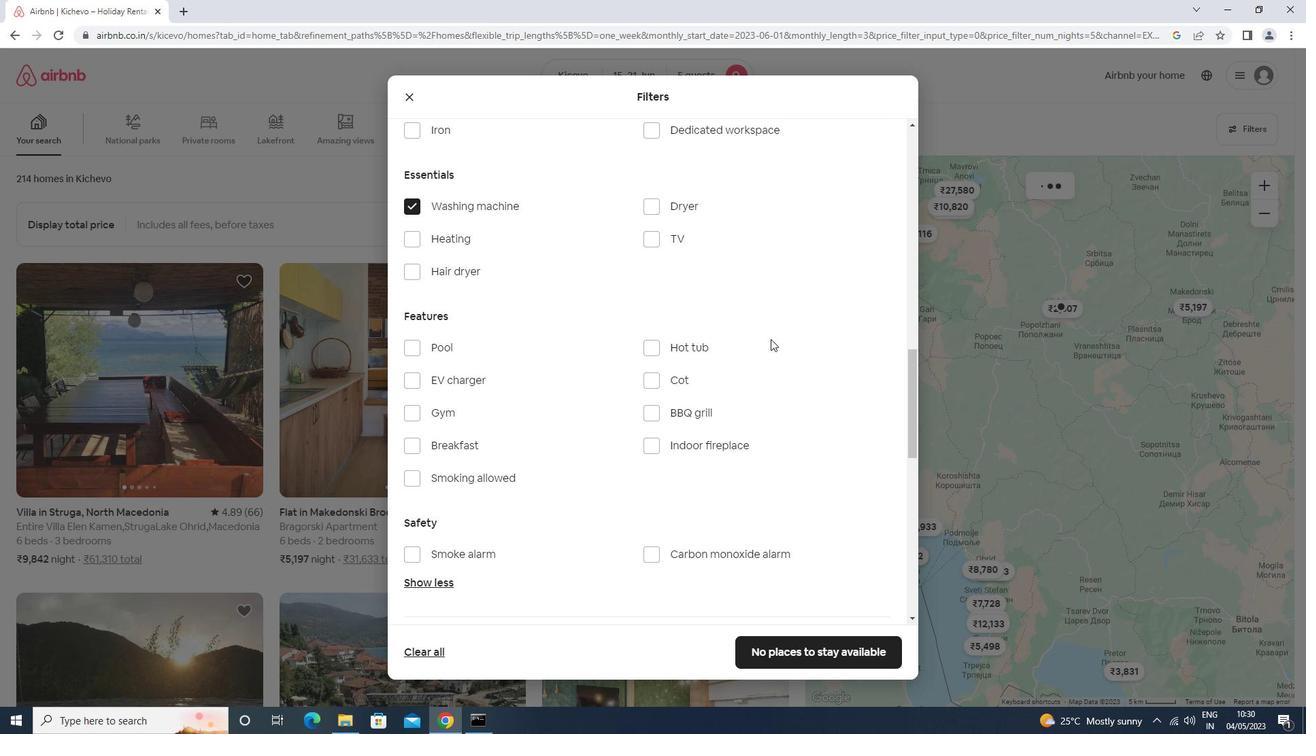 
Action: Mouse scrolled (765, 353) with delta (0, 0)
Screenshot: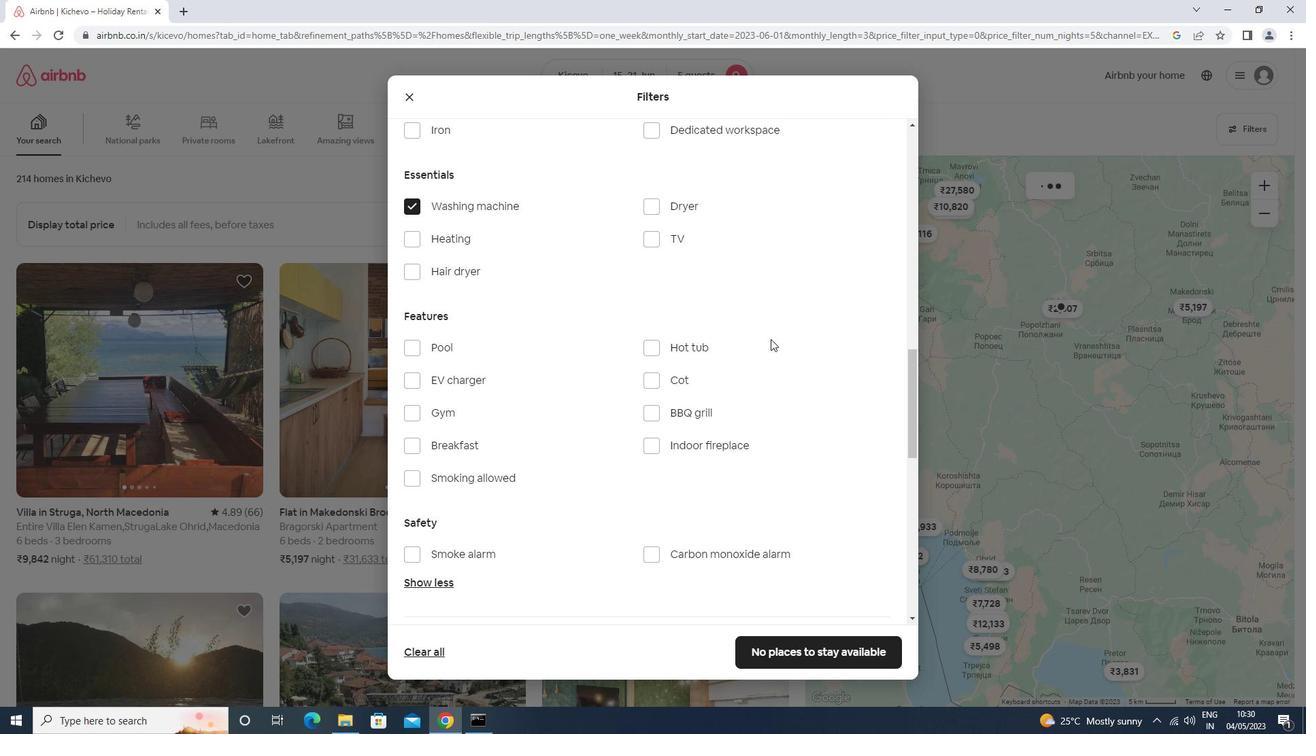 
Action: Mouse moved to (765, 355)
Screenshot: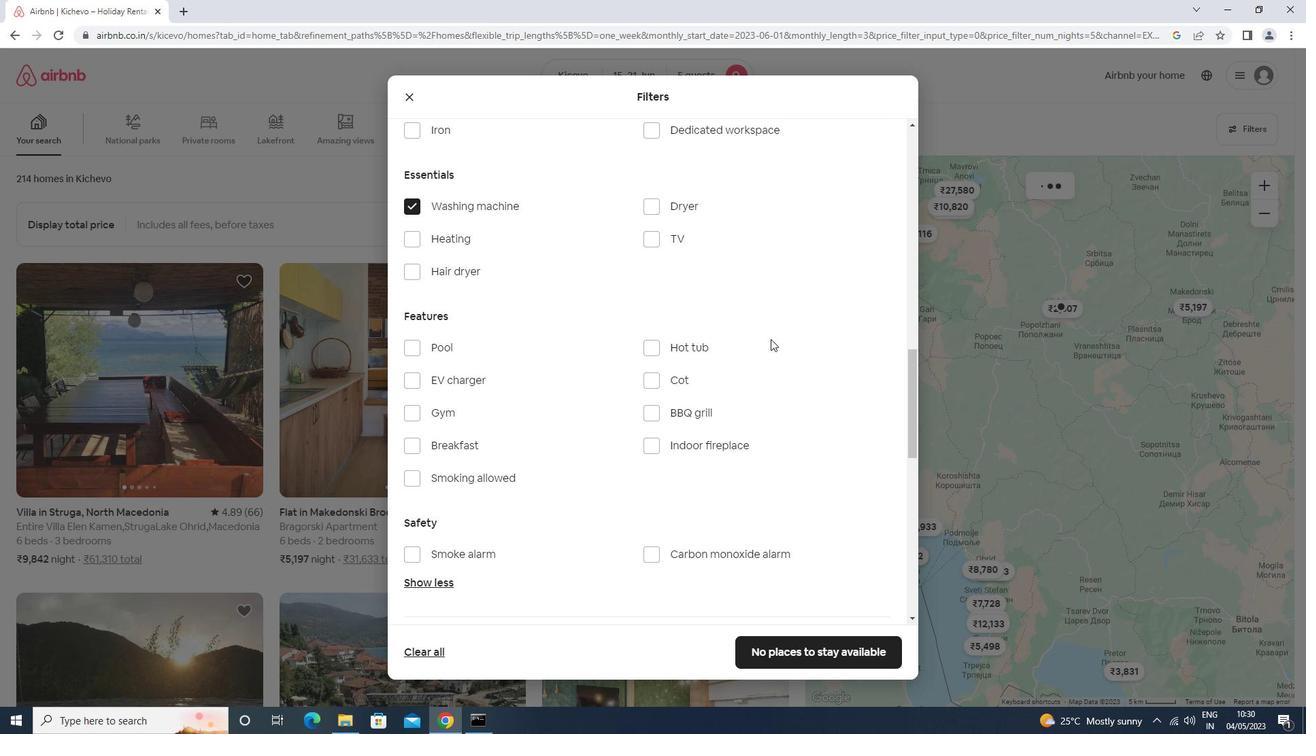 
Action: Mouse scrolled (765, 354) with delta (0, 0)
Screenshot: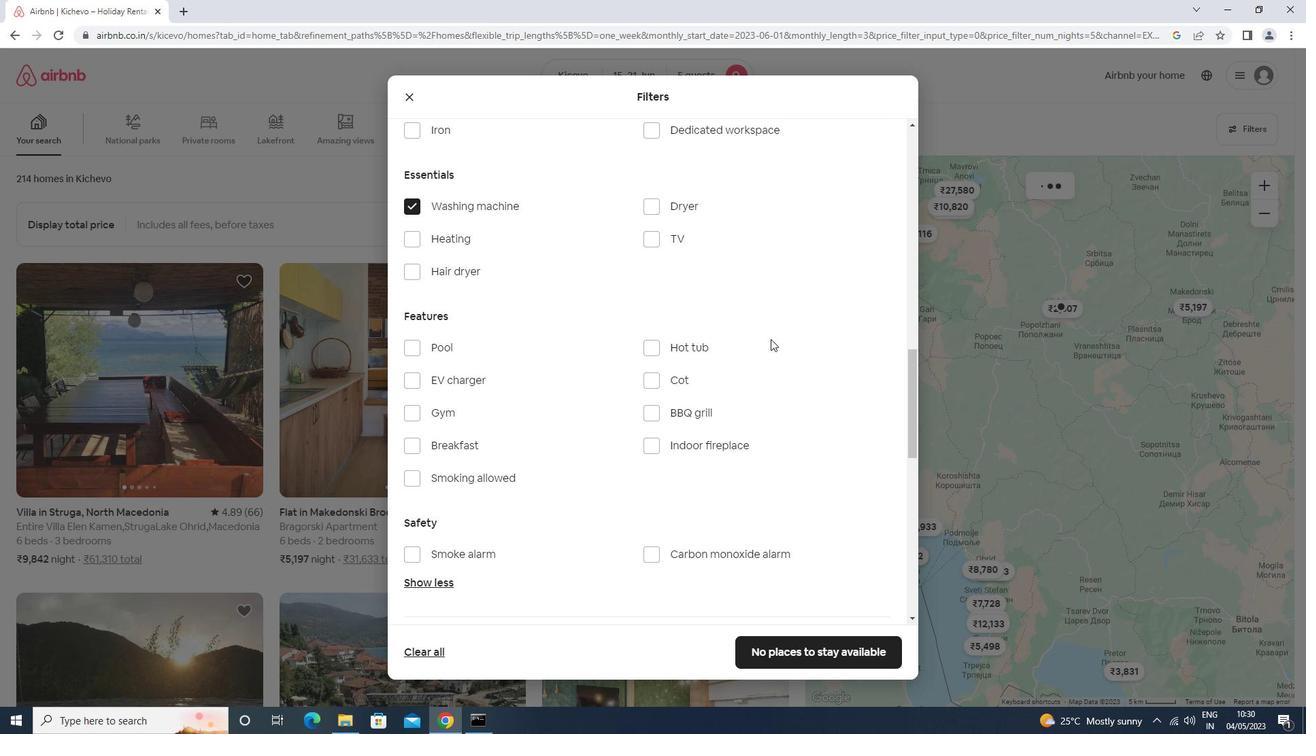 
Action: Mouse moved to (765, 355)
Screenshot: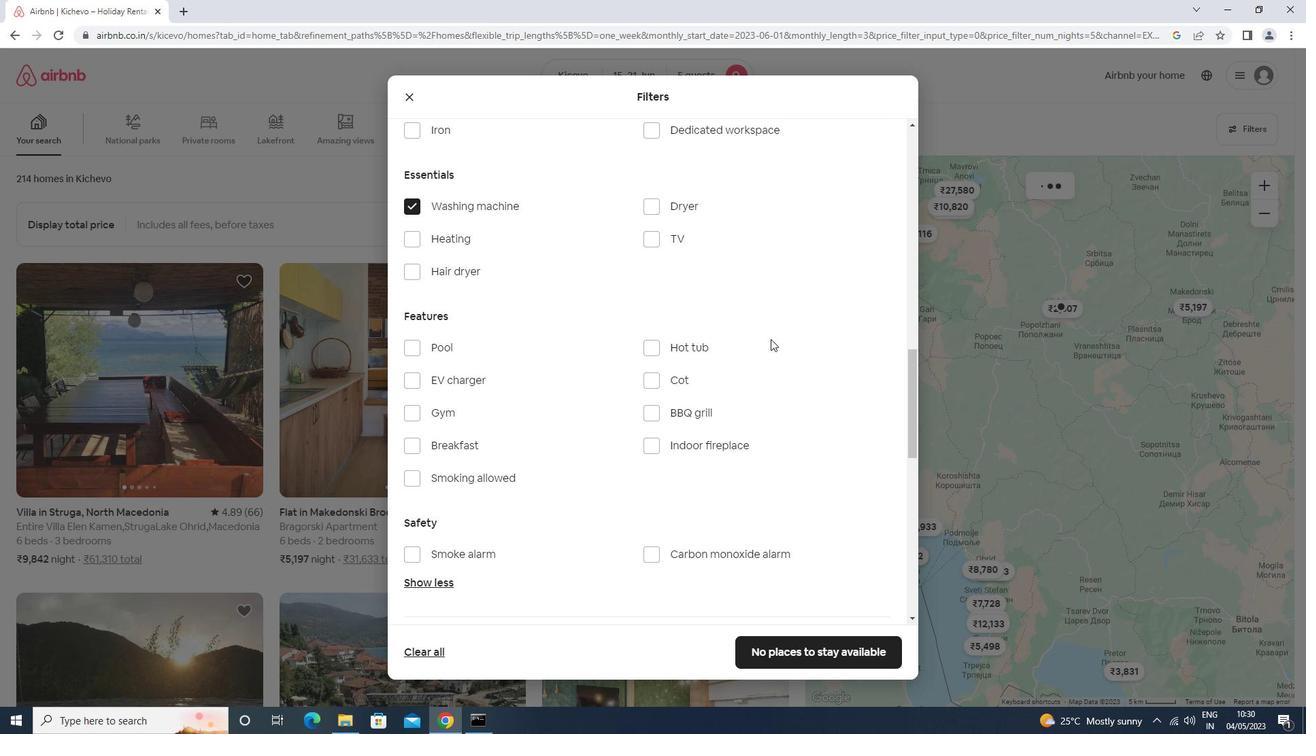 
Action: Mouse scrolled (765, 355) with delta (0, 0)
Screenshot: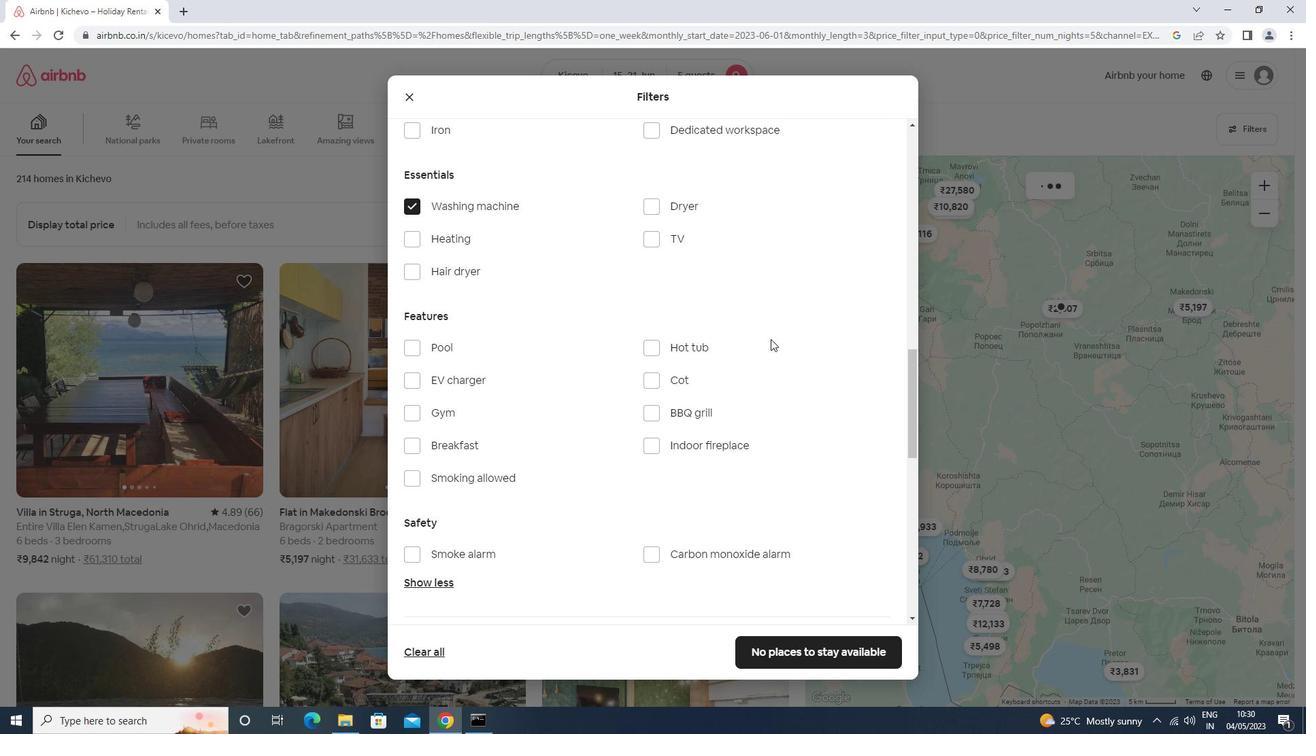 
Action: Mouse moved to (762, 360)
Screenshot: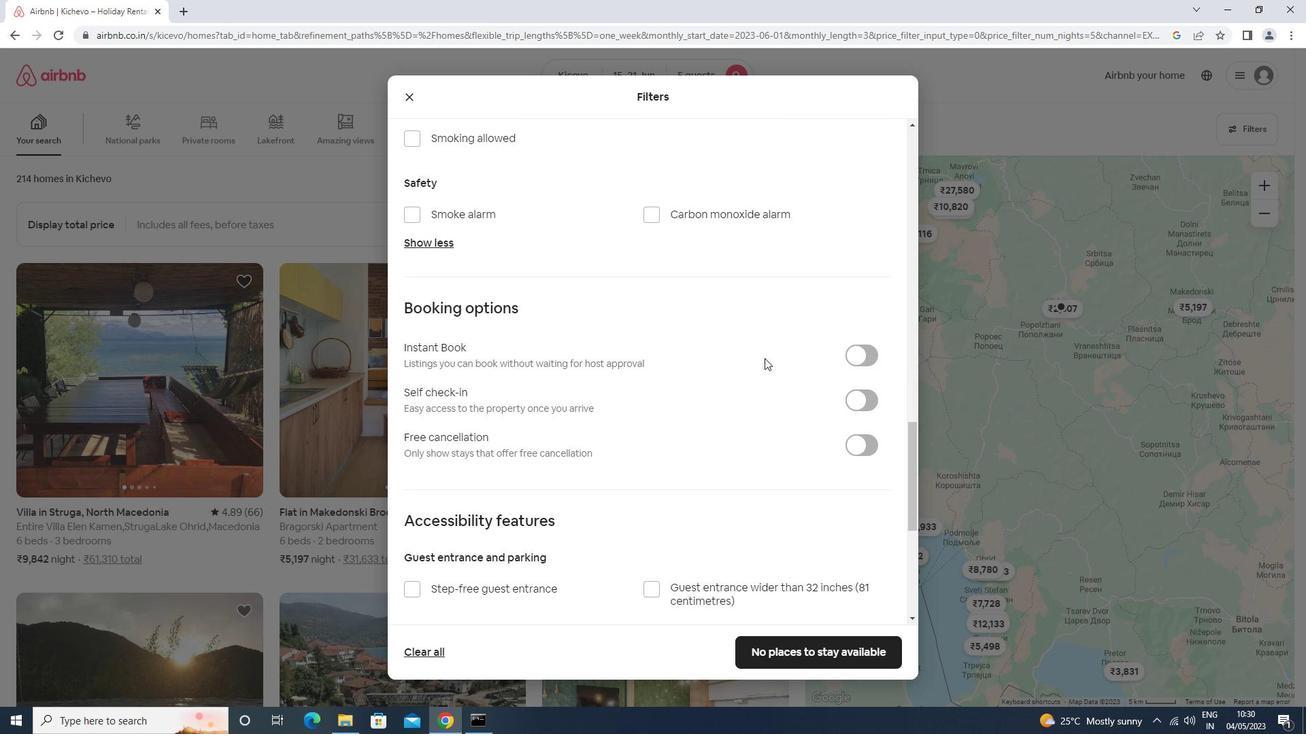 
Action: Mouse scrolled (762, 359) with delta (0, 0)
Screenshot: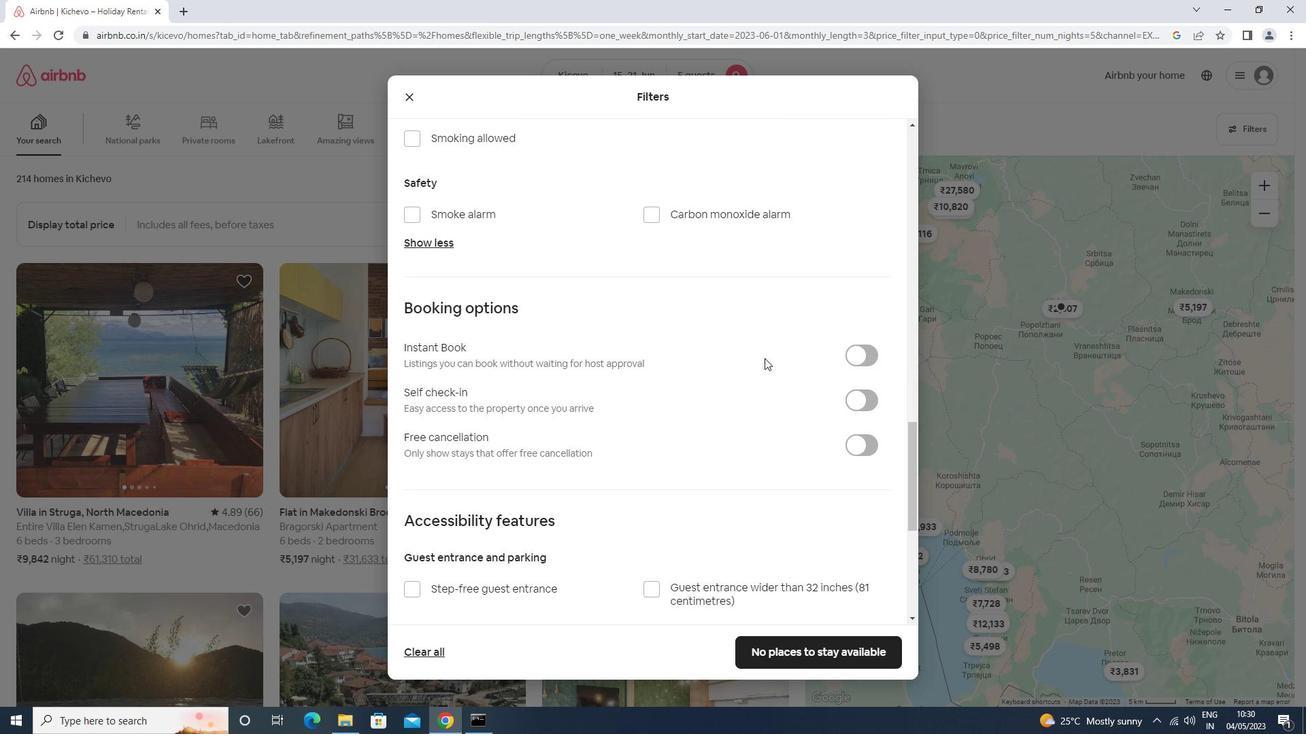
Action: Mouse scrolled (762, 359) with delta (0, 0)
Screenshot: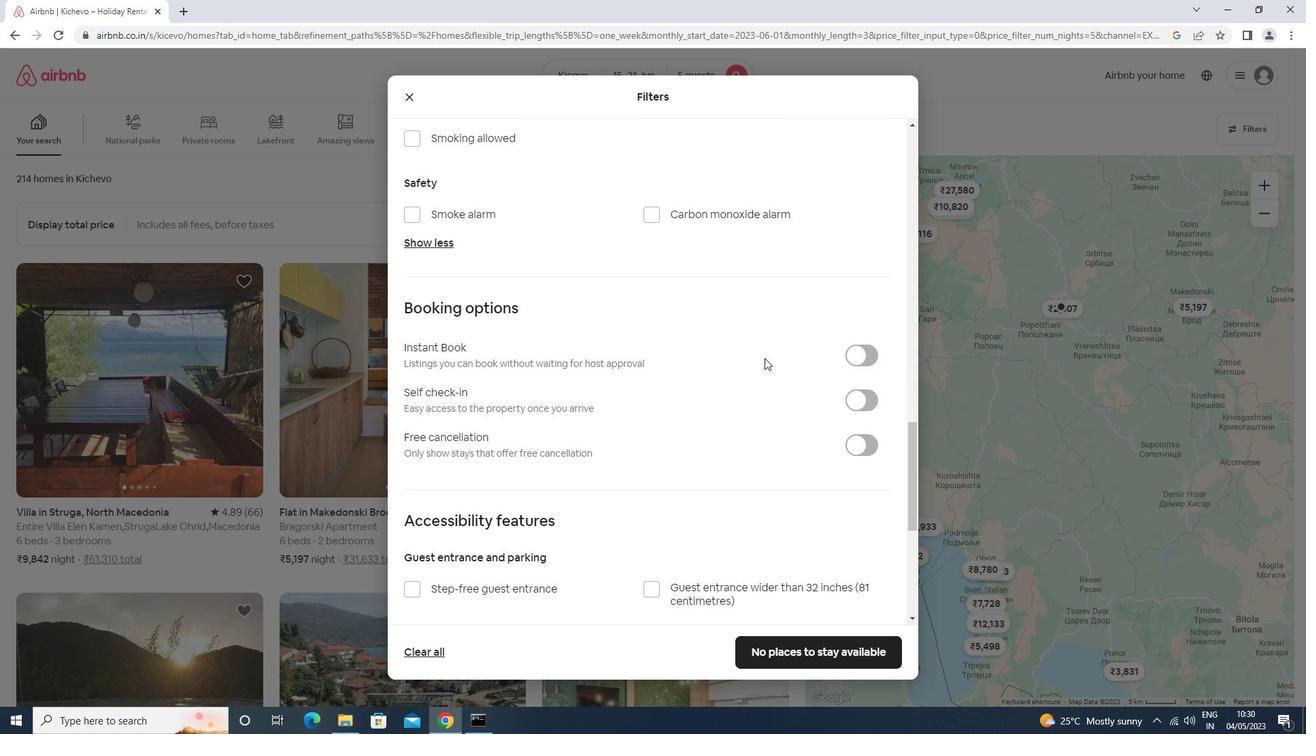 
Action: Mouse scrolled (762, 359) with delta (0, 0)
Screenshot: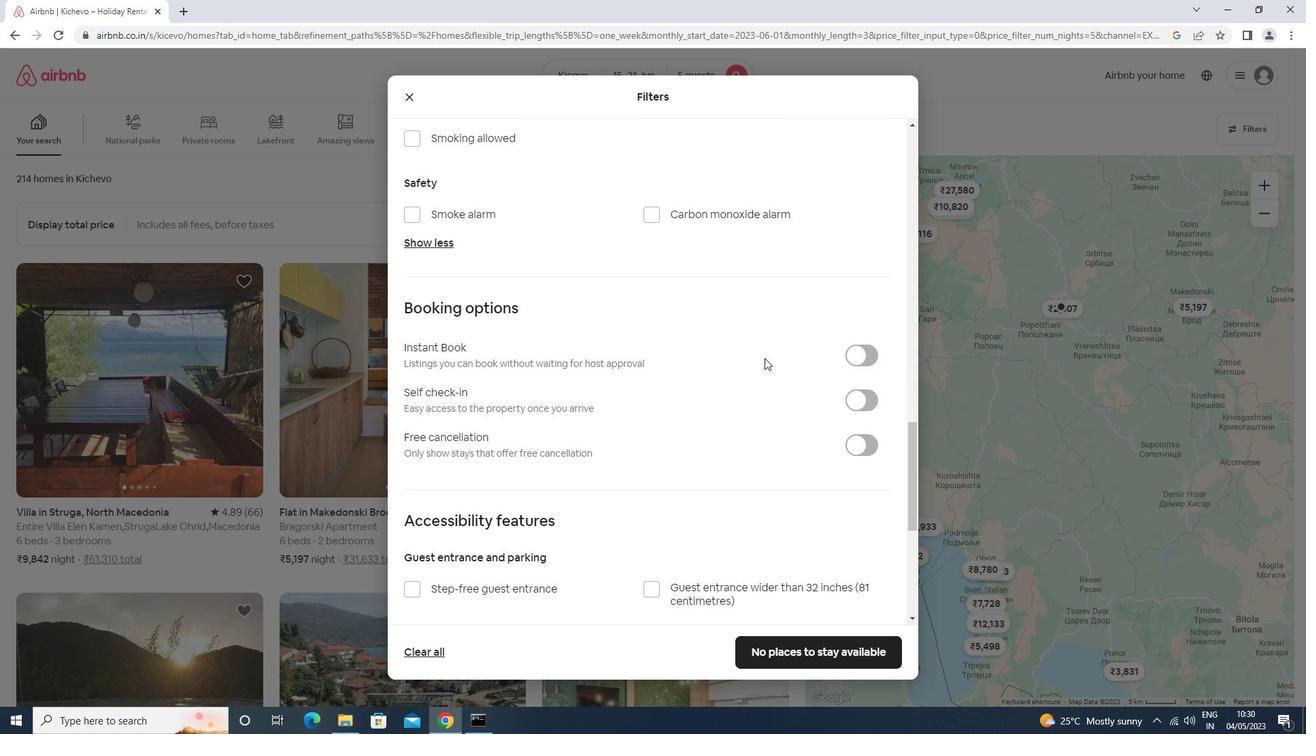 
Action: Mouse scrolled (762, 359) with delta (0, 0)
Screenshot: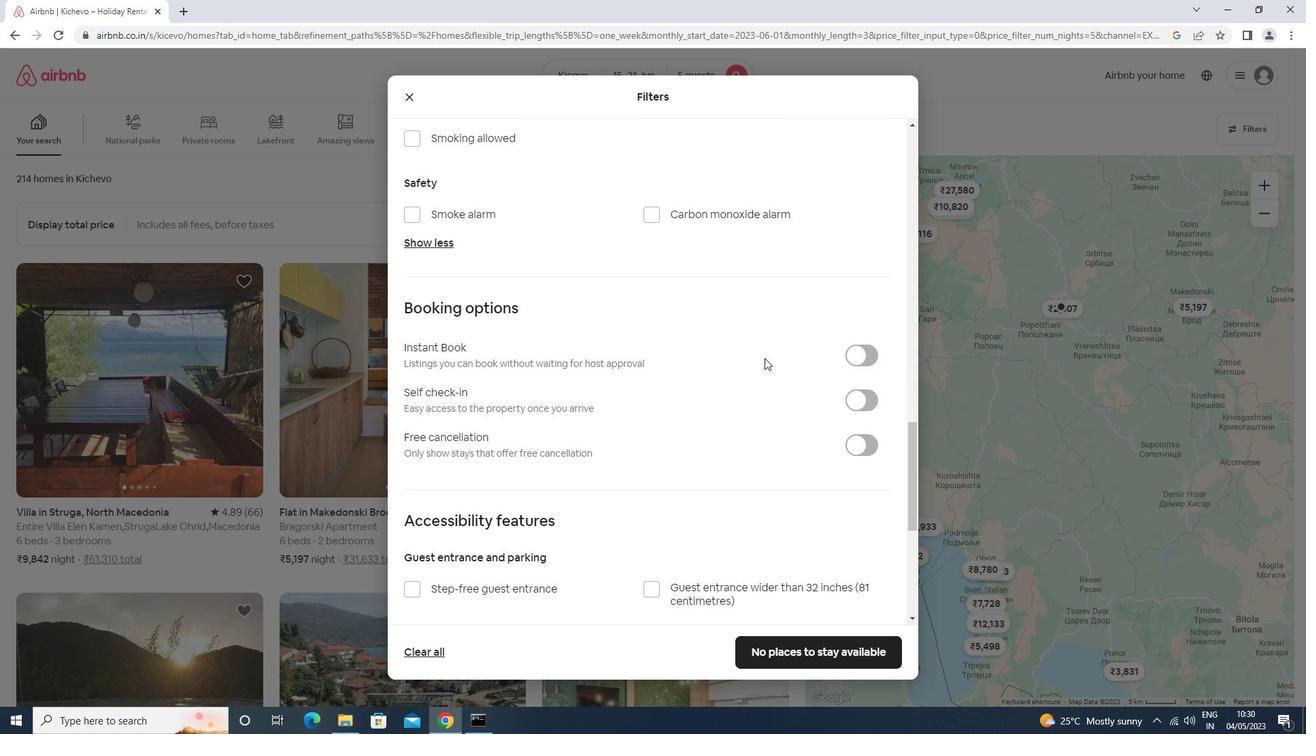 
Action: Mouse scrolled (762, 359) with delta (0, 0)
Screenshot: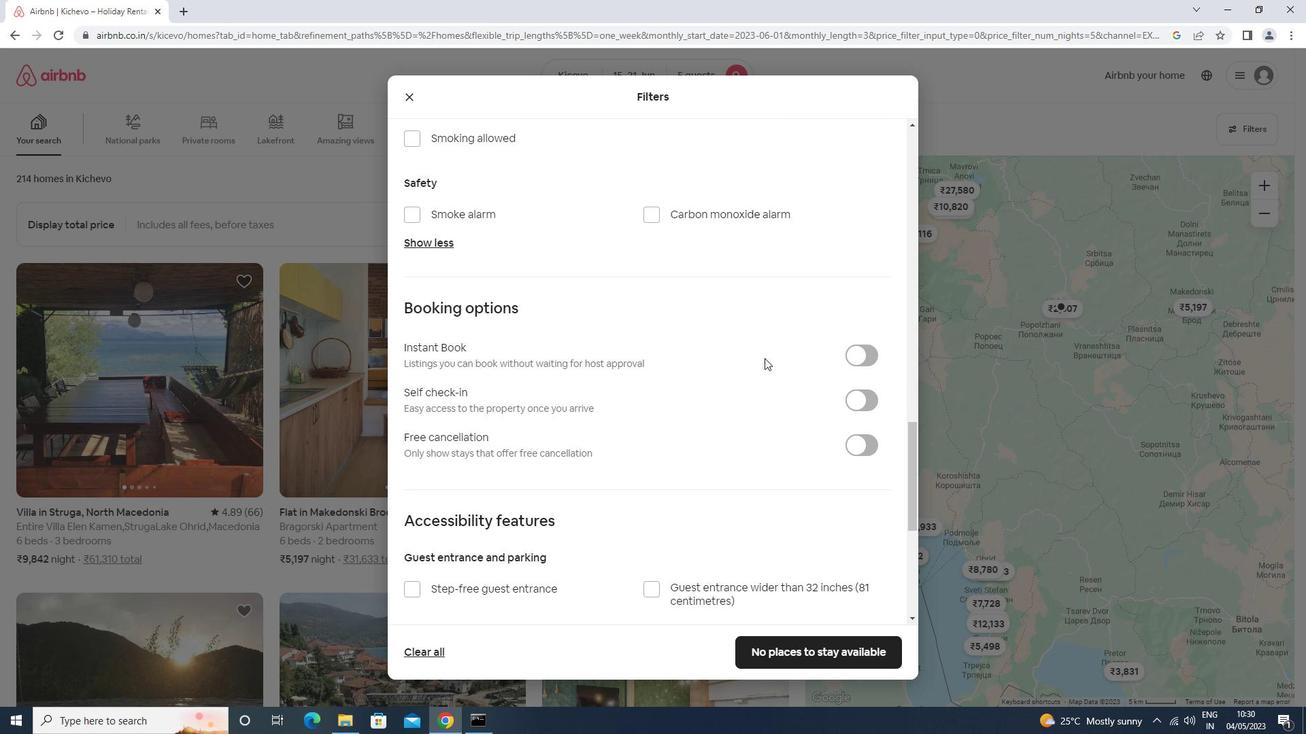
Action: Mouse moved to (761, 365)
Screenshot: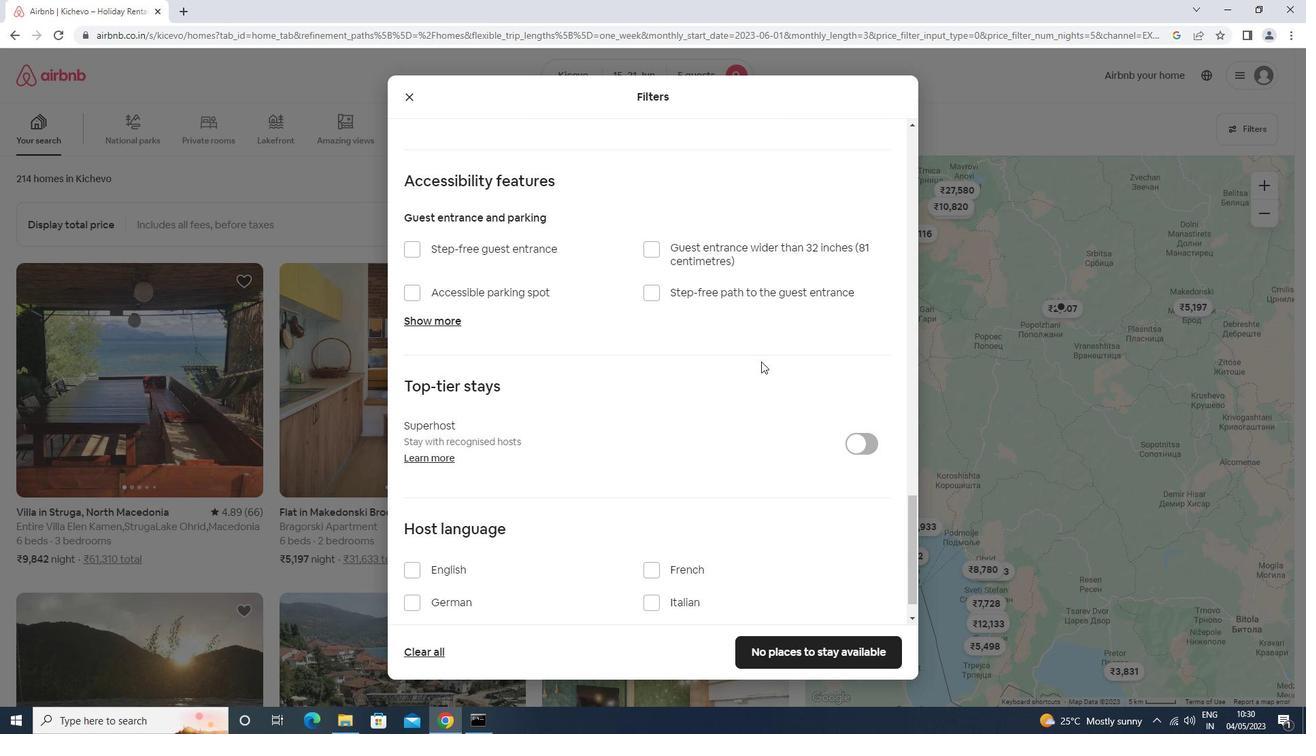
Action: Mouse scrolled (761, 364) with delta (0, 0)
Screenshot: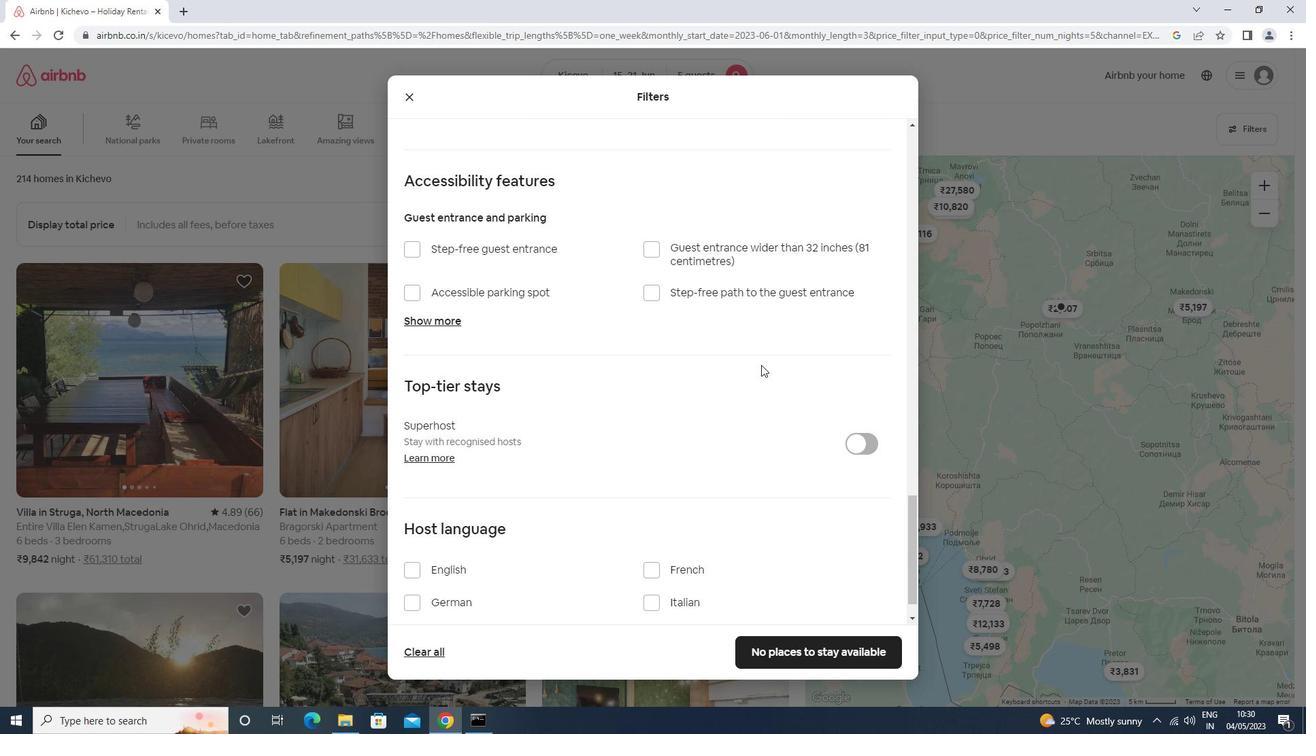 
Action: Mouse moved to (761, 365)
Screenshot: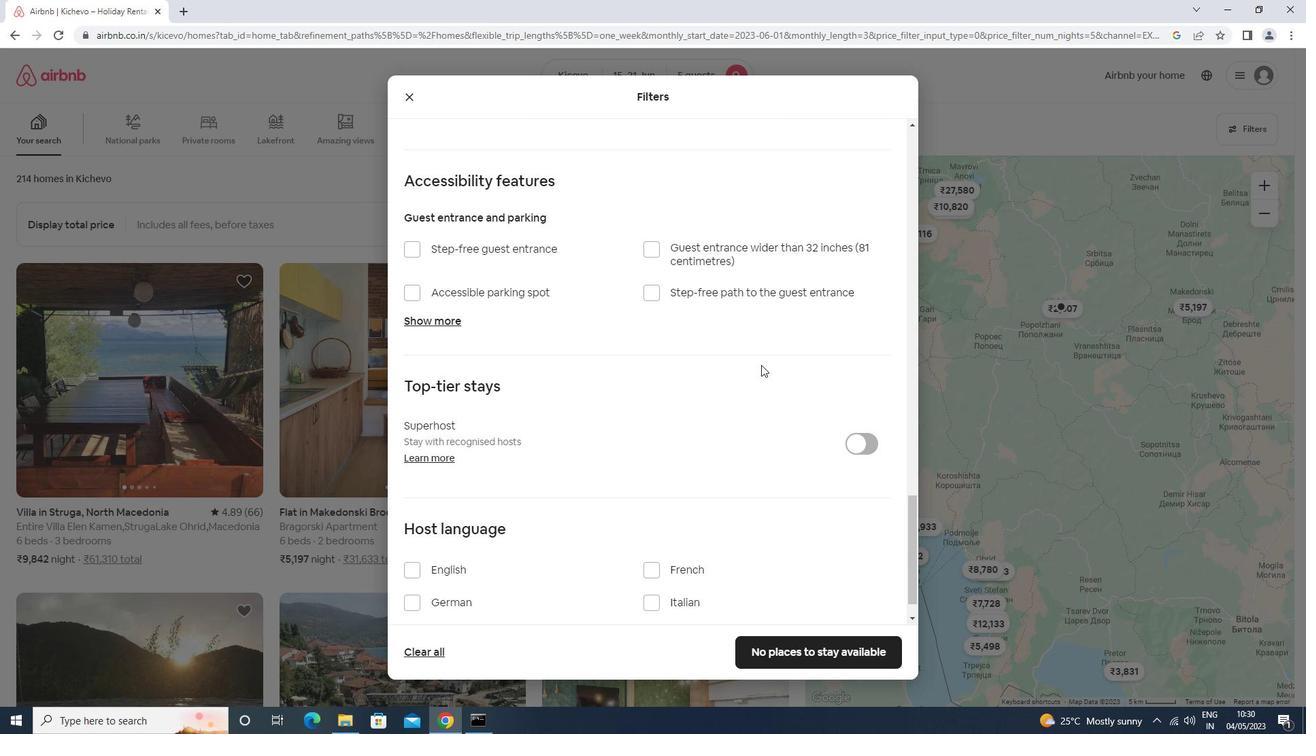 
Action: Mouse scrolled (761, 364) with delta (0, 0)
Screenshot: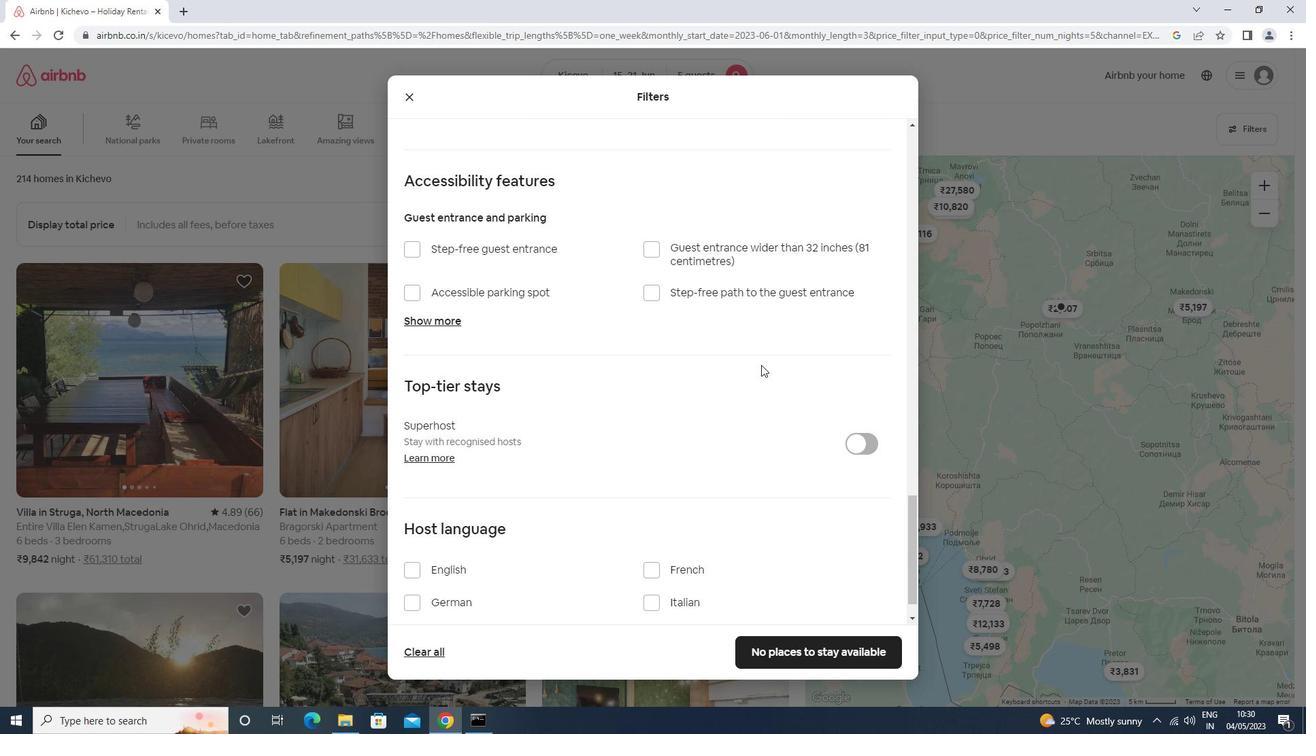 
Action: Mouse scrolled (761, 364) with delta (0, 0)
Screenshot: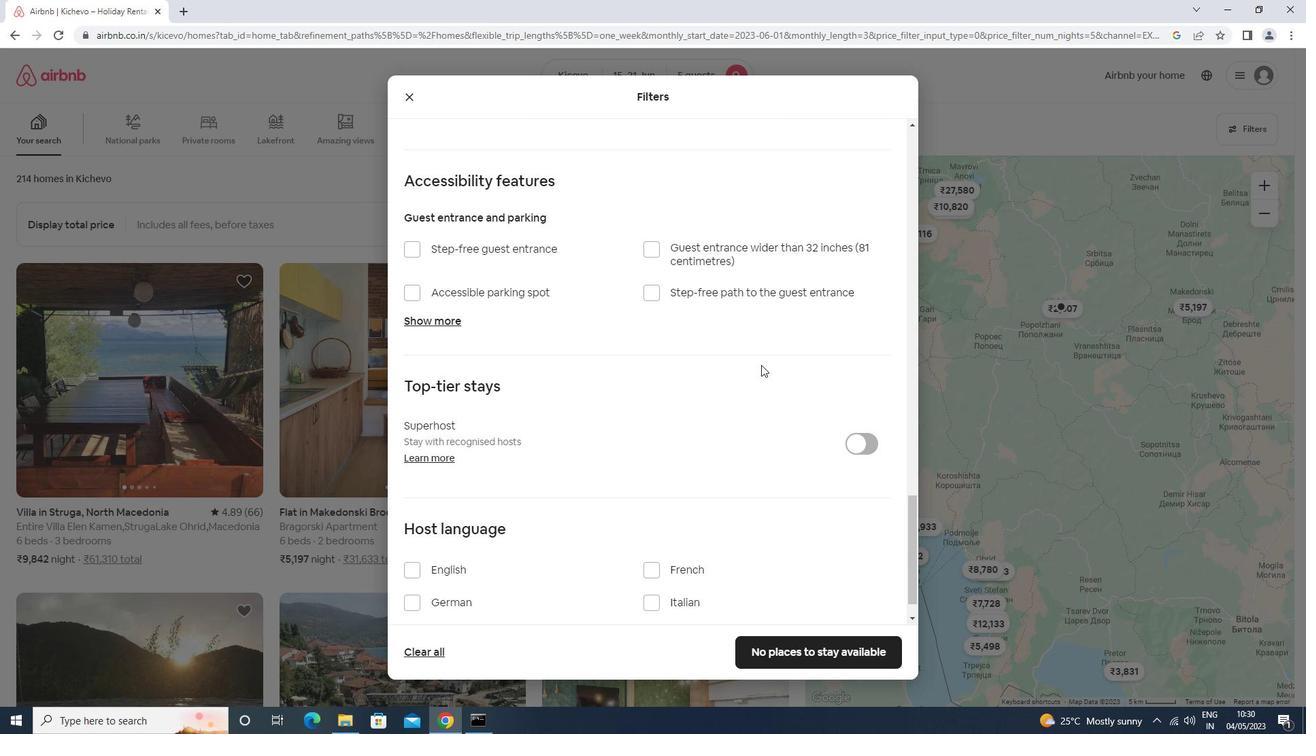 
Action: Mouse moved to (760, 365)
Screenshot: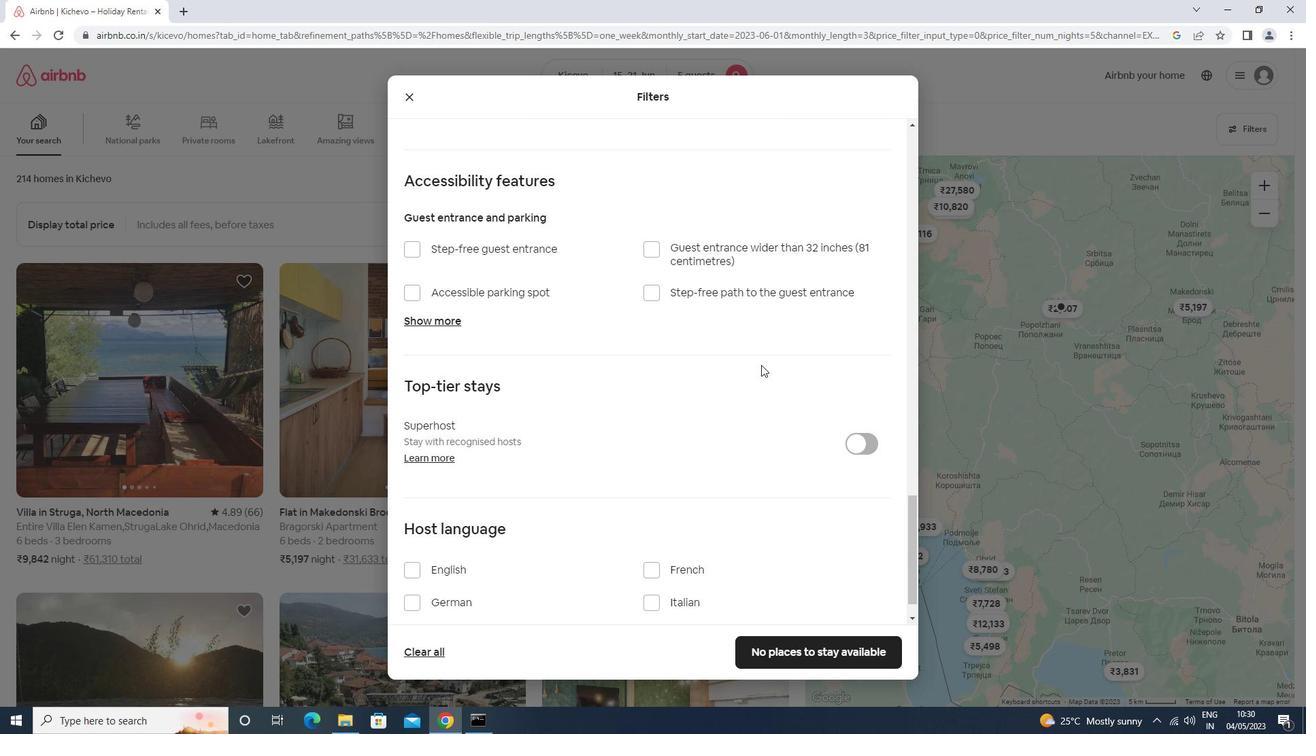 
Action: Mouse scrolled (760, 365) with delta (0, 0)
Screenshot: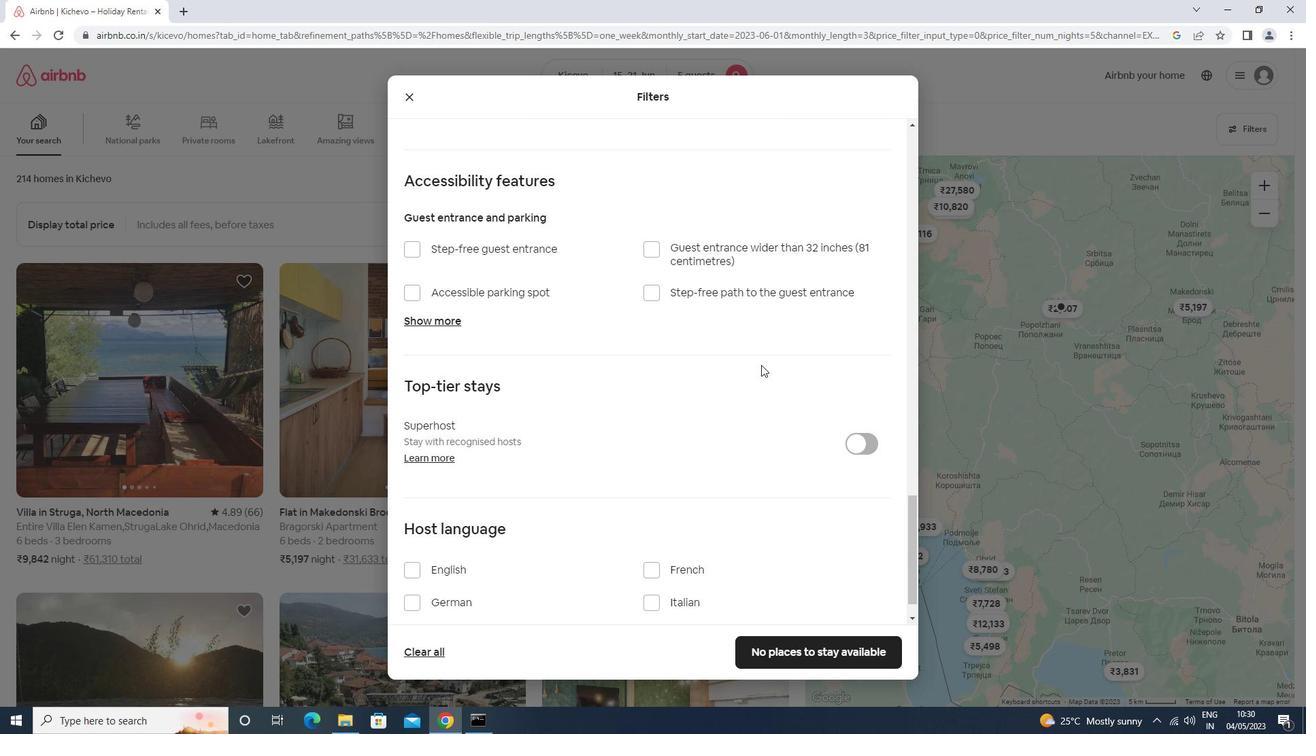 
Action: Mouse moved to (760, 366)
Screenshot: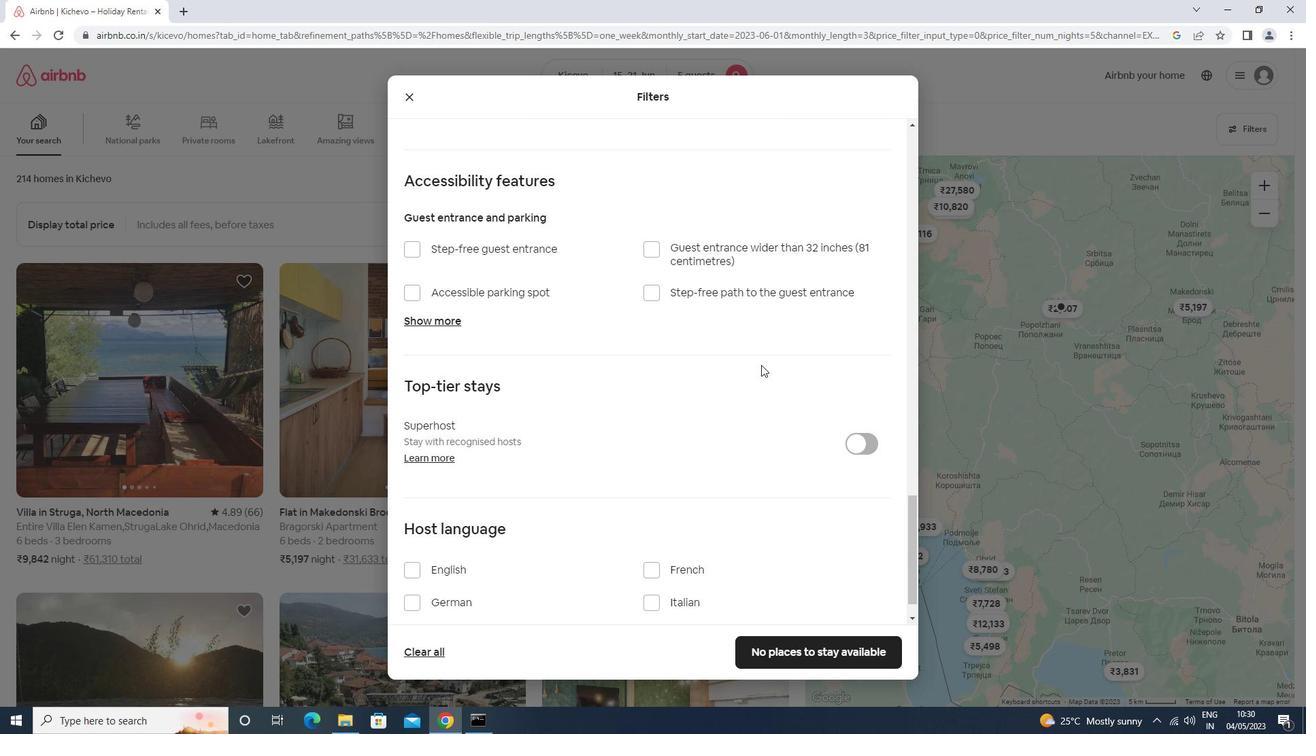 
Action: Mouse scrolled (760, 365) with delta (0, 0)
Screenshot: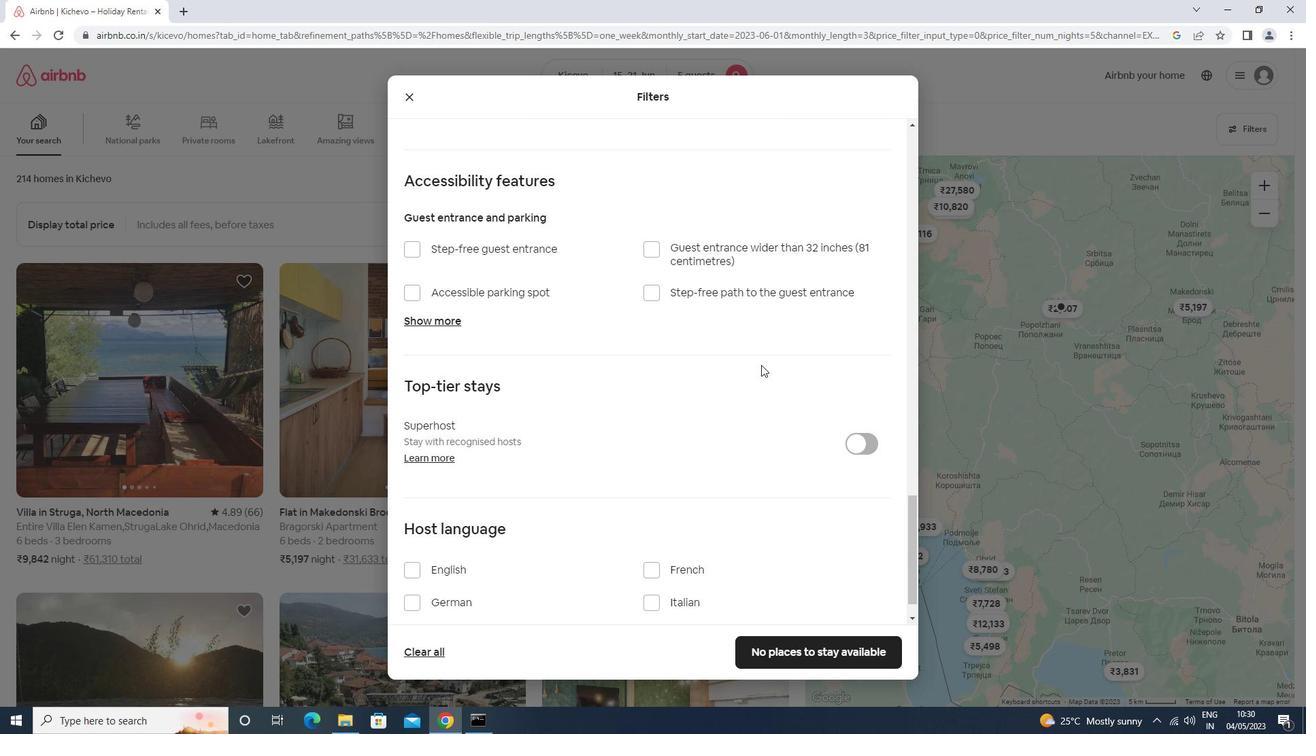 
Action: Mouse moved to (757, 369)
Screenshot: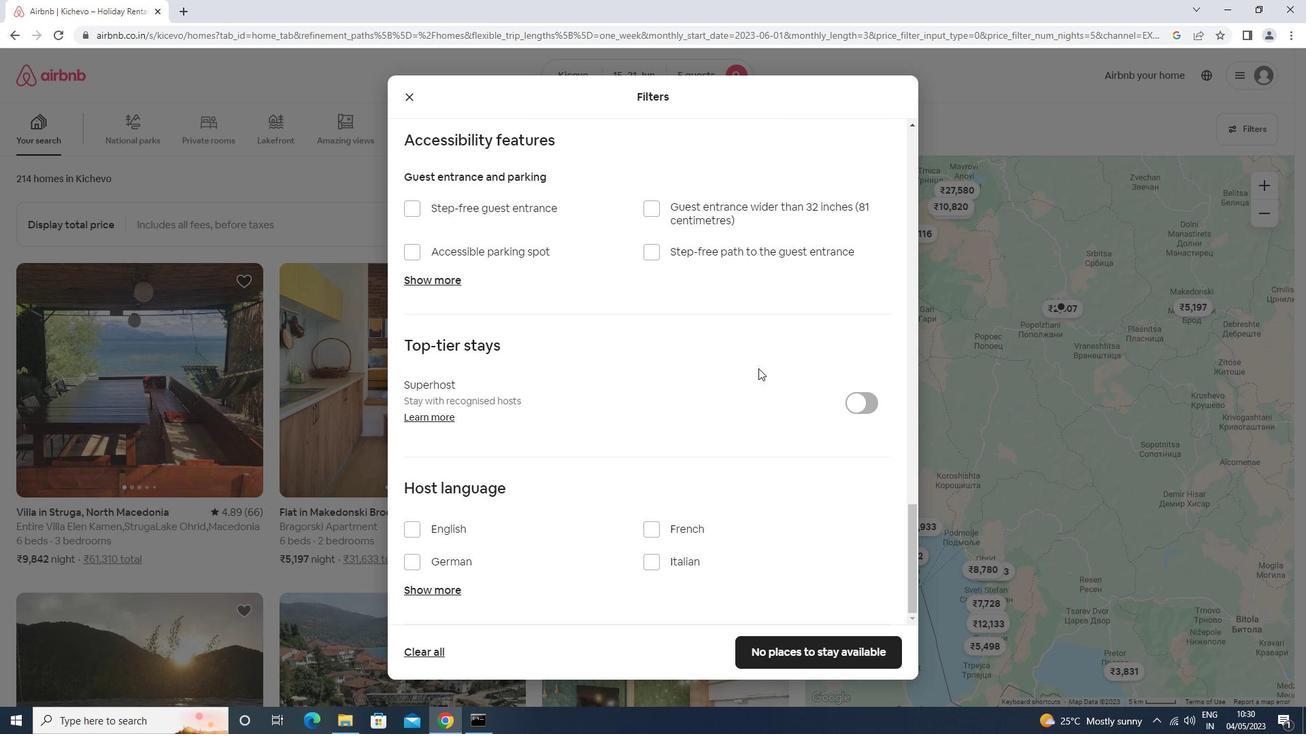 
Action: Mouse scrolled (757, 368) with delta (0, 0)
Screenshot: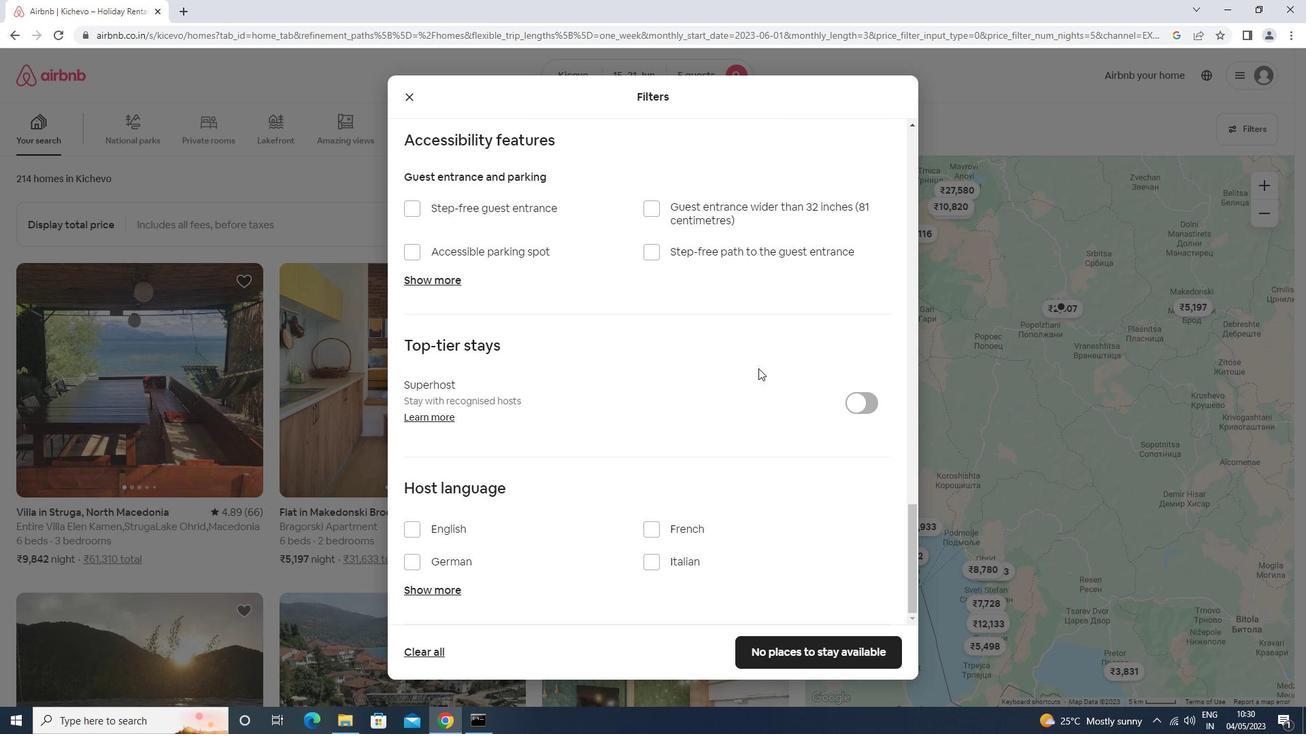 
Action: Mouse moved to (757, 370)
Screenshot: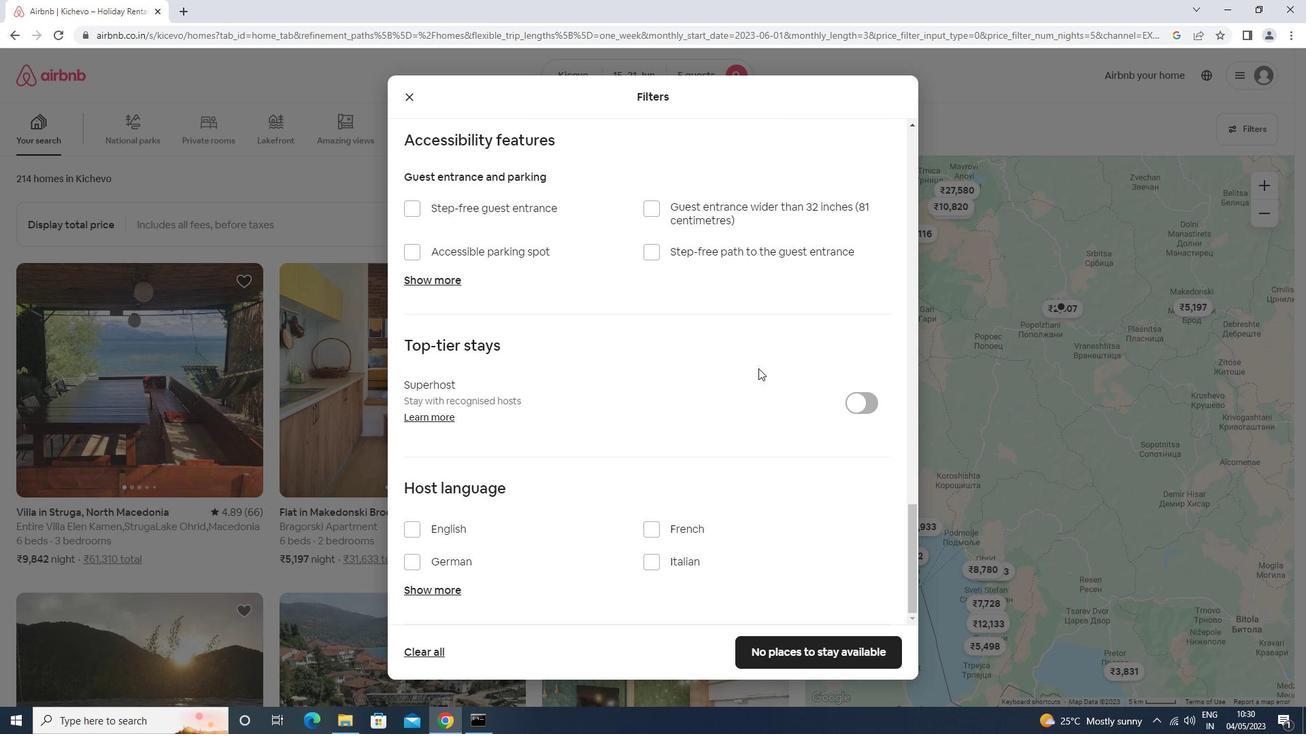 
Action: Mouse scrolled (757, 369) with delta (0, 0)
Screenshot: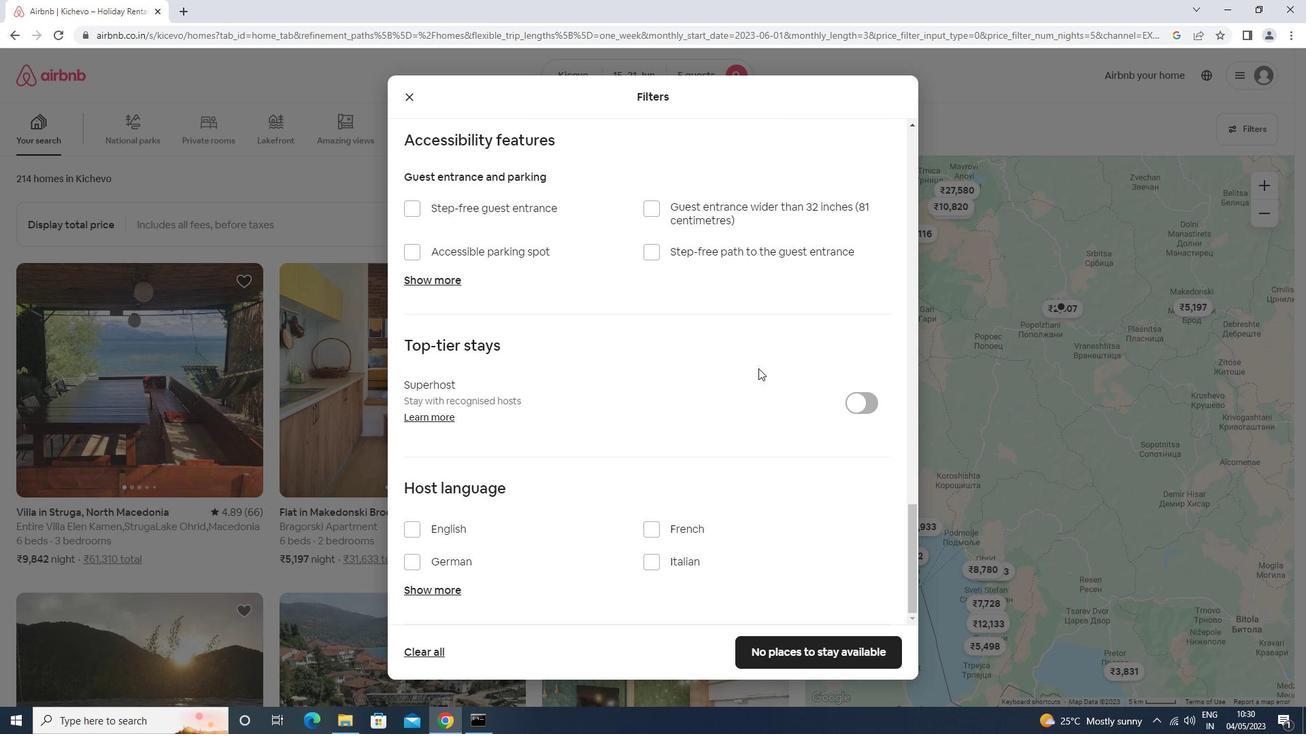 
Action: Mouse moved to (757, 370)
Screenshot: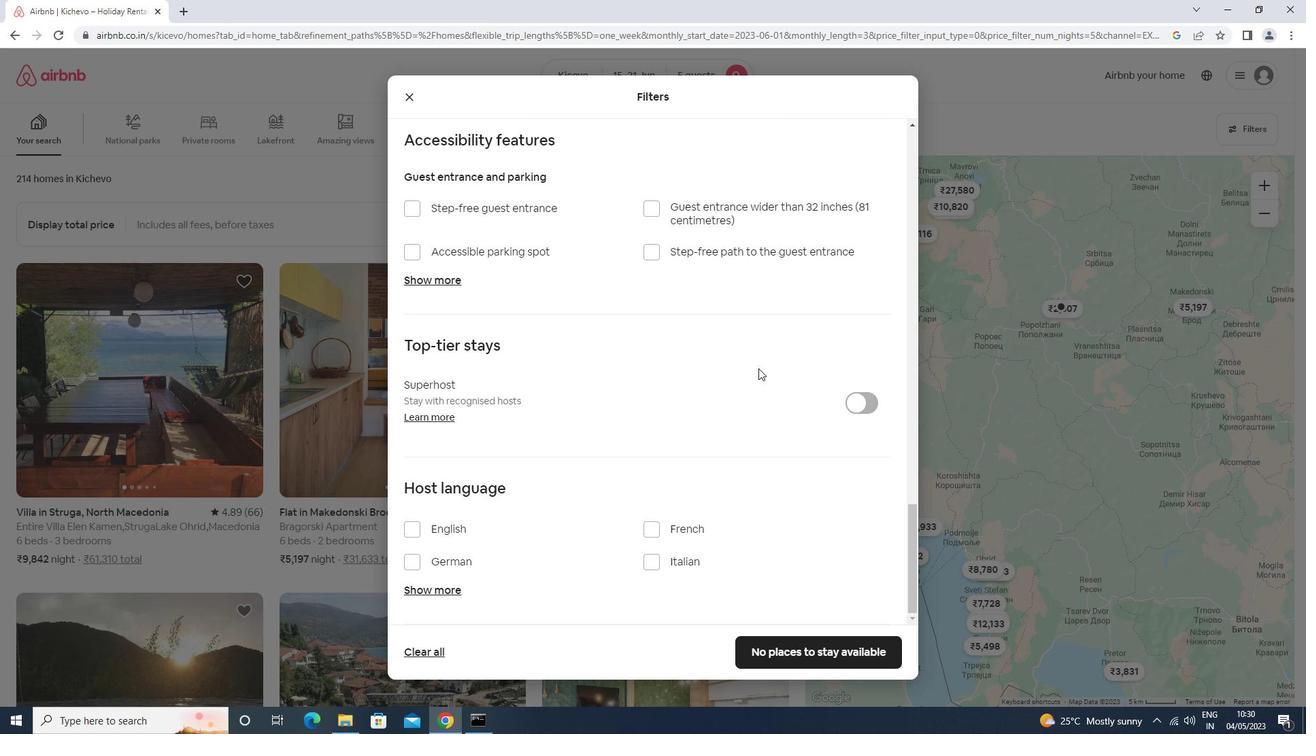 
Action: Mouse scrolled (757, 370) with delta (0, 0)
Screenshot: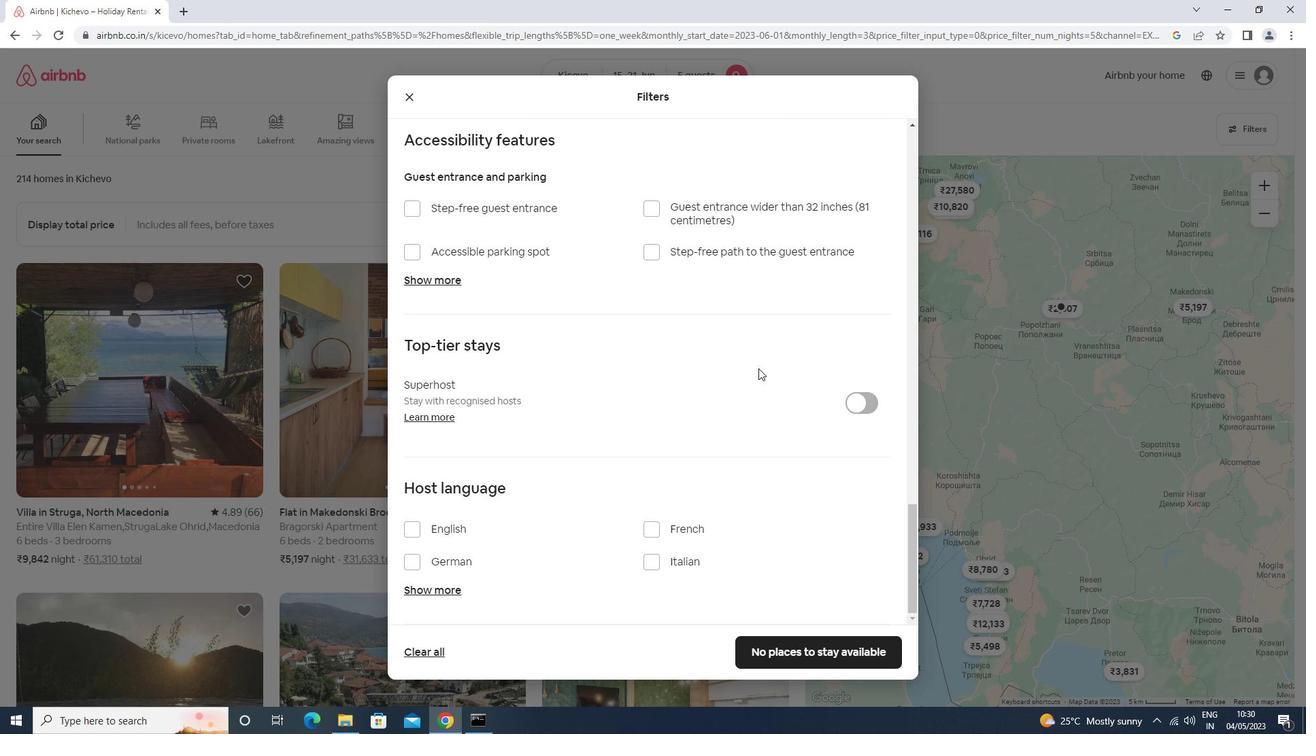 
Action: Mouse scrolled (757, 370) with delta (0, 0)
Screenshot: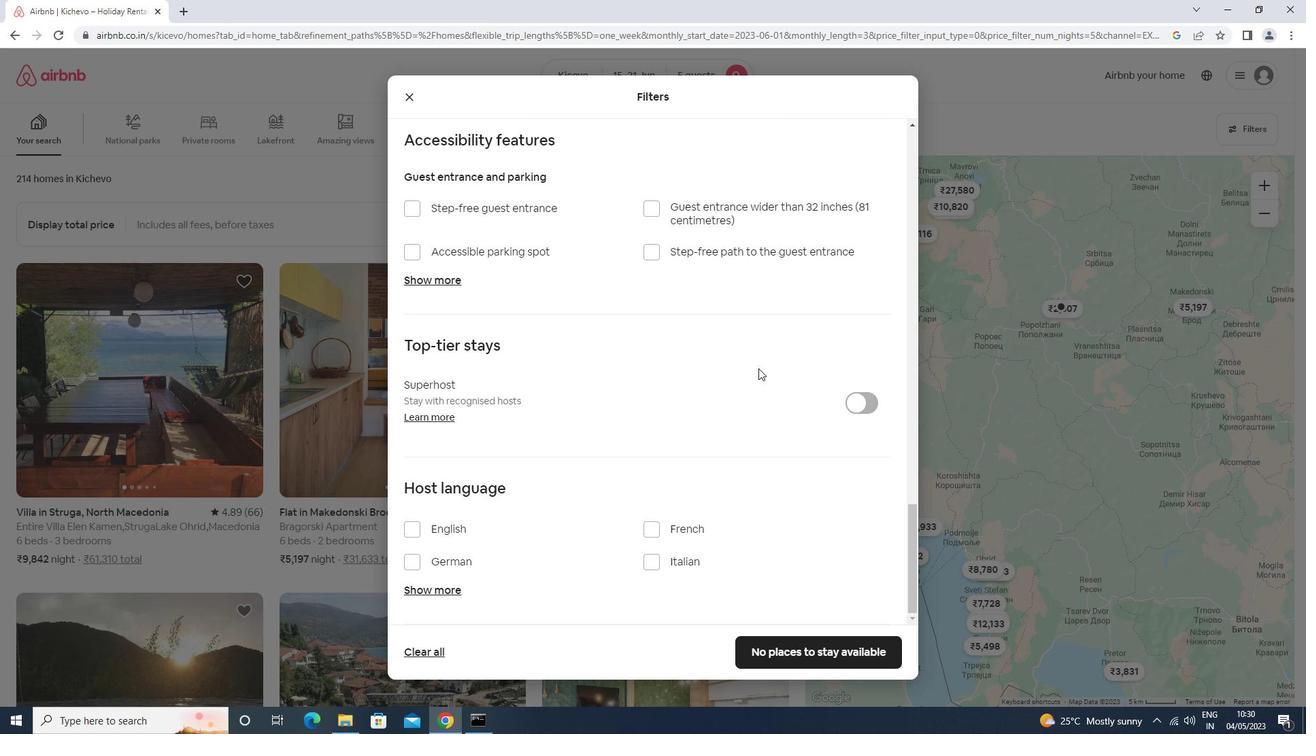 
Action: Mouse scrolled (757, 370) with delta (0, 0)
Screenshot: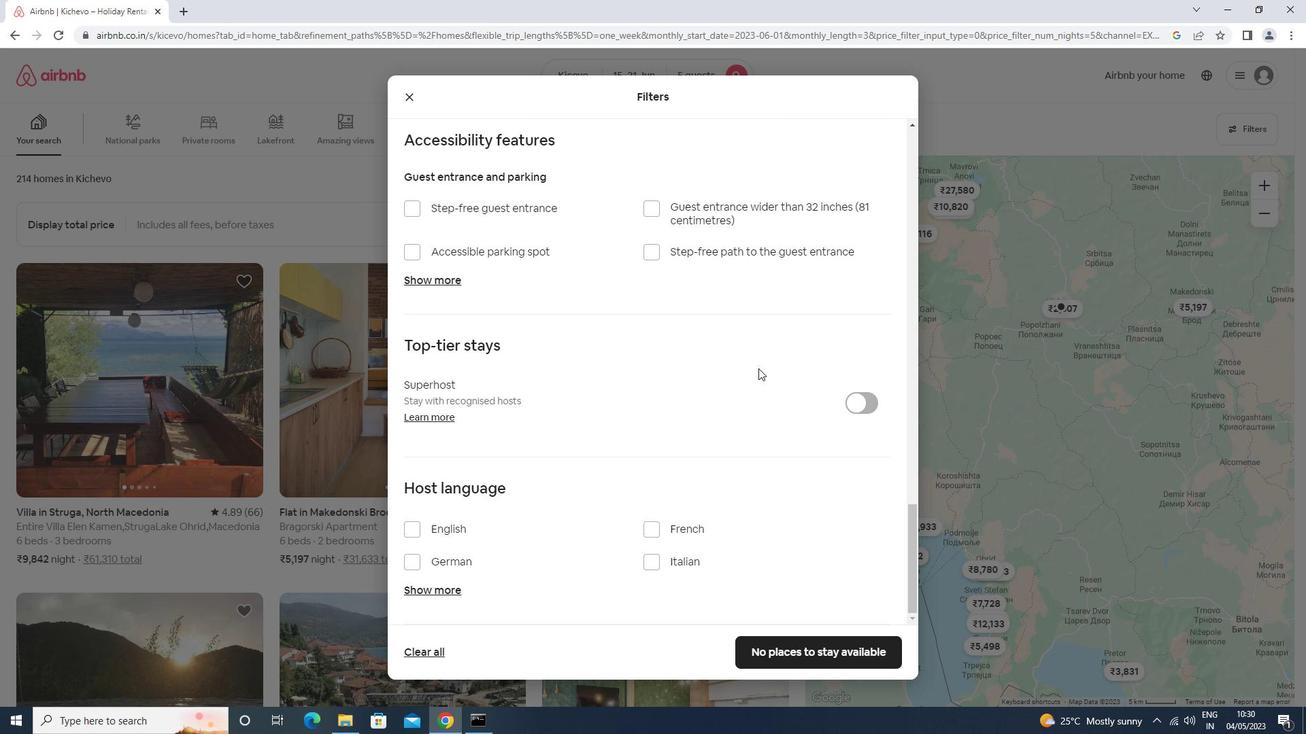 
Action: Mouse moved to (421, 527)
Screenshot: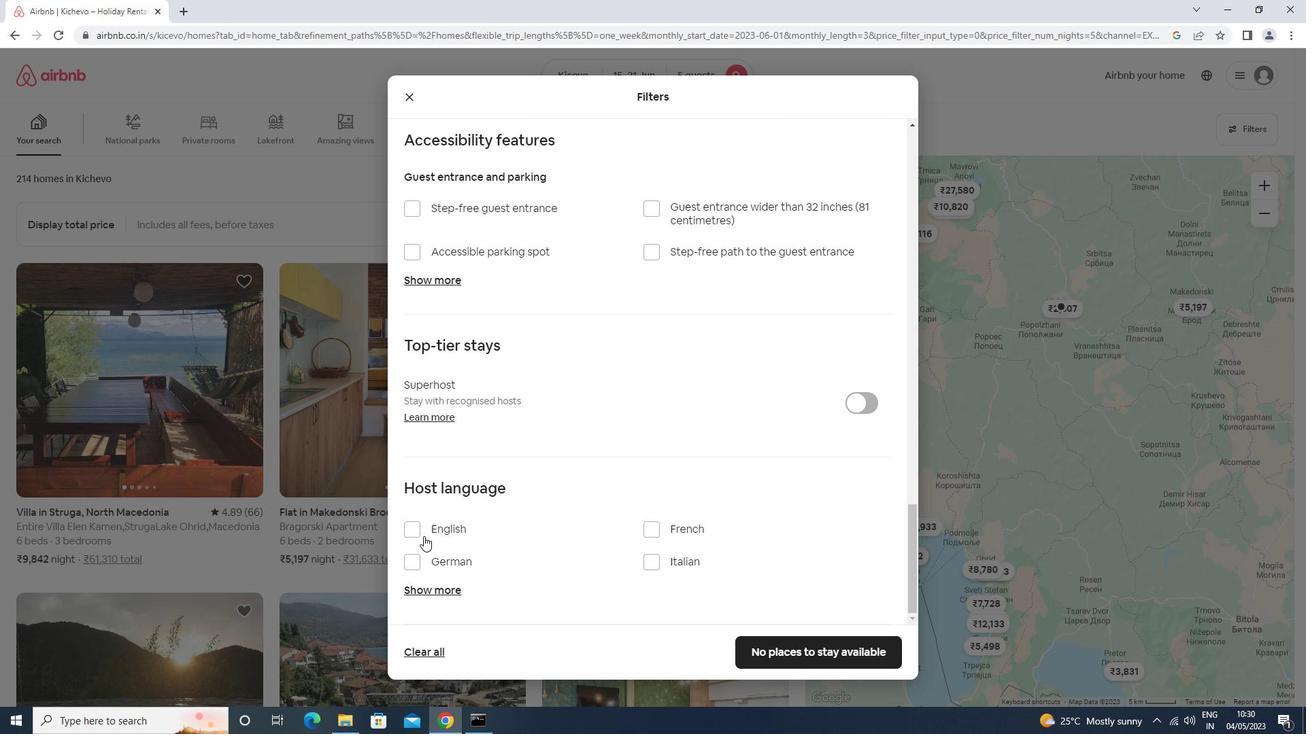
Action: Mouse pressed left at (421, 527)
Screenshot: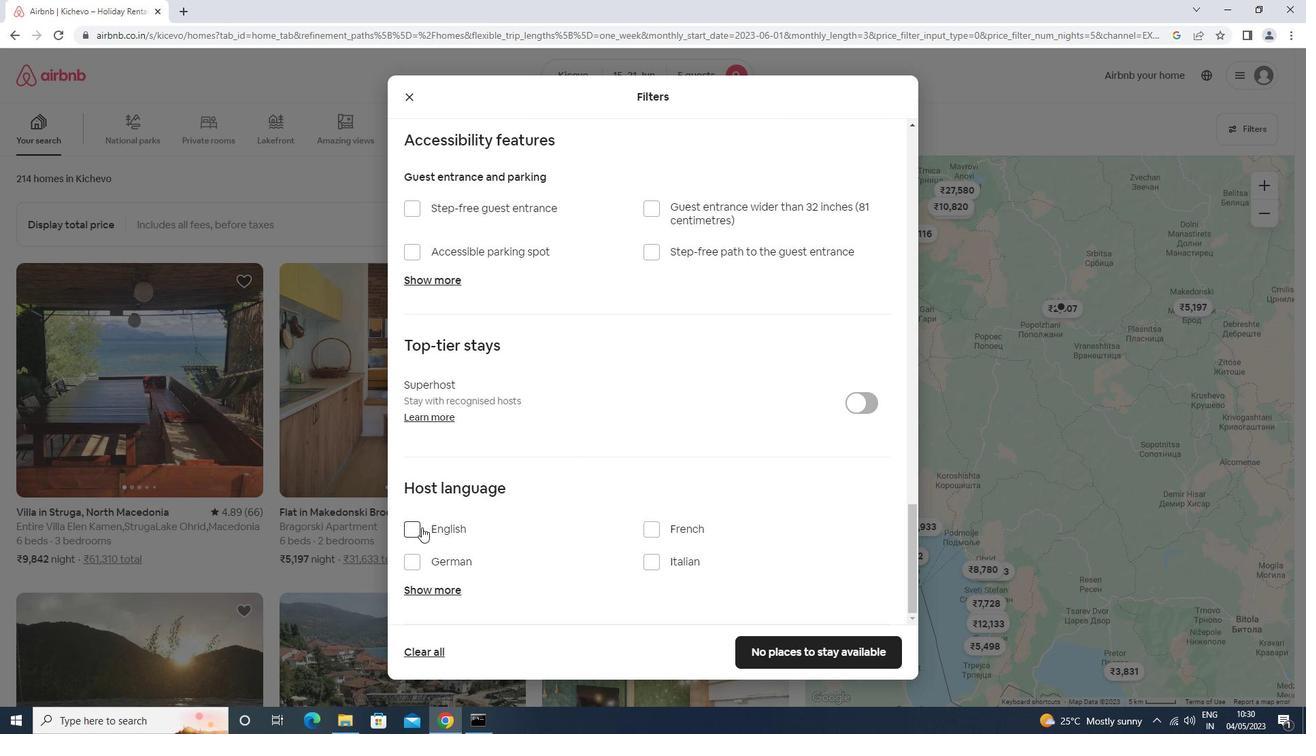 
Action: Mouse moved to (791, 650)
Screenshot: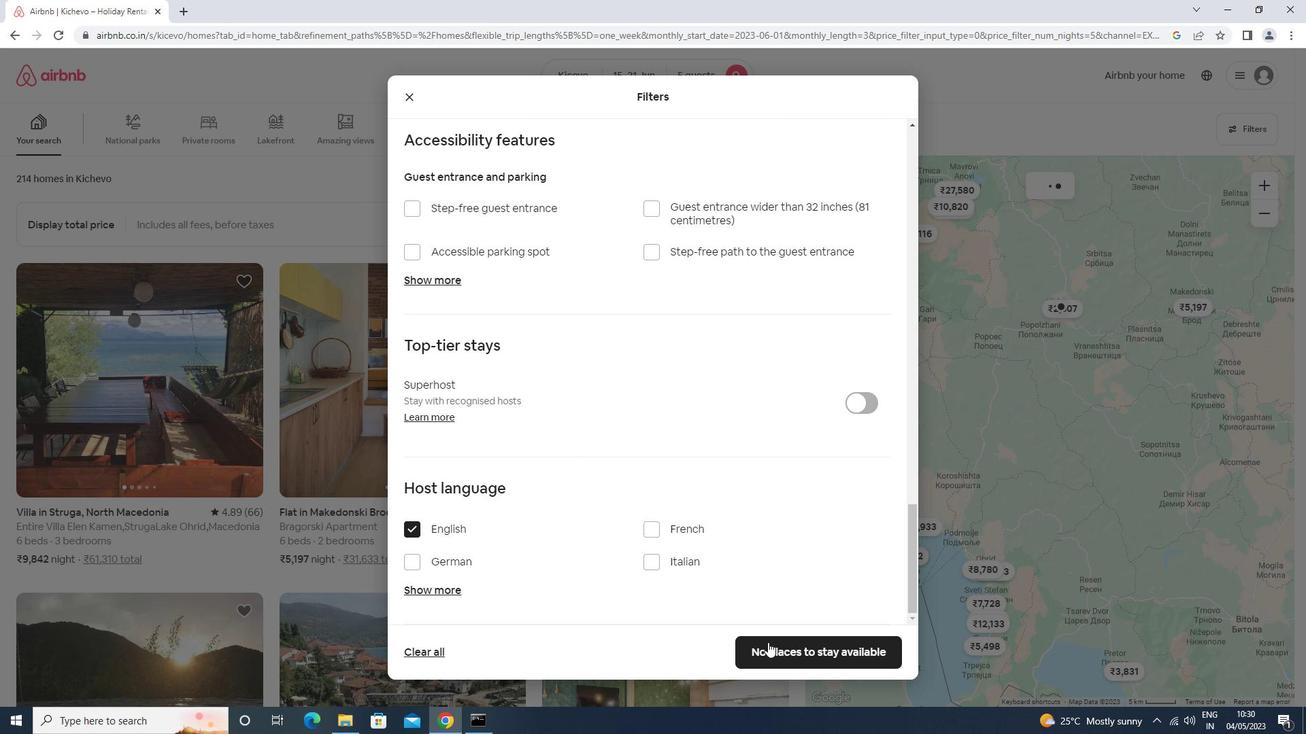 
Action: Mouse pressed left at (791, 650)
Screenshot: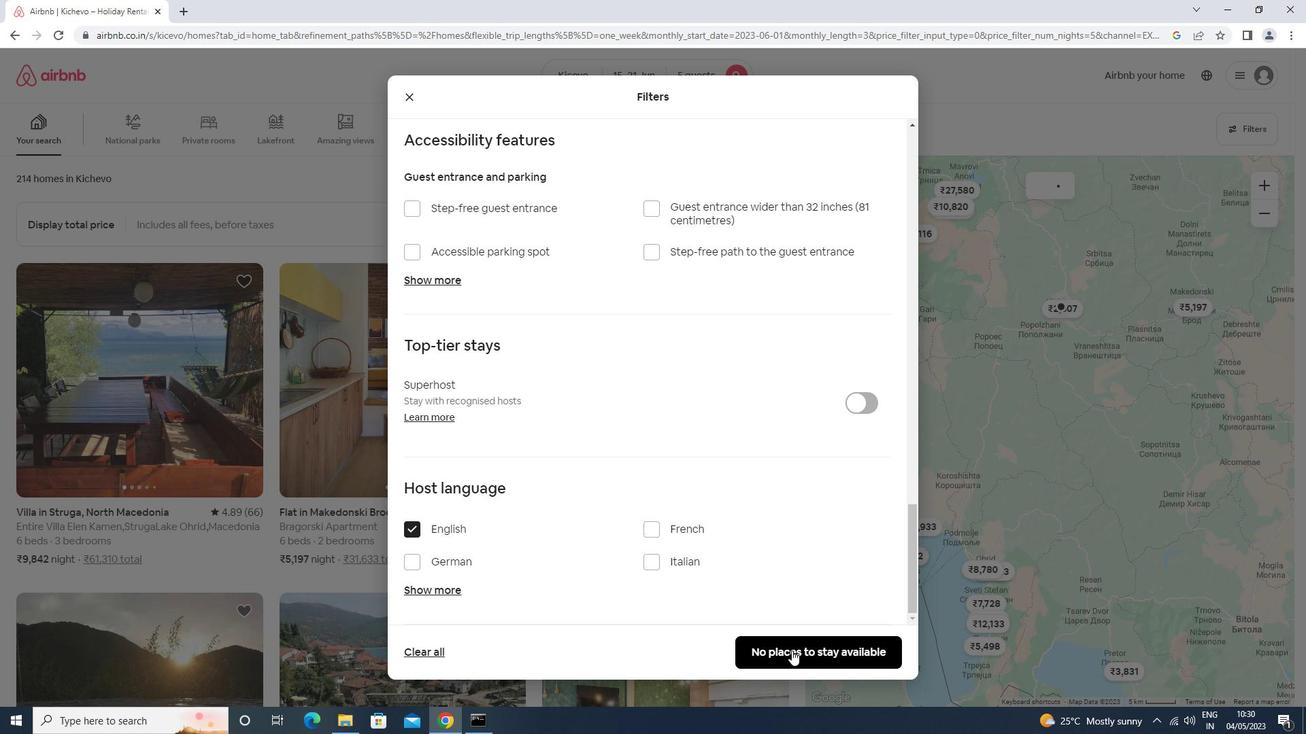 
Action: Mouse moved to (792, 650)
Screenshot: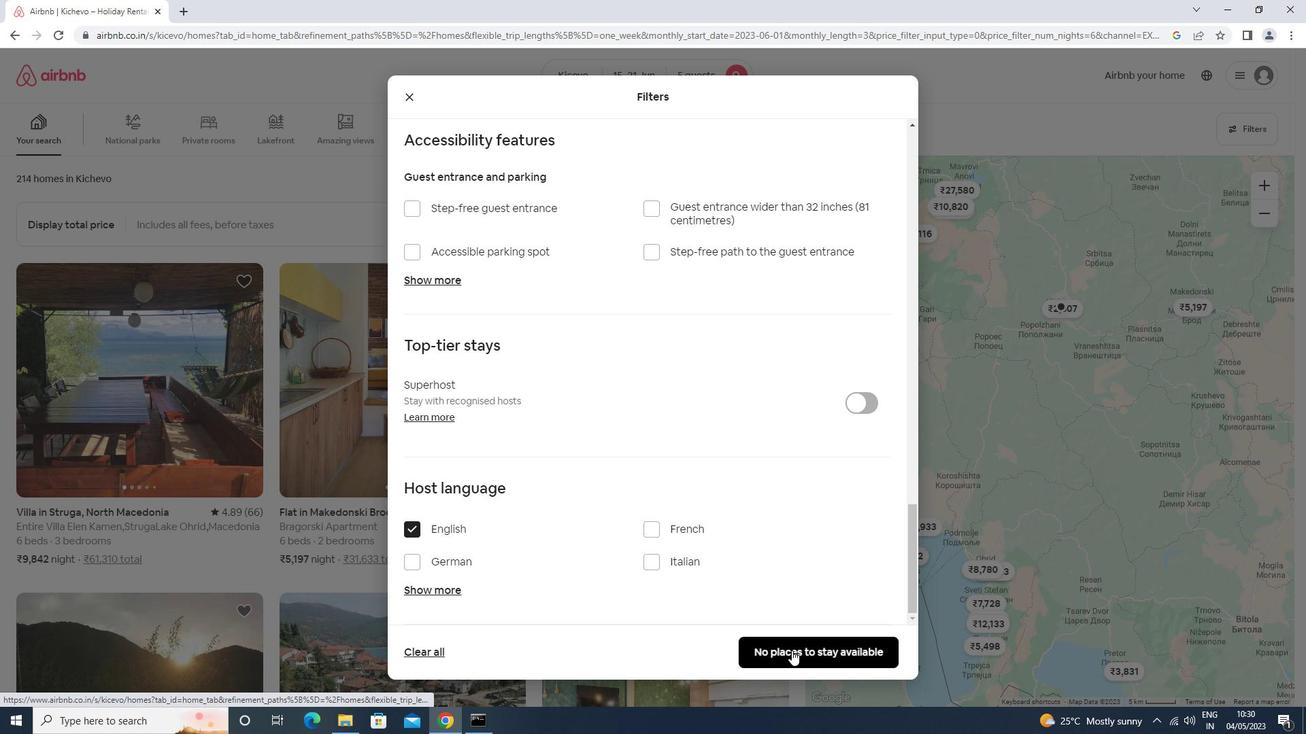 
